 Task: Open Card Sales Contract Review in Board Customer Experience Optimization to Workspace Collaboration Software and add a team member Softage.1@softage.net, a label Orange, a checklist Estate Planning, an attachment from Trello, a color Orange and finally, add a card description 'Conduct team training session on teamwork and collaboration' and a comment 'Given the potential impact of this task on our customers, let us ensure that we approach it with a focus on customer satisfaction and experience.'. Add a start date 'Jan 01, 1900' with a due date 'Jan 08, 1900'
Action: Mouse moved to (79, 329)
Screenshot: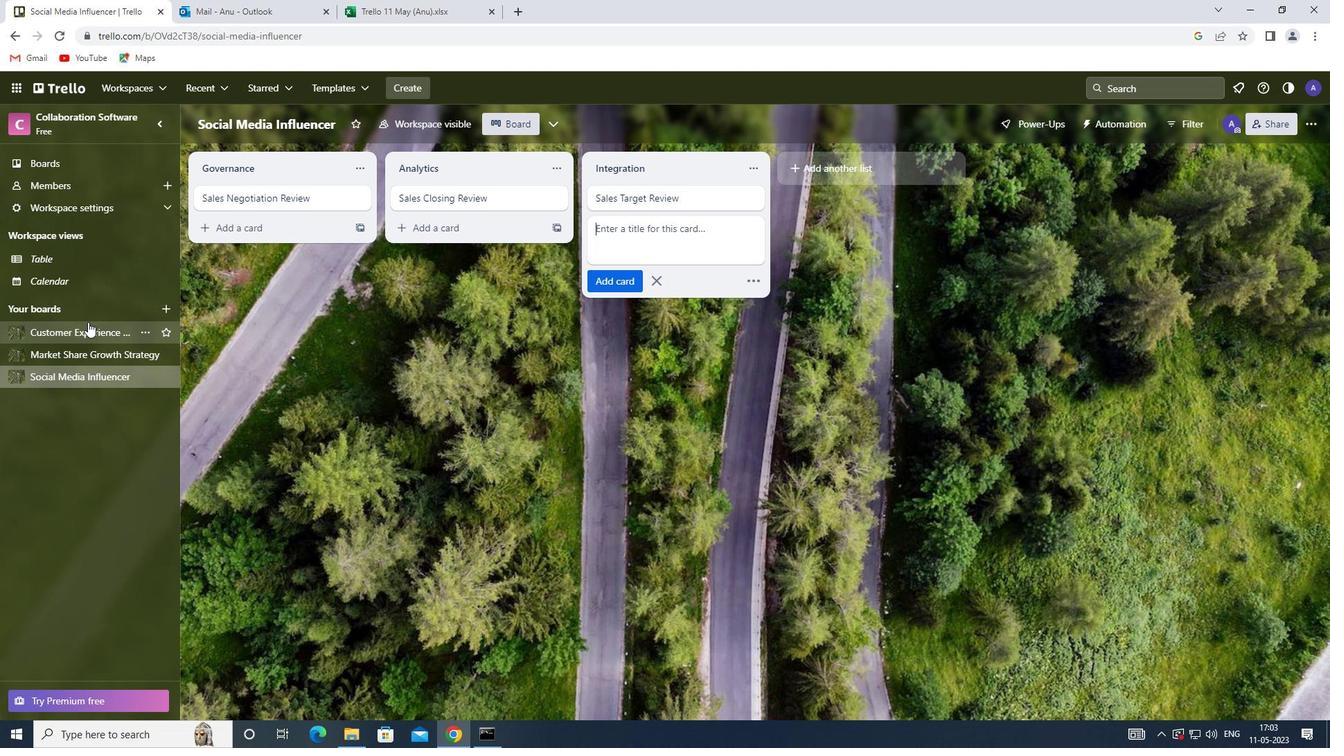 
Action: Mouse pressed left at (79, 329)
Screenshot: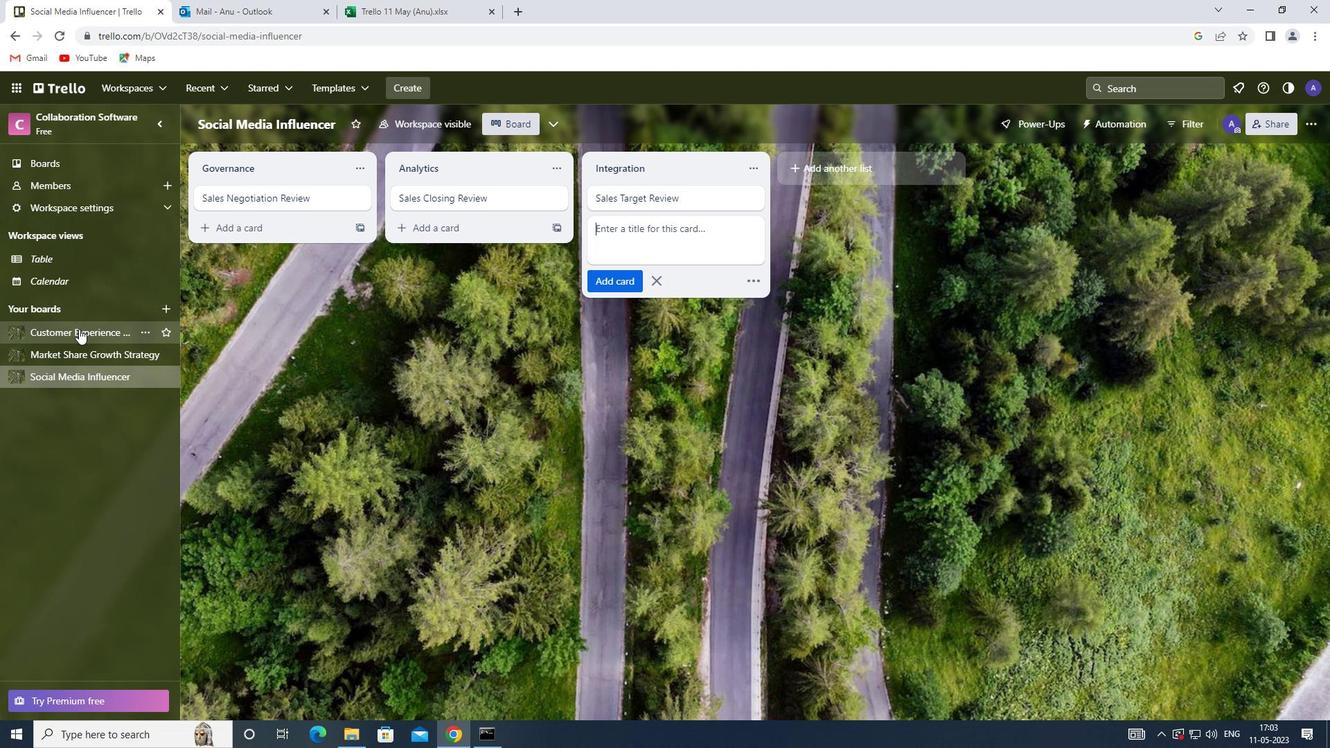 
Action: Mouse moved to (284, 196)
Screenshot: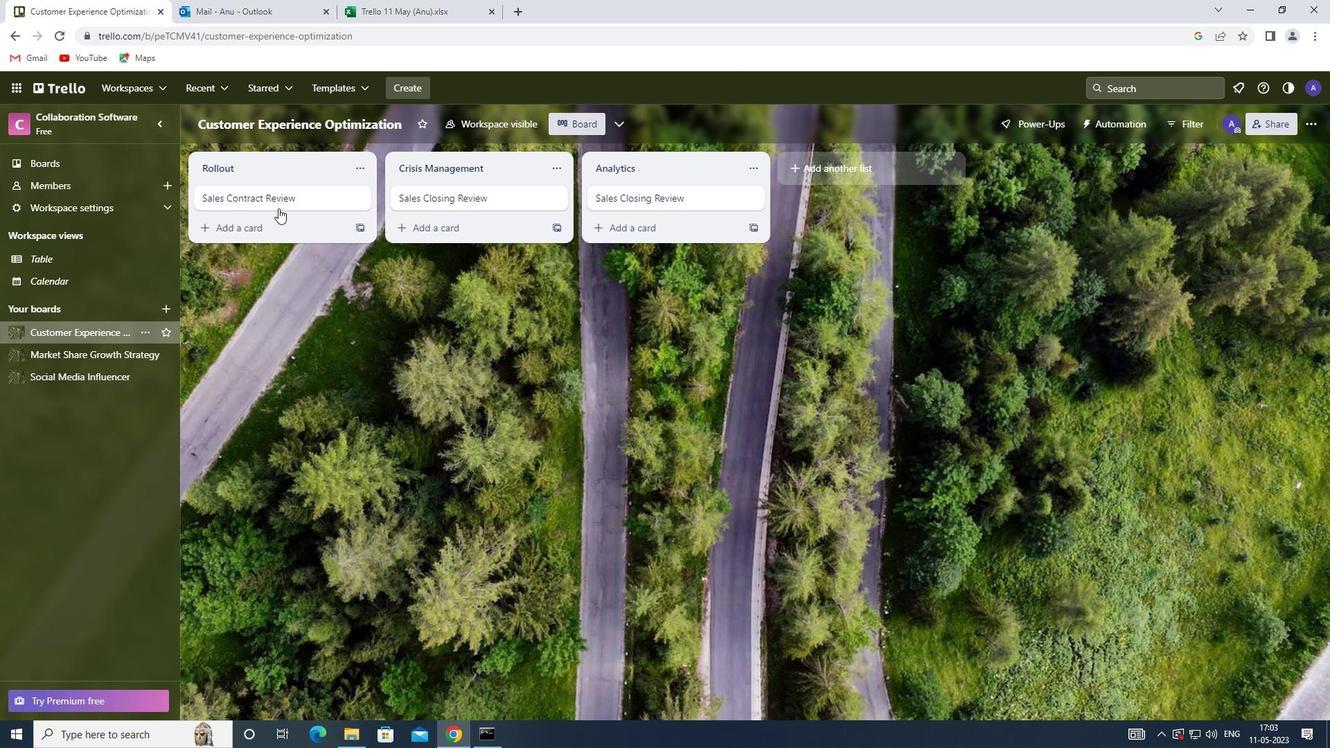 
Action: Mouse pressed left at (284, 196)
Screenshot: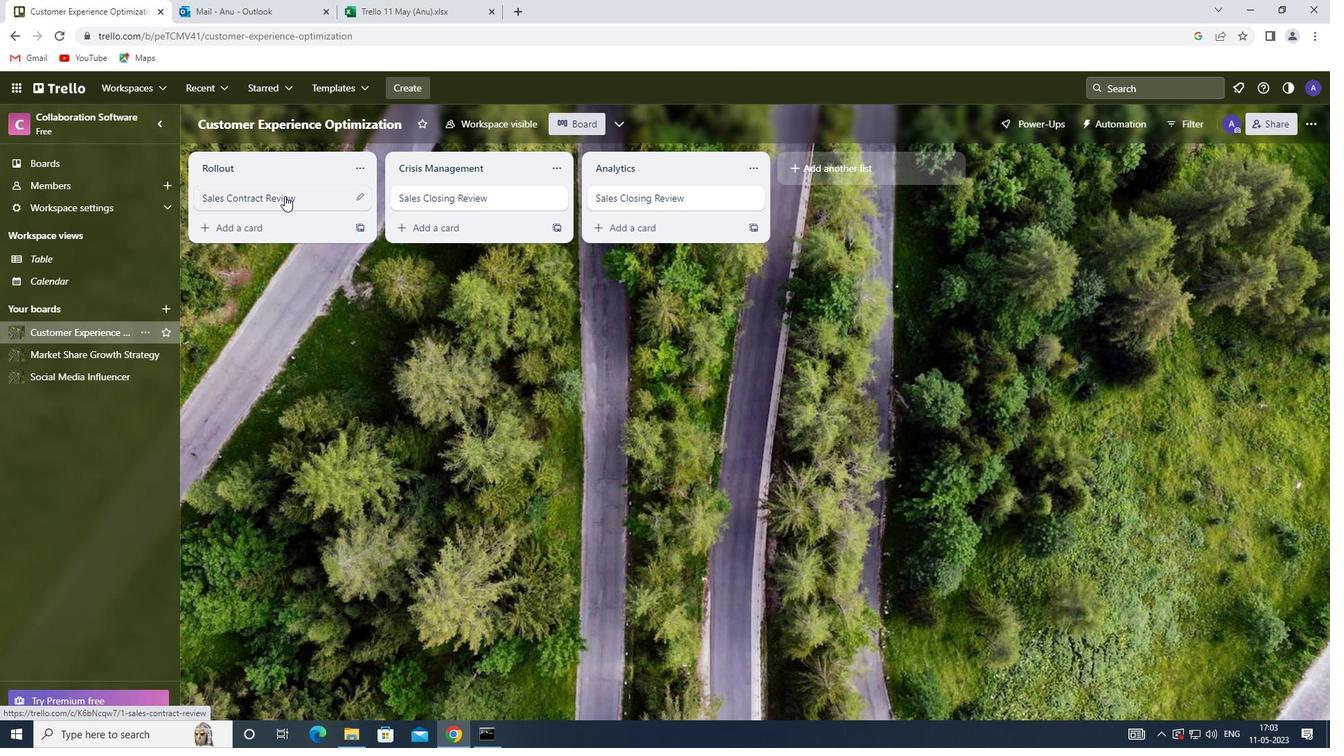 
Action: Mouse moved to (871, 200)
Screenshot: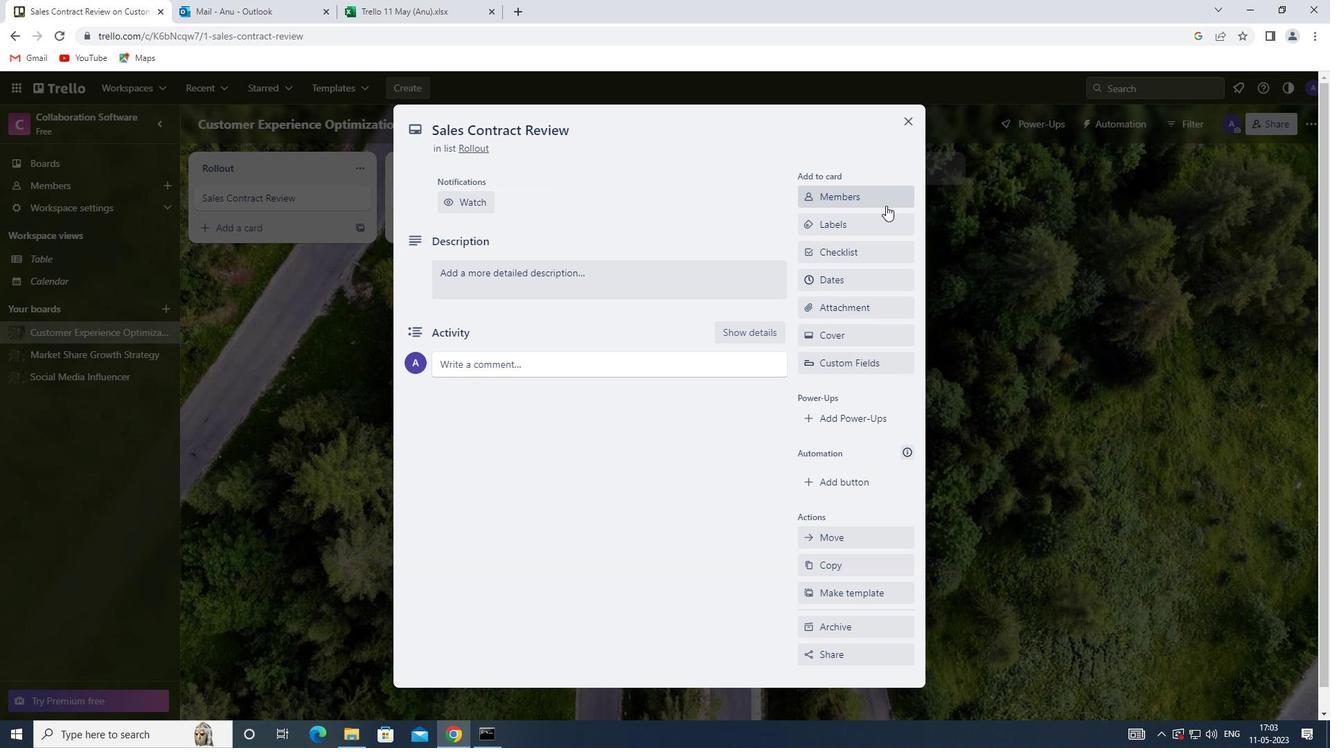 
Action: Mouse pressed left at (871, 200)
Screenshot: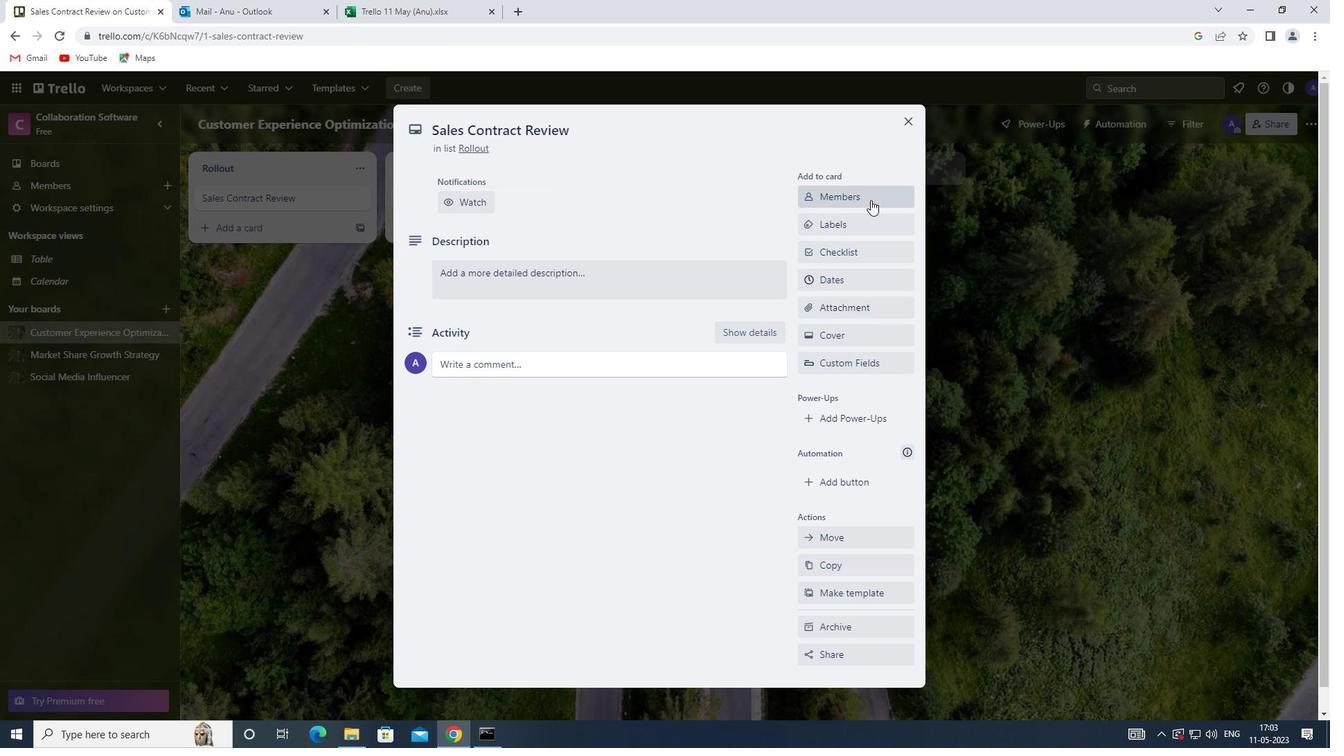 
Action: Mouse moved to (871, 199)
Screenshot: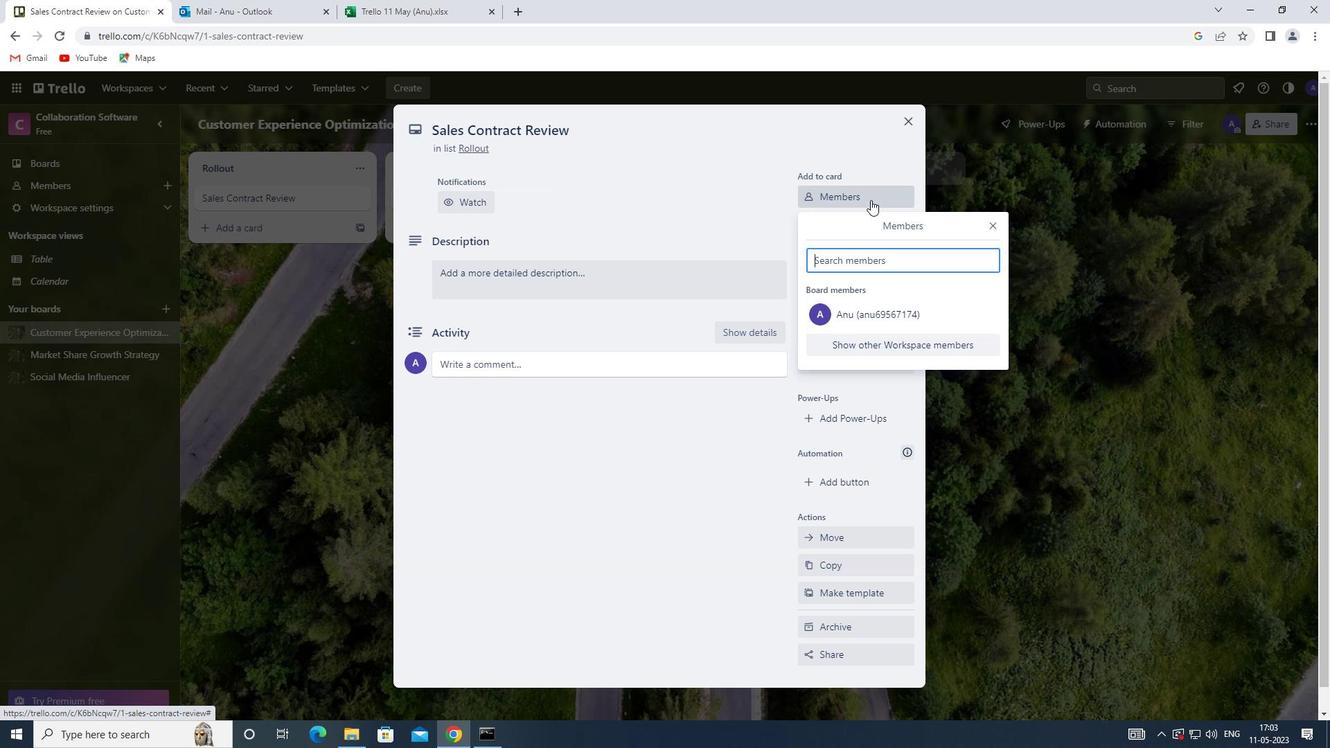 
Action: Key pressed <Key.shift>SOFTAGE.1<Key.shift>@SOFTAGE.NET
Screenshot: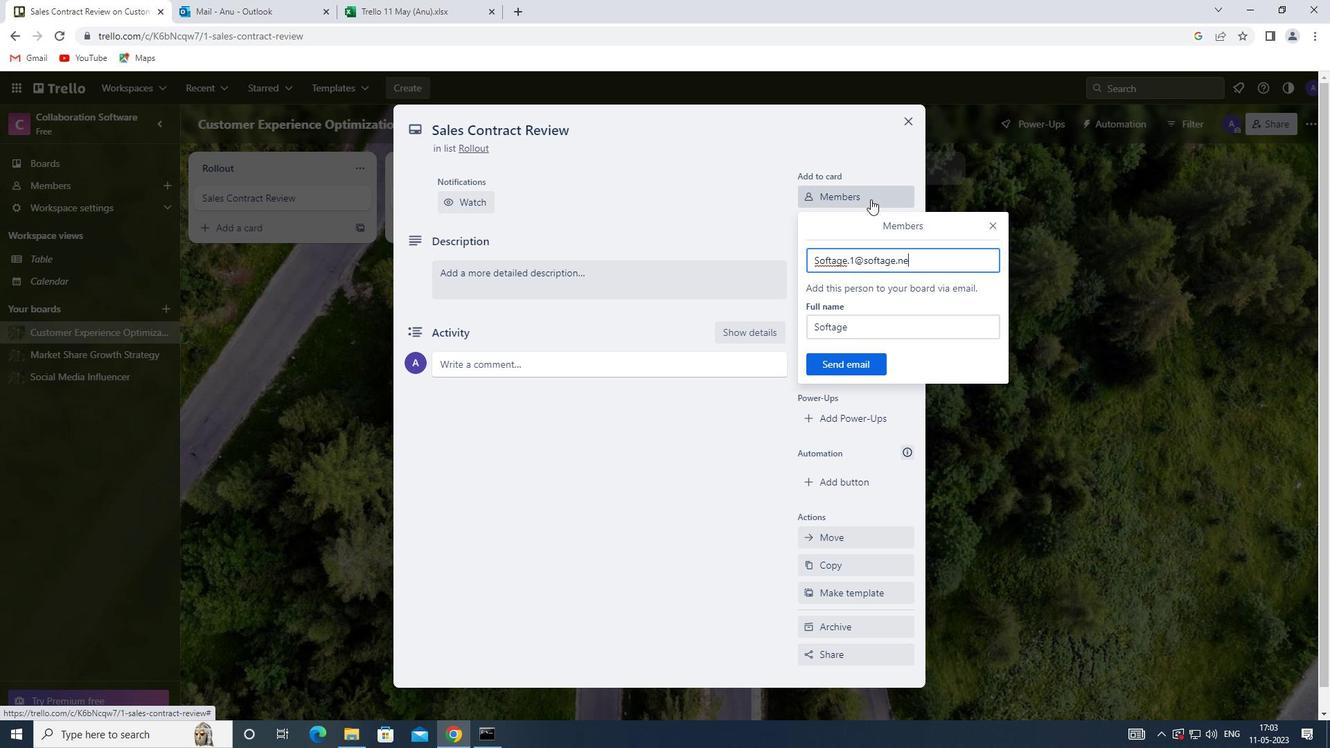 
Action: Mouse moved to (835, 361)
Screenshot: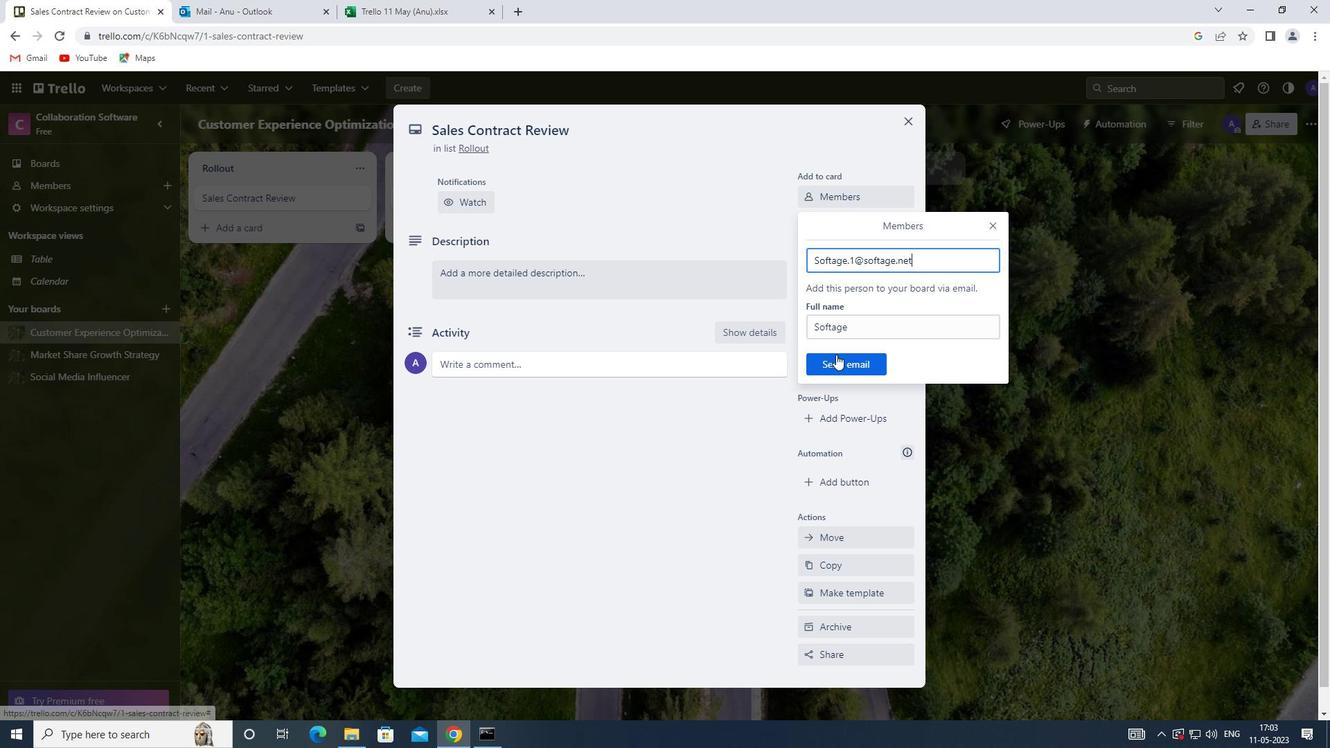 
Action: Mouse pressed left at (835, 361)
Screenshot: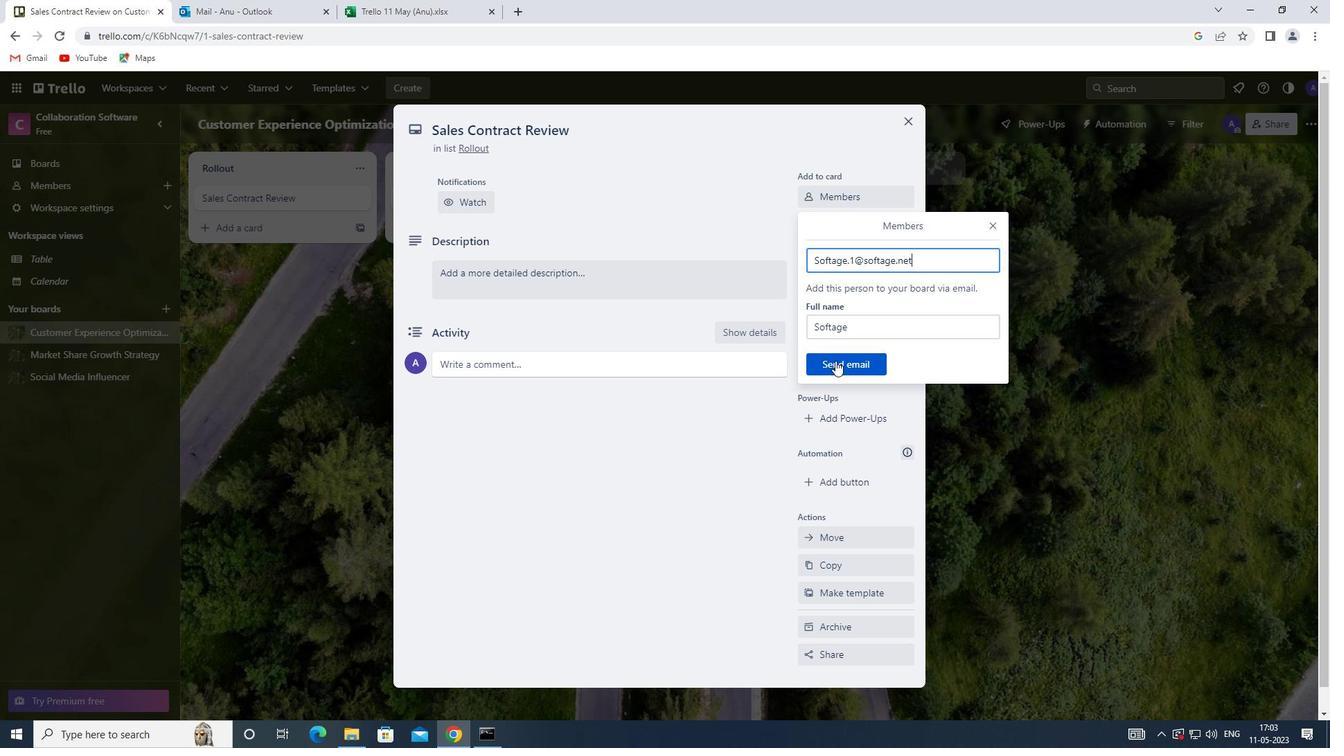 
Action: Mouse moved to (853, 273)
Screenshot: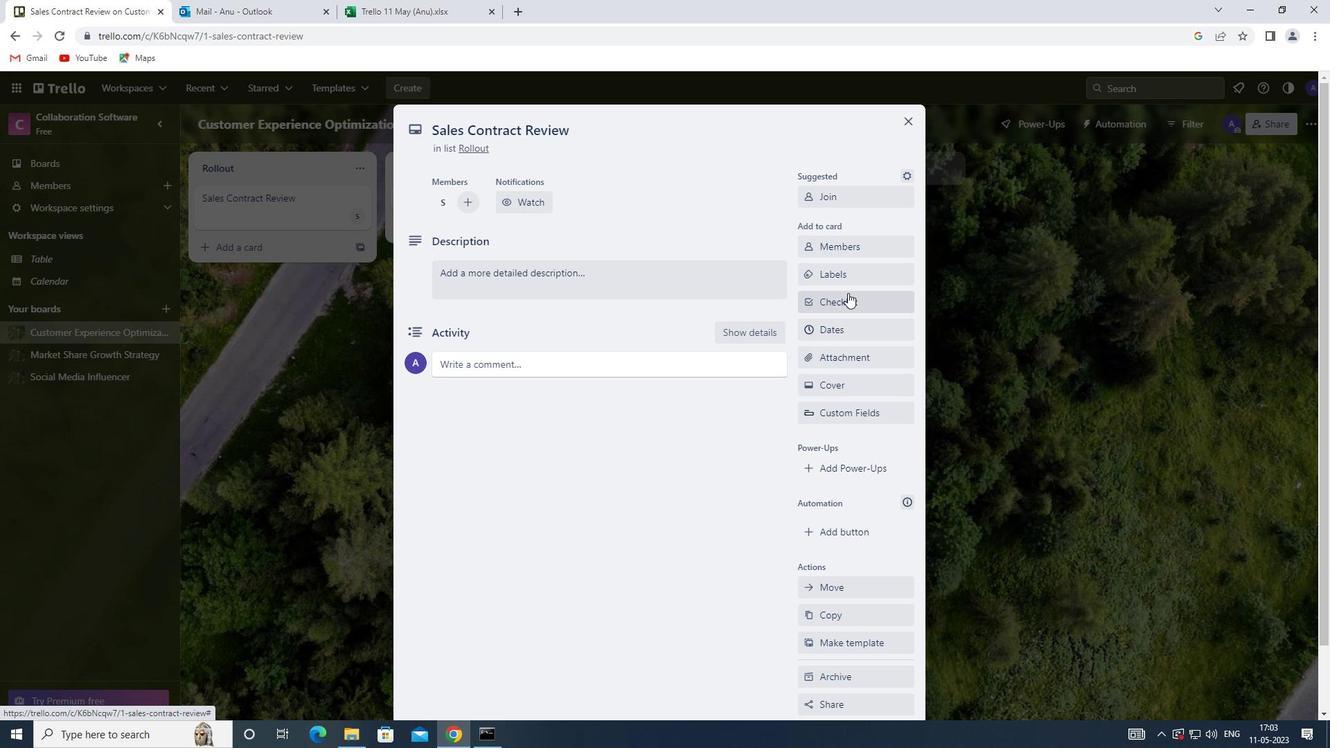 
Action: Mouse pressed left at (853, 273)
Screenshot: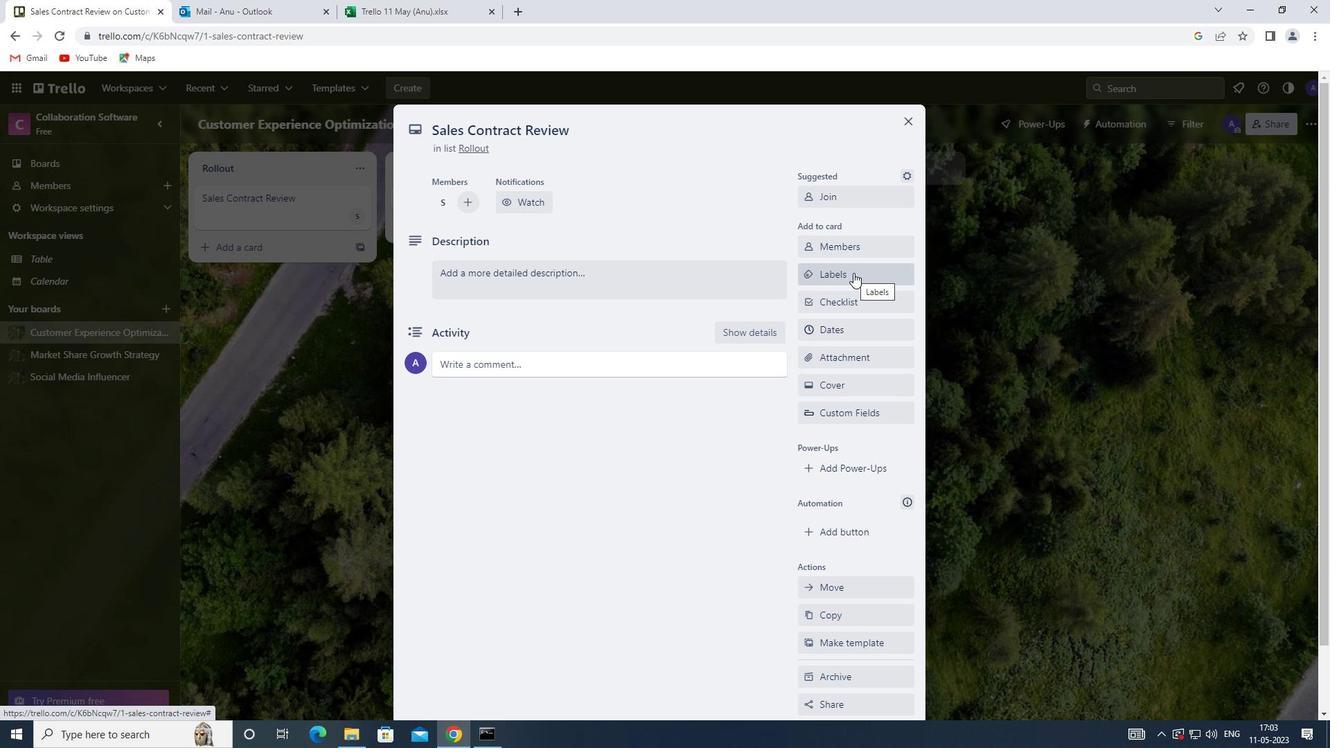 
Action: Mouse moved to (813, 433)
Screenshot: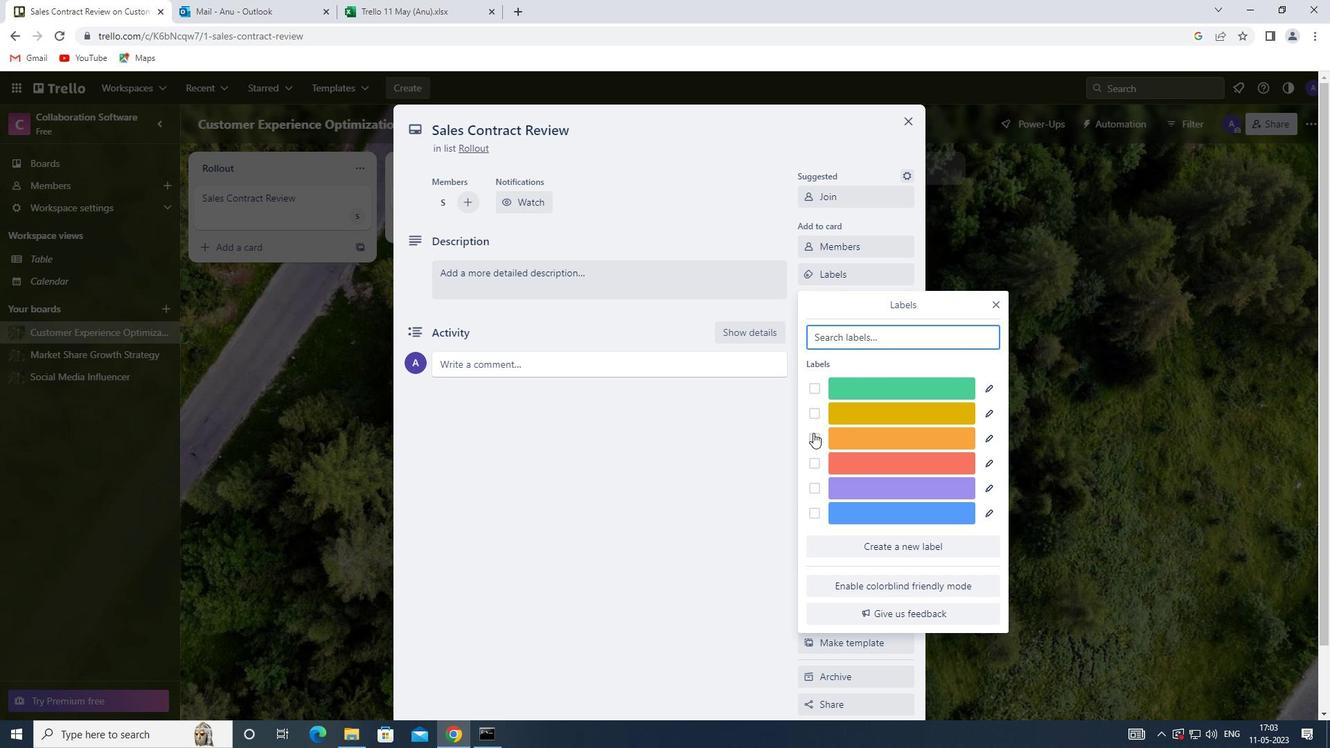 
Action: Mouse pressed left at (813, 433)
Screenshot: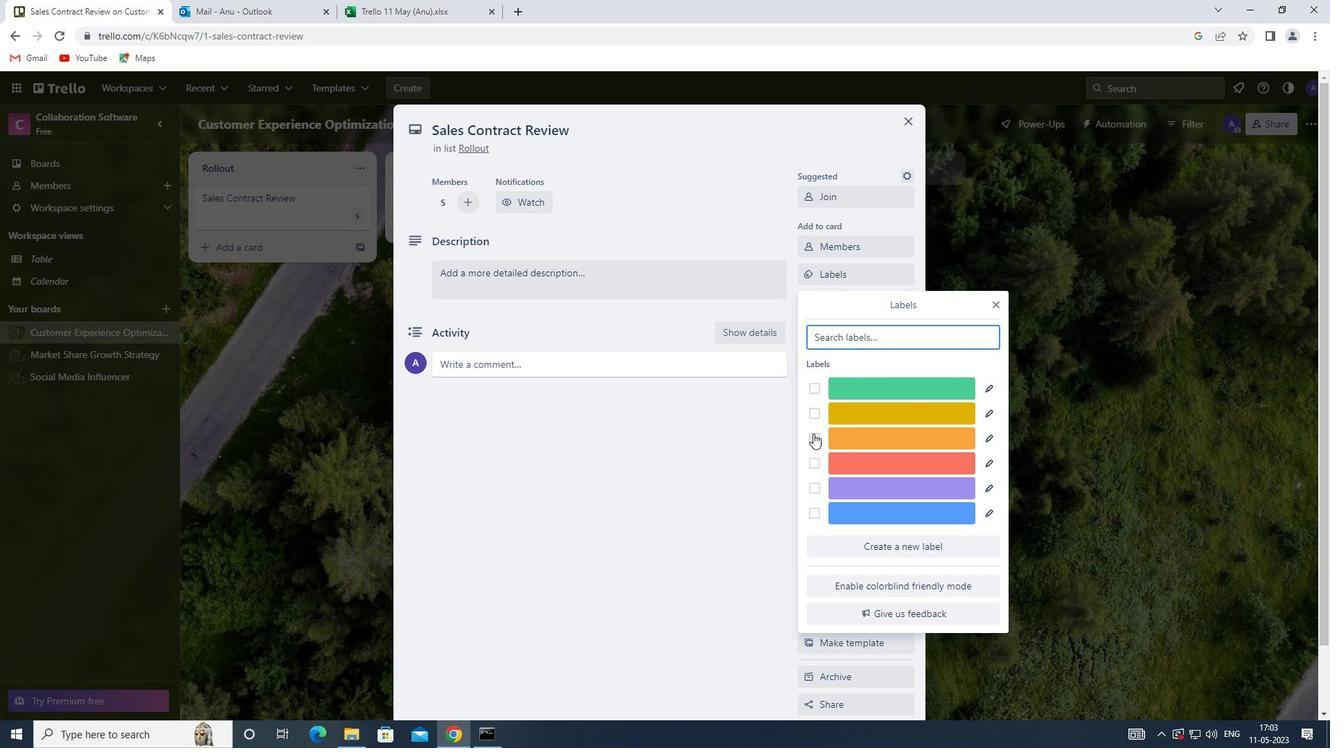 
Action: Mouse moved to (996, 299)
Screenshot: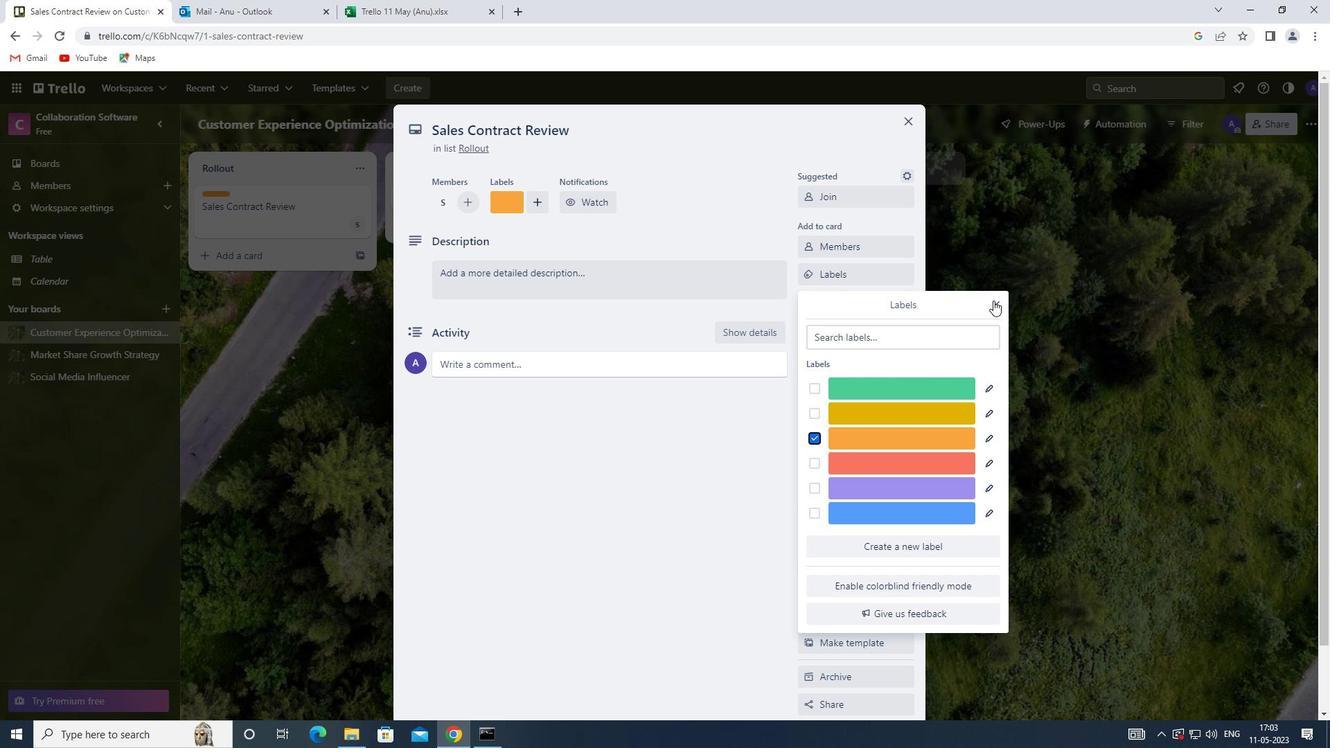 
Action: Mouse pressed left at (996, 299)
Screenshot: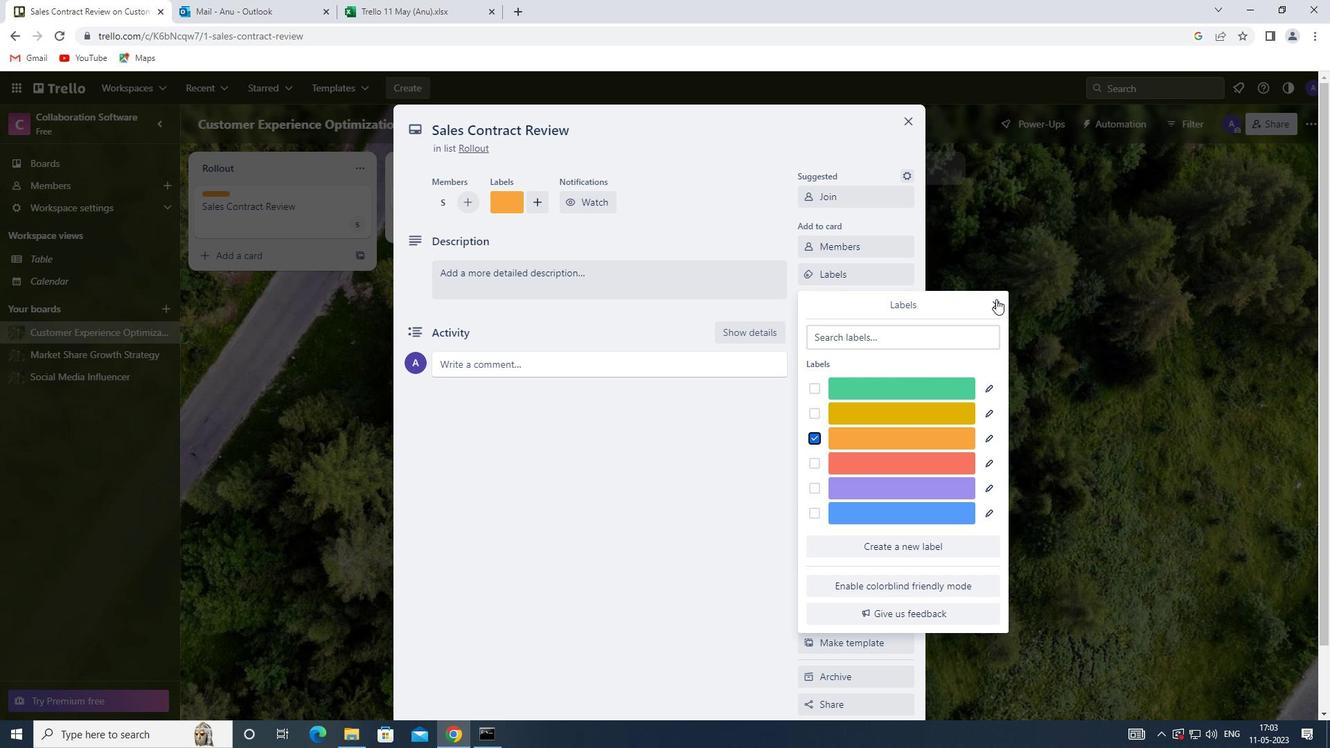 
Action: Mouse moved to (859, 303)
Screenshot: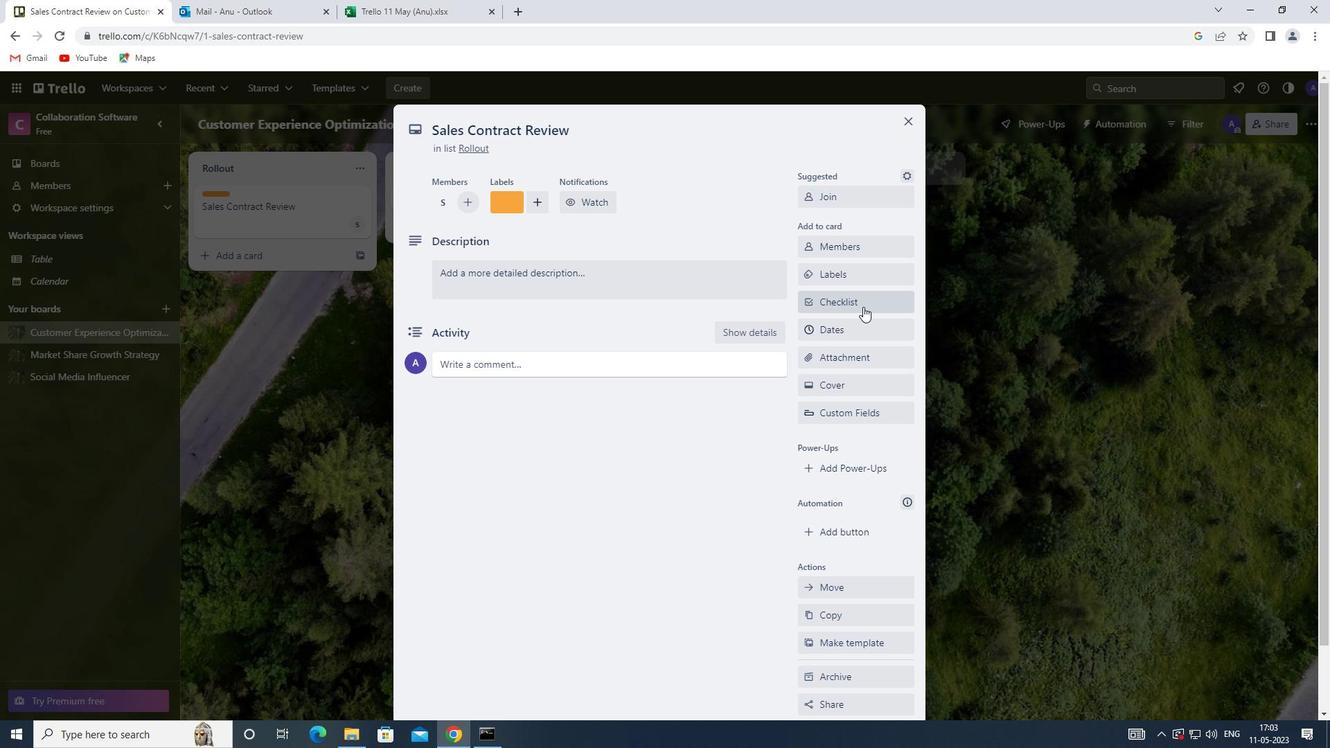 
Action: Mouse pressed left at (859, 303)
Screenshot: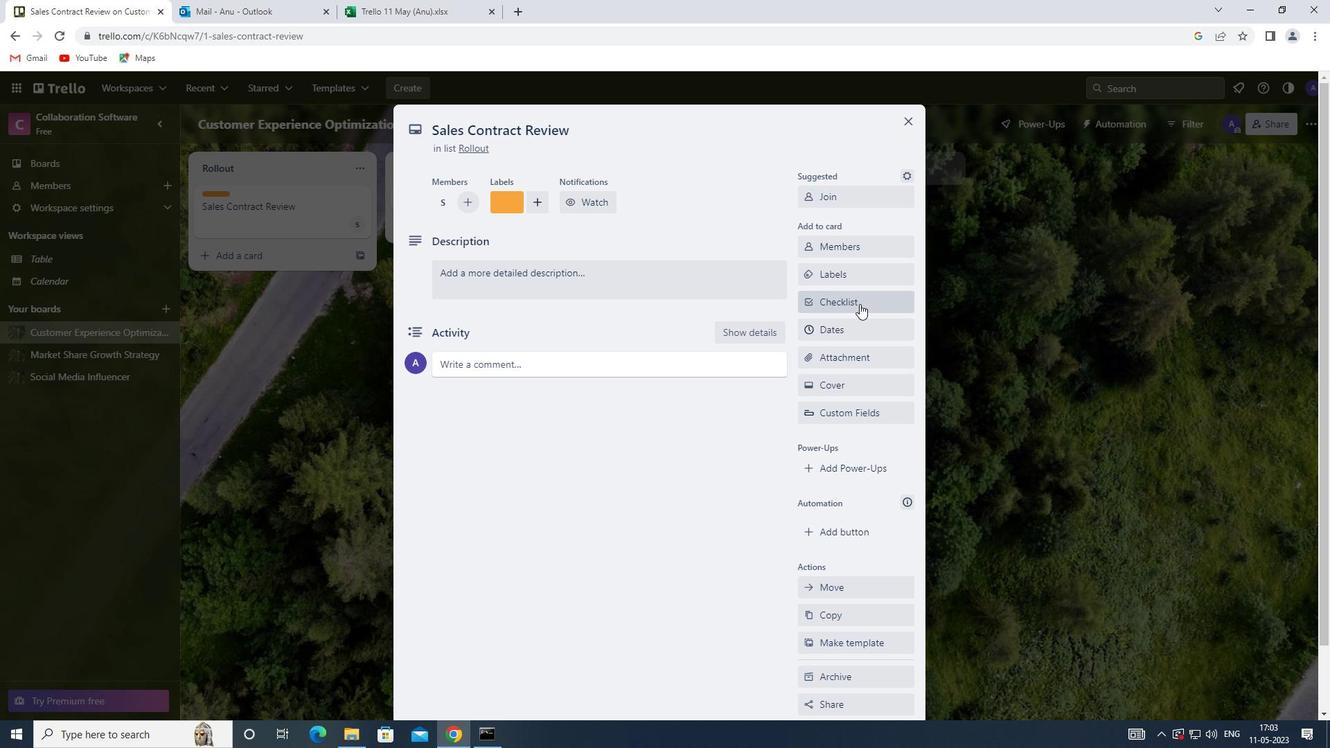 
Action: Mouse moved to (862, 383)
Screenshot: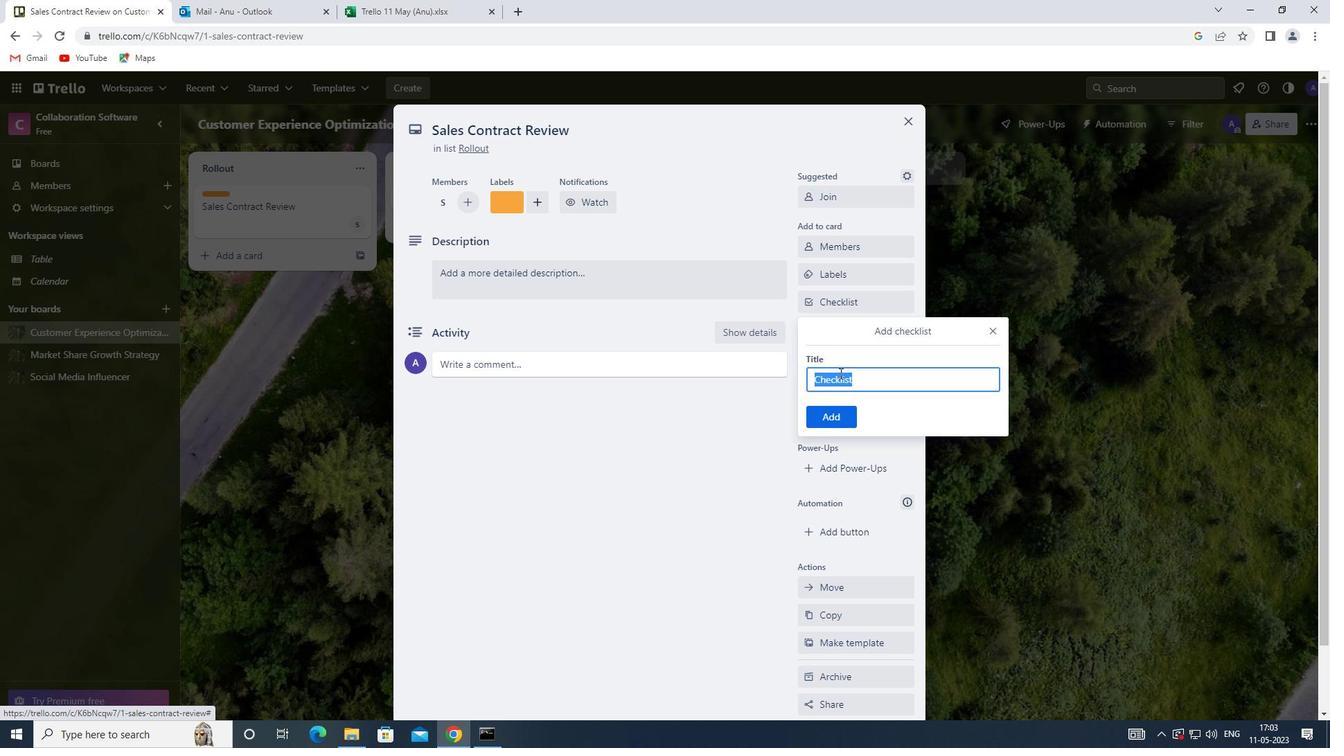 
Action: Key pressed <Key.shift><Key.shift><Key.shift><Key.shift><Key.shift><Key.shift>ESTATE<Key.space><Key.shift>PLANNING
Screenshot: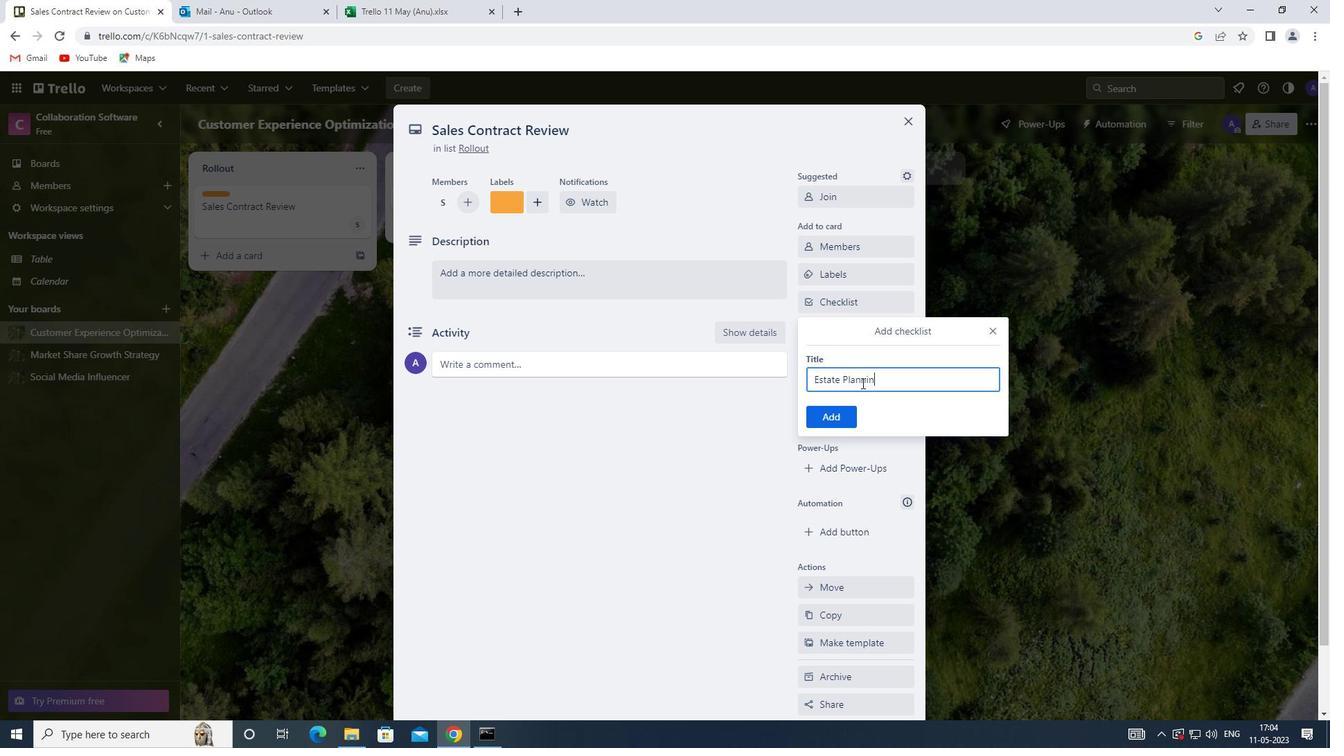 
Action: Mouse moved to (846, 420)
Screenshot: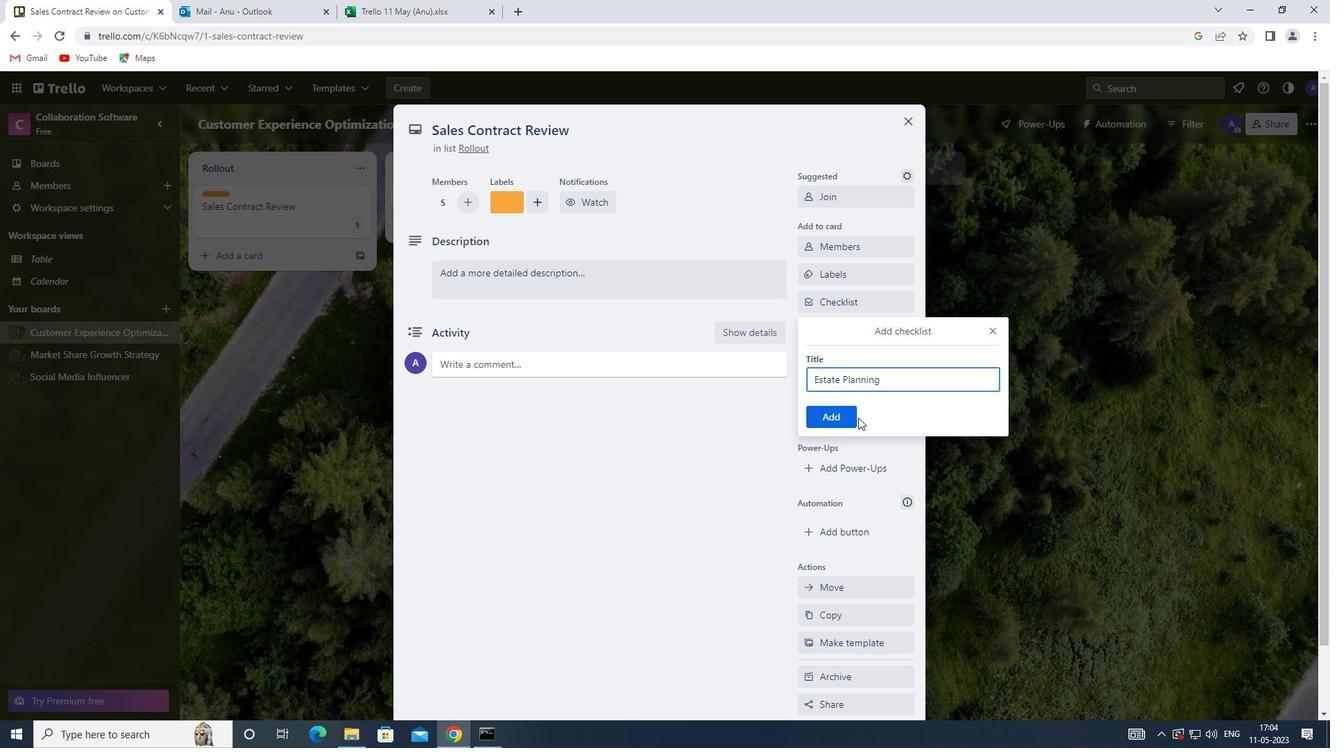 
Action: Mouse pressed left at (846, 420)
Screenshot: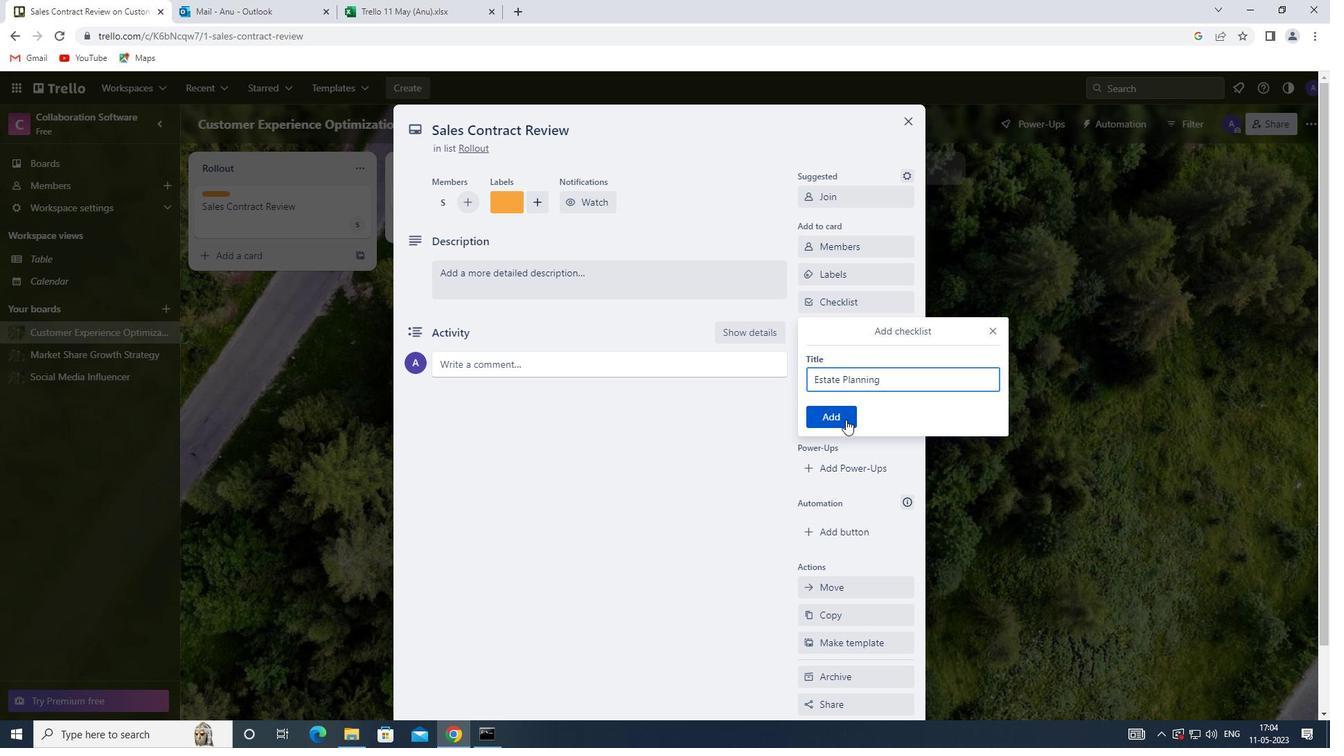 
Action: Mouse moved to (861, 361)
Screenshot: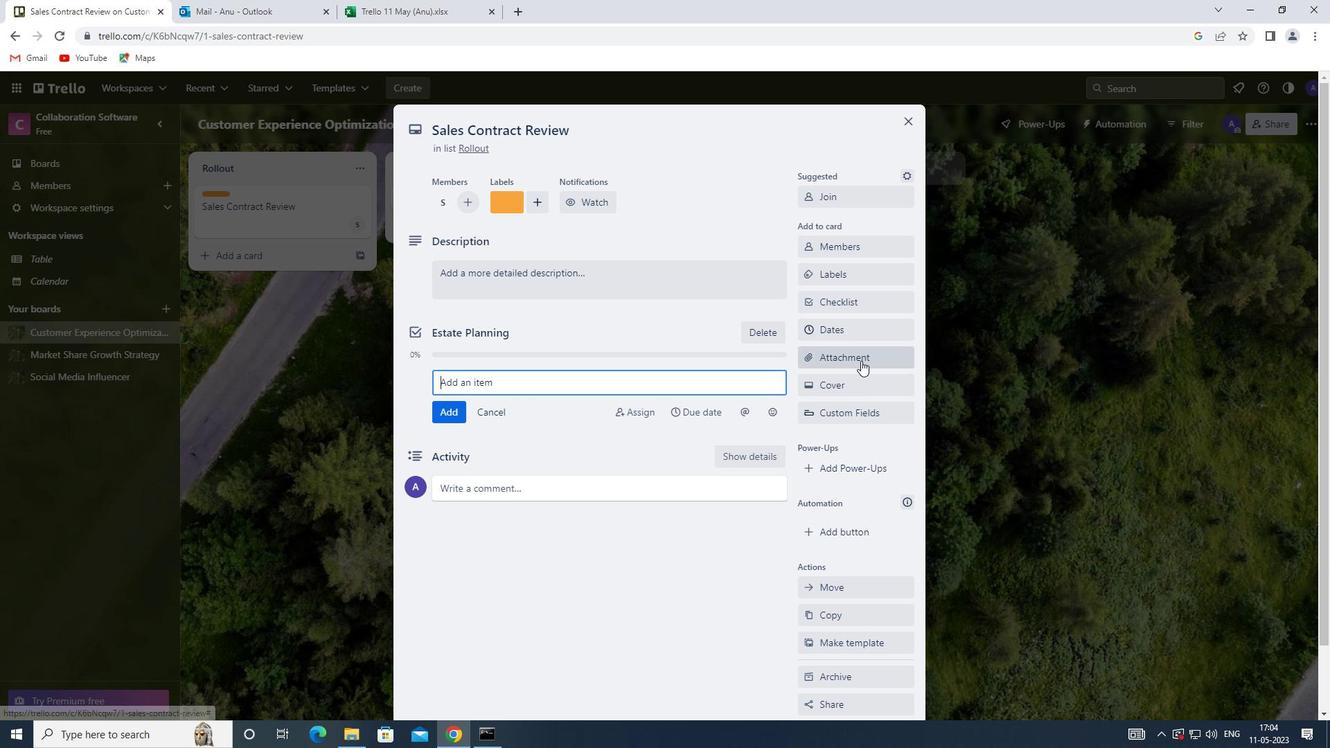 
Action: Mouse pressed left at (861, 361)
Screenshot: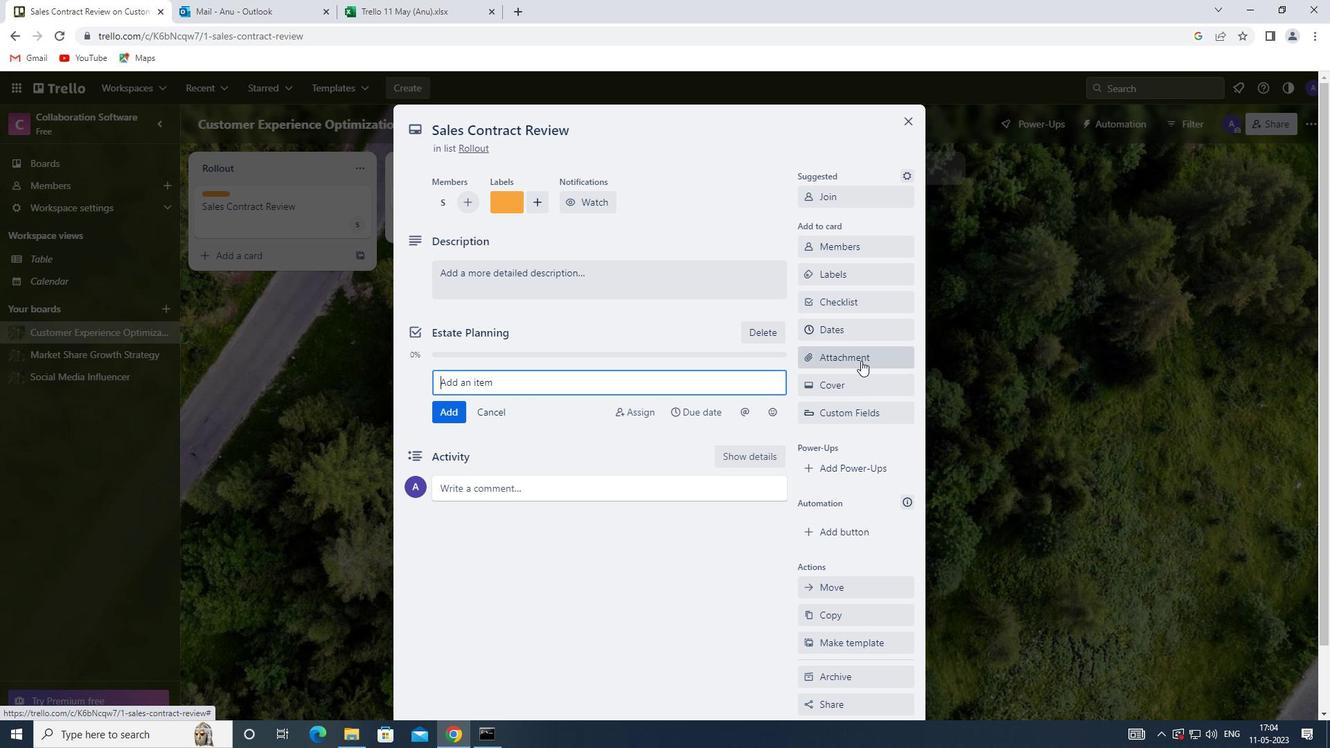 
Action: Mouse moved to (831, 439)
Screenshot: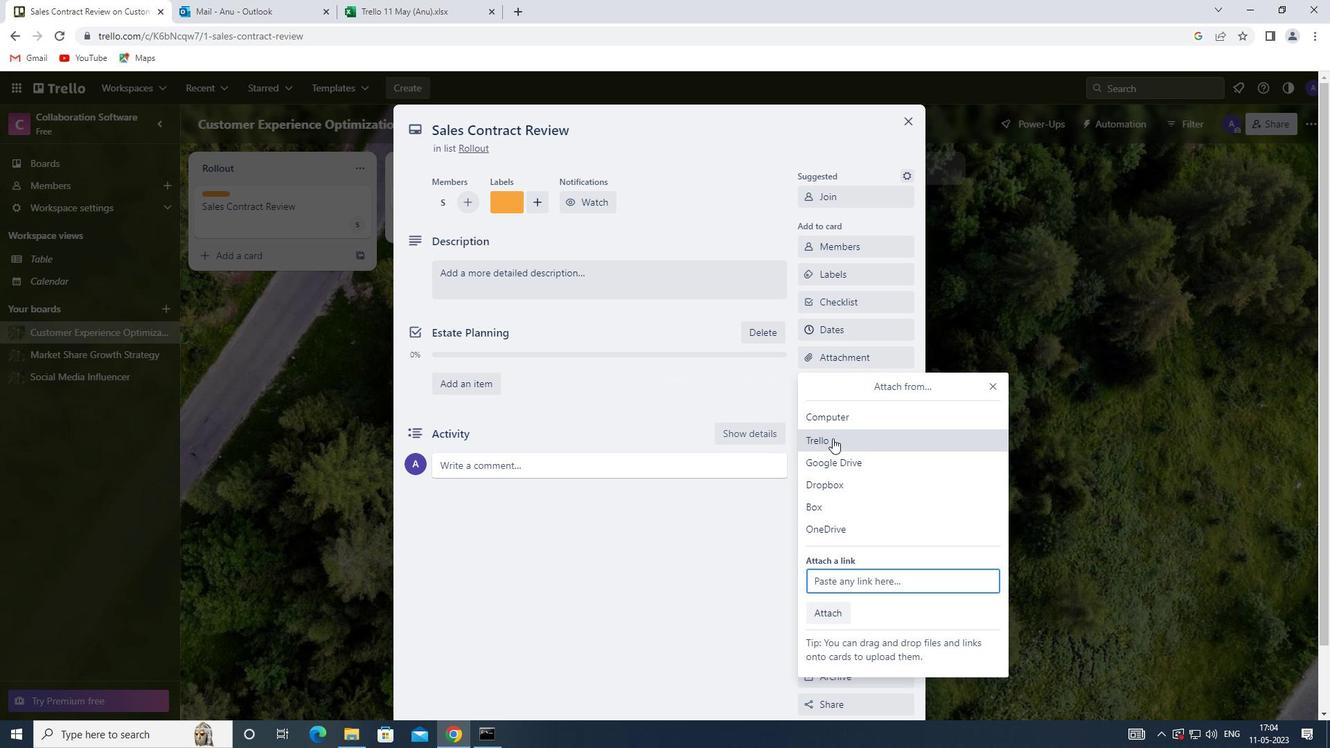 
Action: Mouse pressed left at (831, 439)
Screenshot: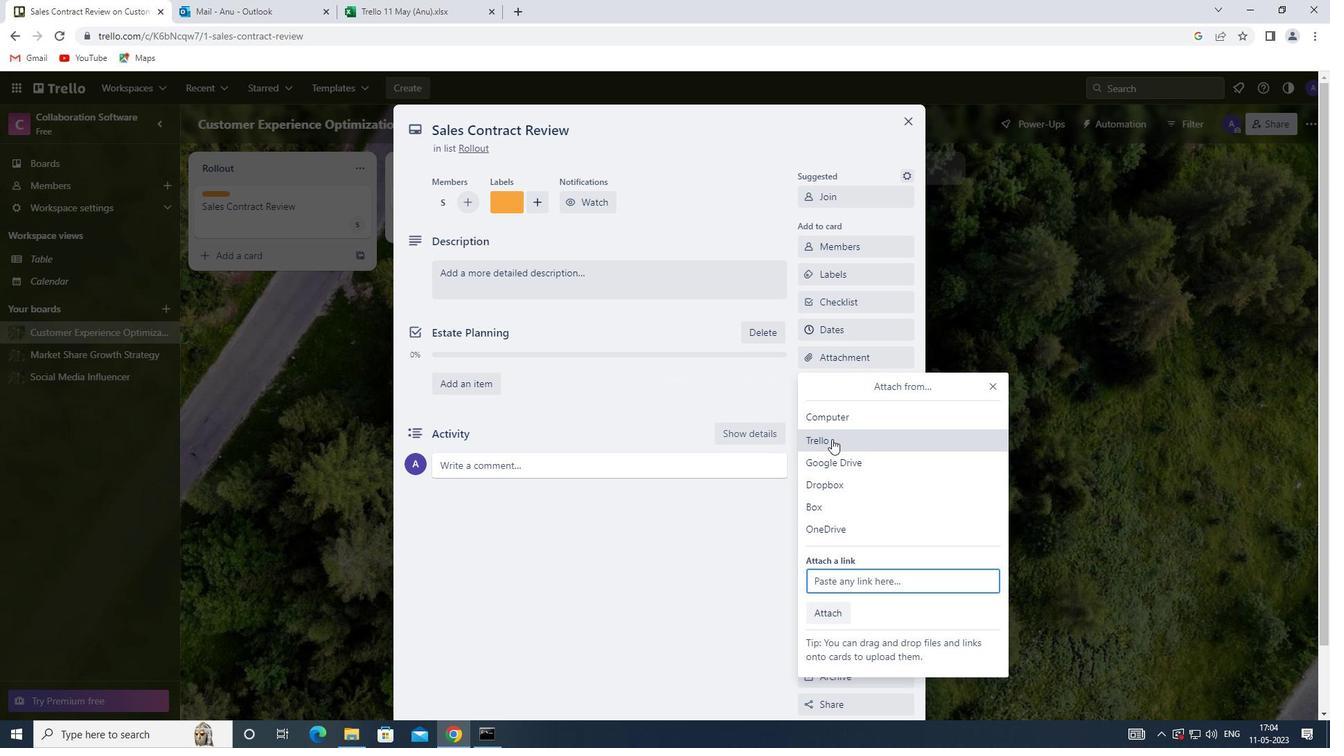 
Action: Mouse moved to (862, 515)
Screenshot: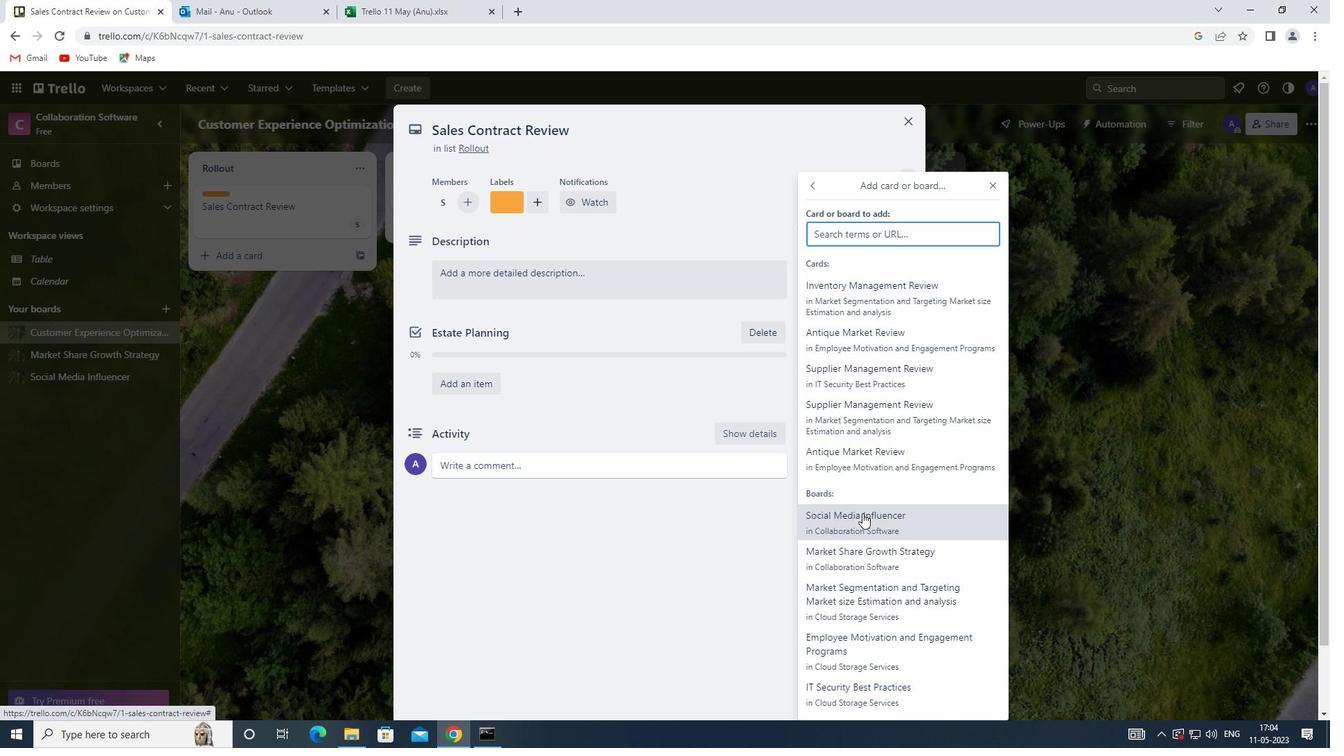 
Action: Mouse pressed left at (862, 515)
Screenshot: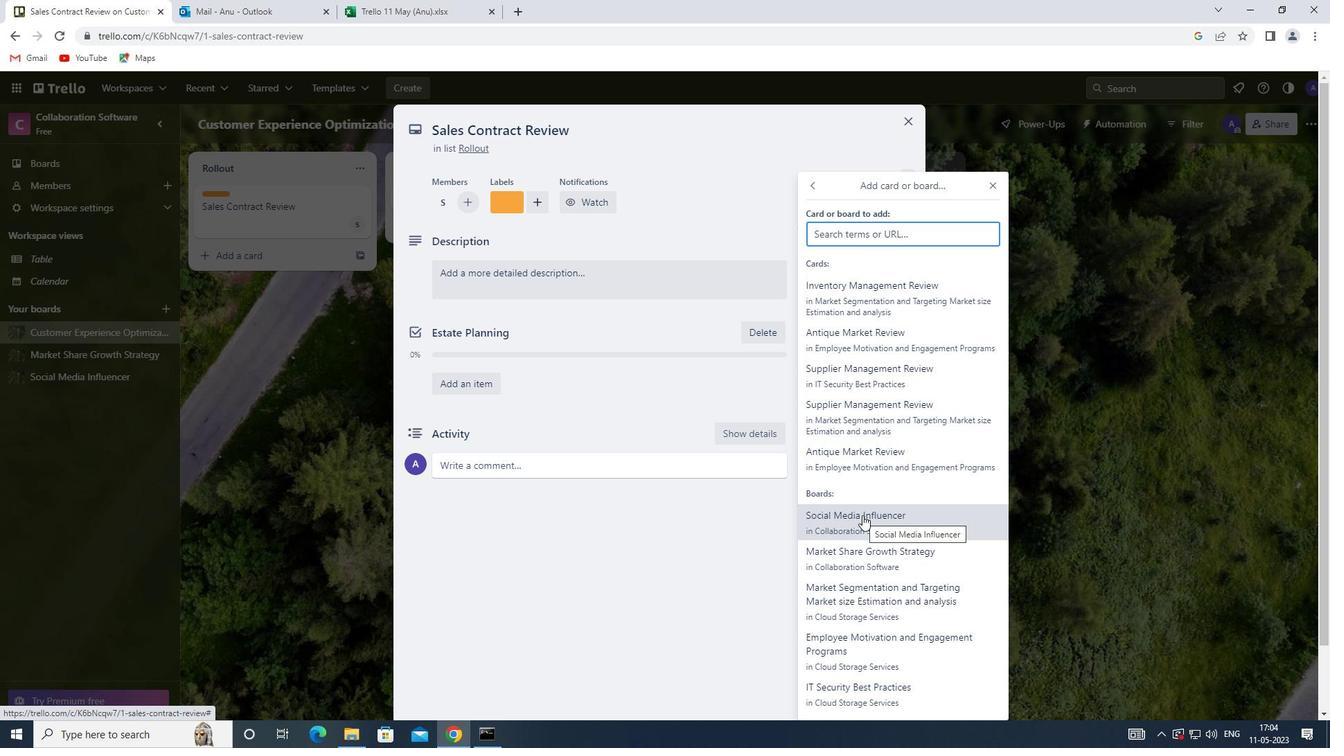 
Action: Mouse moved to (844, 386)
Screenshot: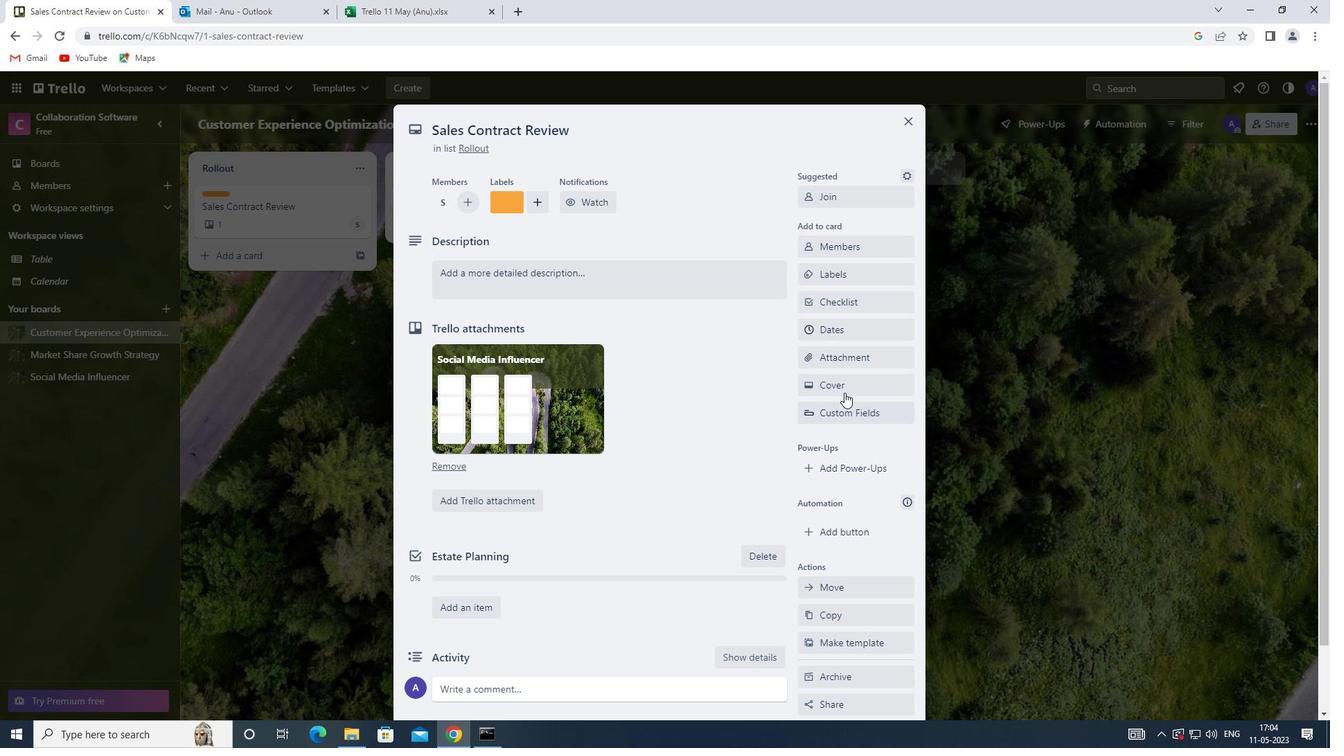 
Action: Mouse pressed left at (844, 386)
Screenshot: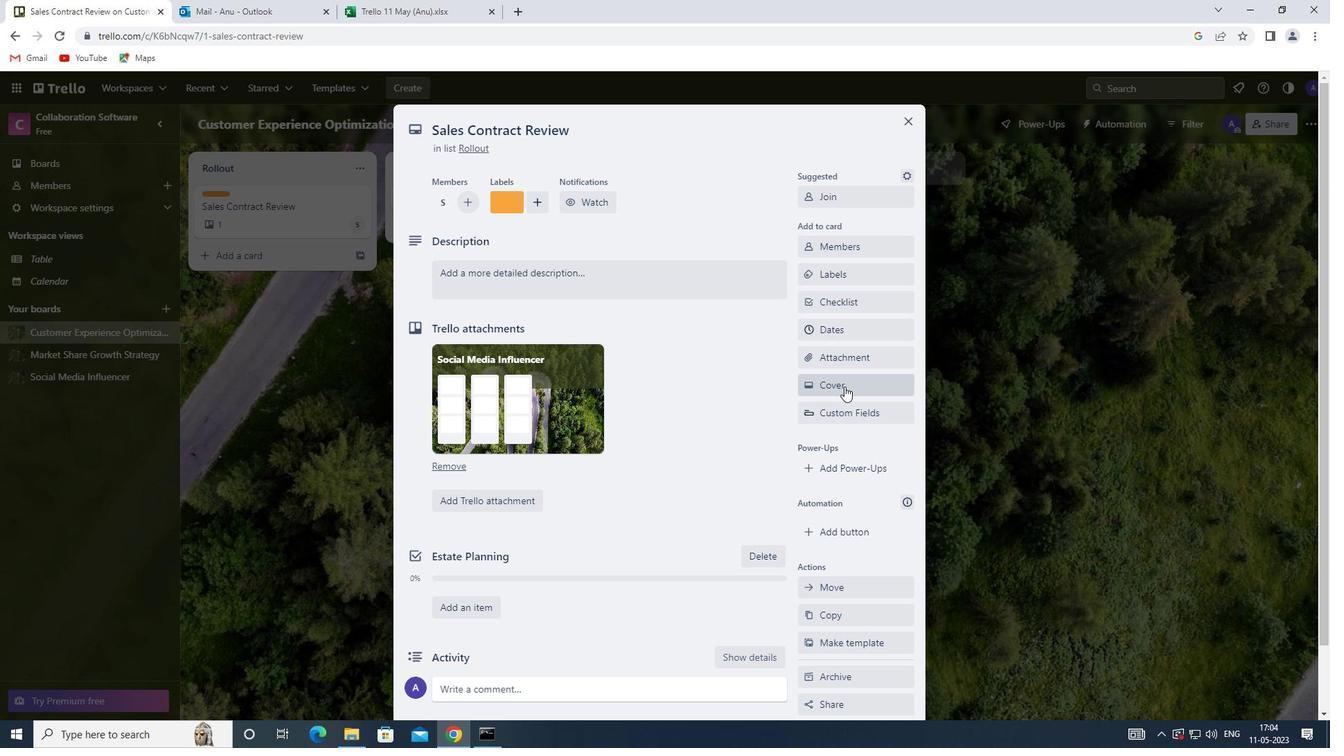 
Action: Mouse moved to (900, 442)
Screenshot: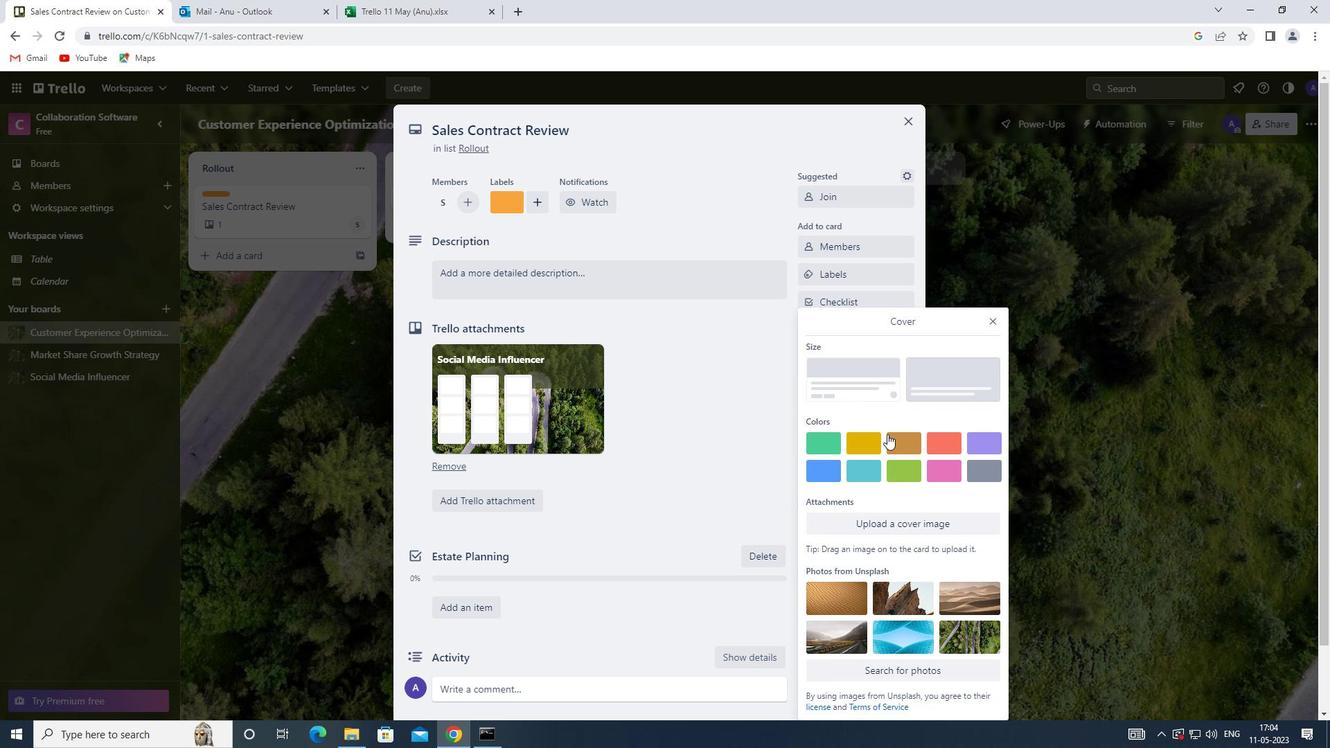 
Action: Mouse pressed left at (900, 442)
Screenshot: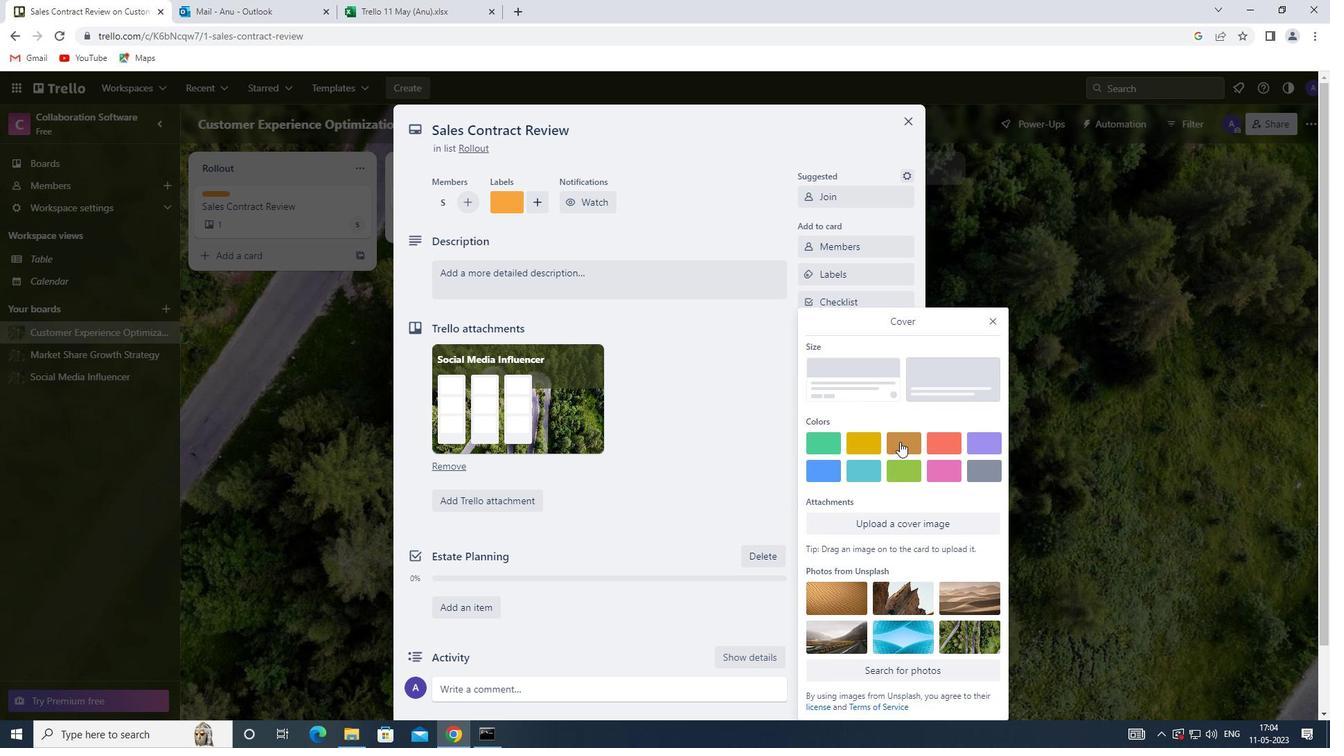 
Action: Mouse moved to (997, 291)
Screenshot: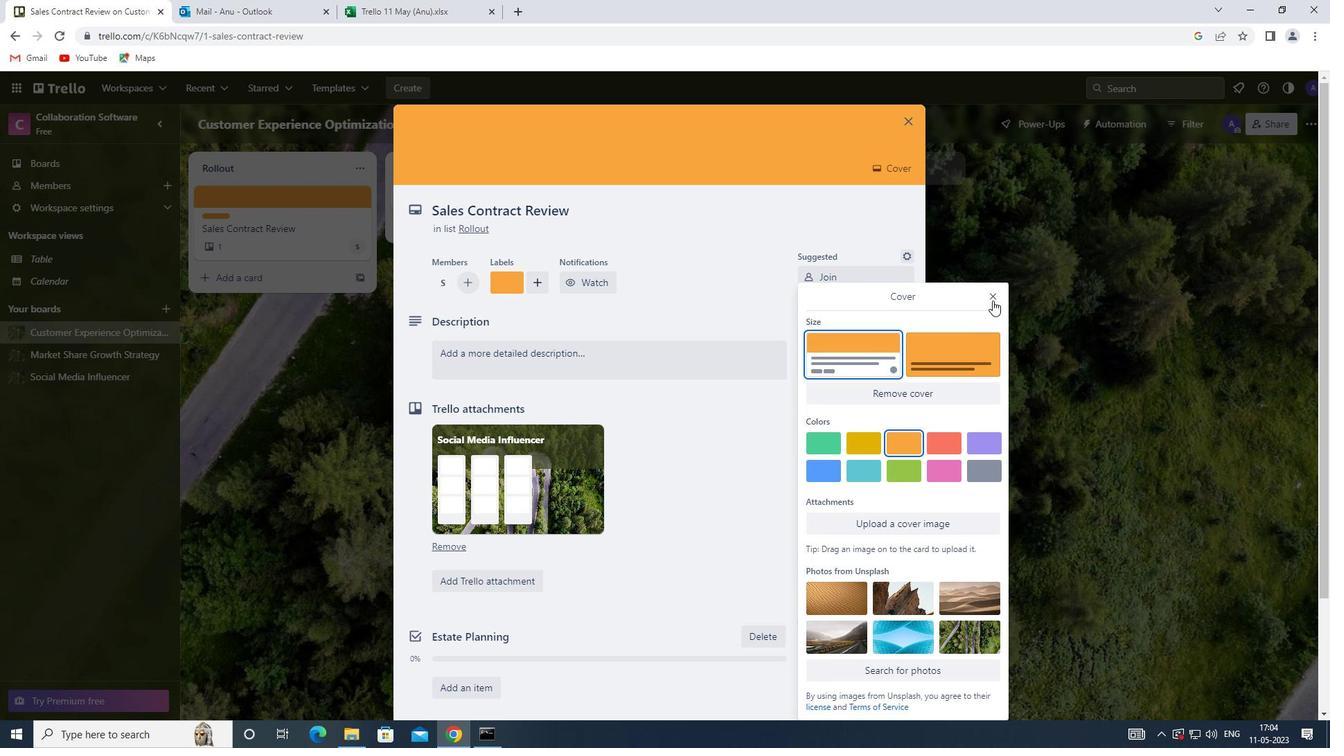 
Action: Mouse pressed left at (997, 291)
Screenshot: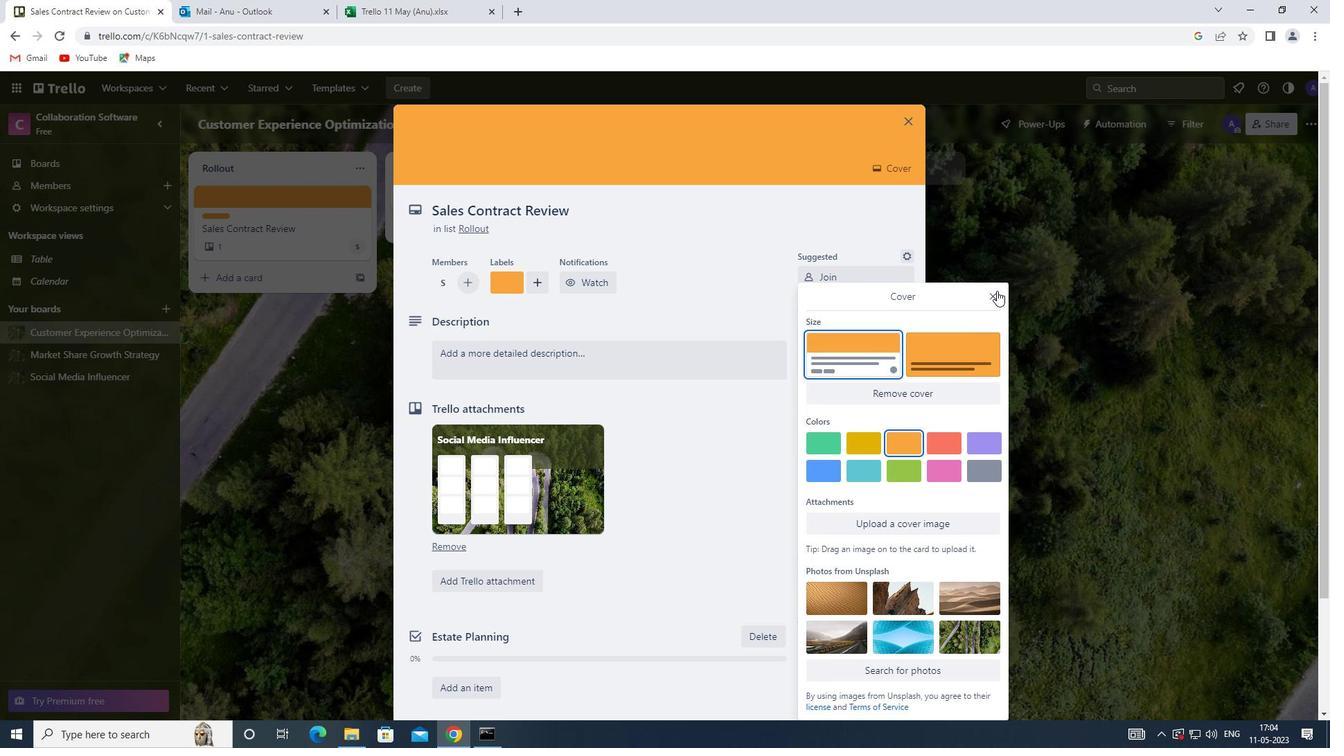 
Action: Mouse moved to (684, 523)
Screenshot: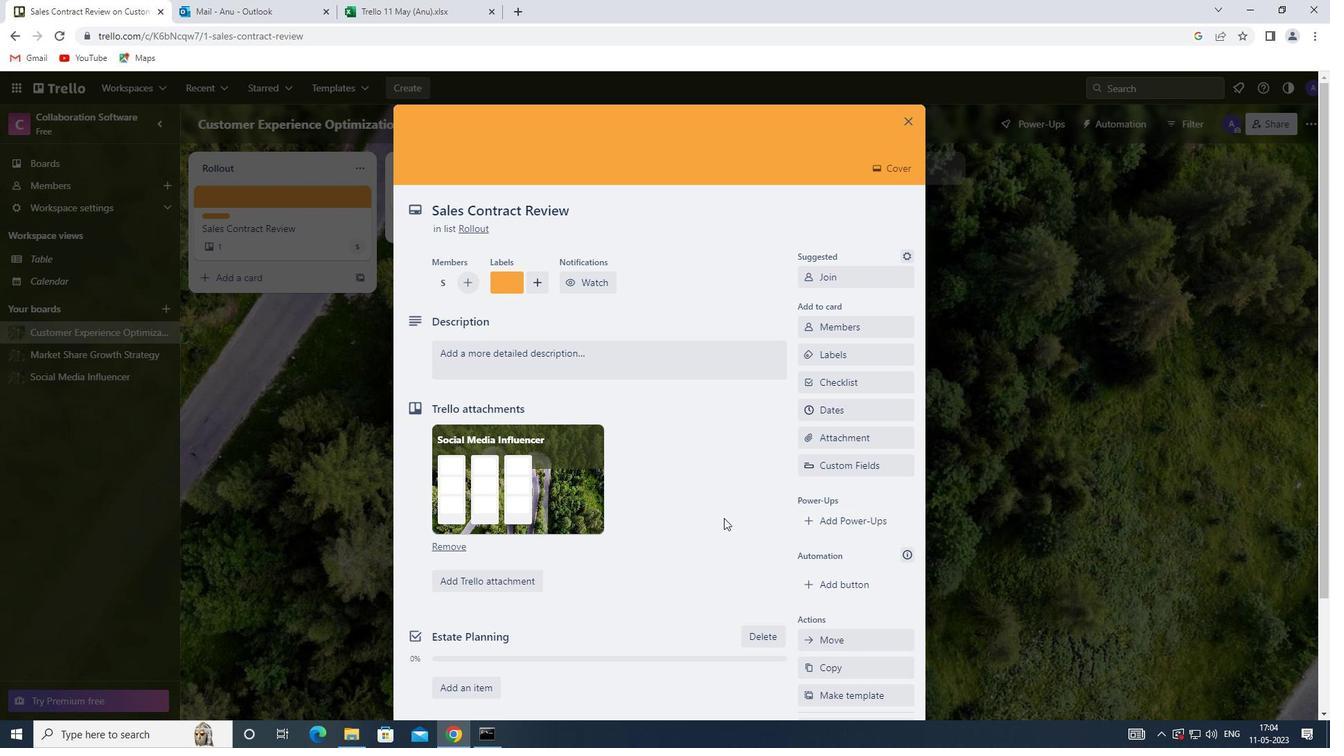 
Action: Mouse scrolled (684, 522) with delta (0, 0)
Screenshot: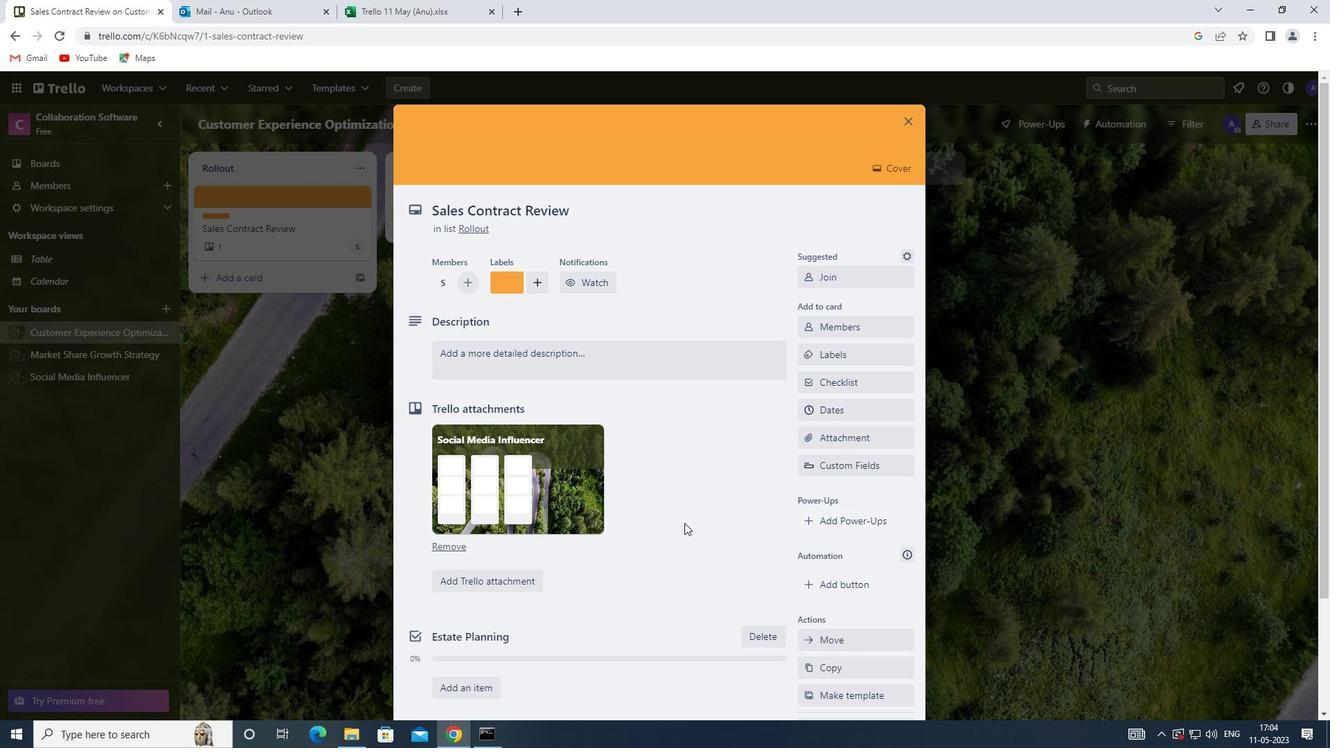 
Action: Mouse moved to (503, 289)
Screenshot: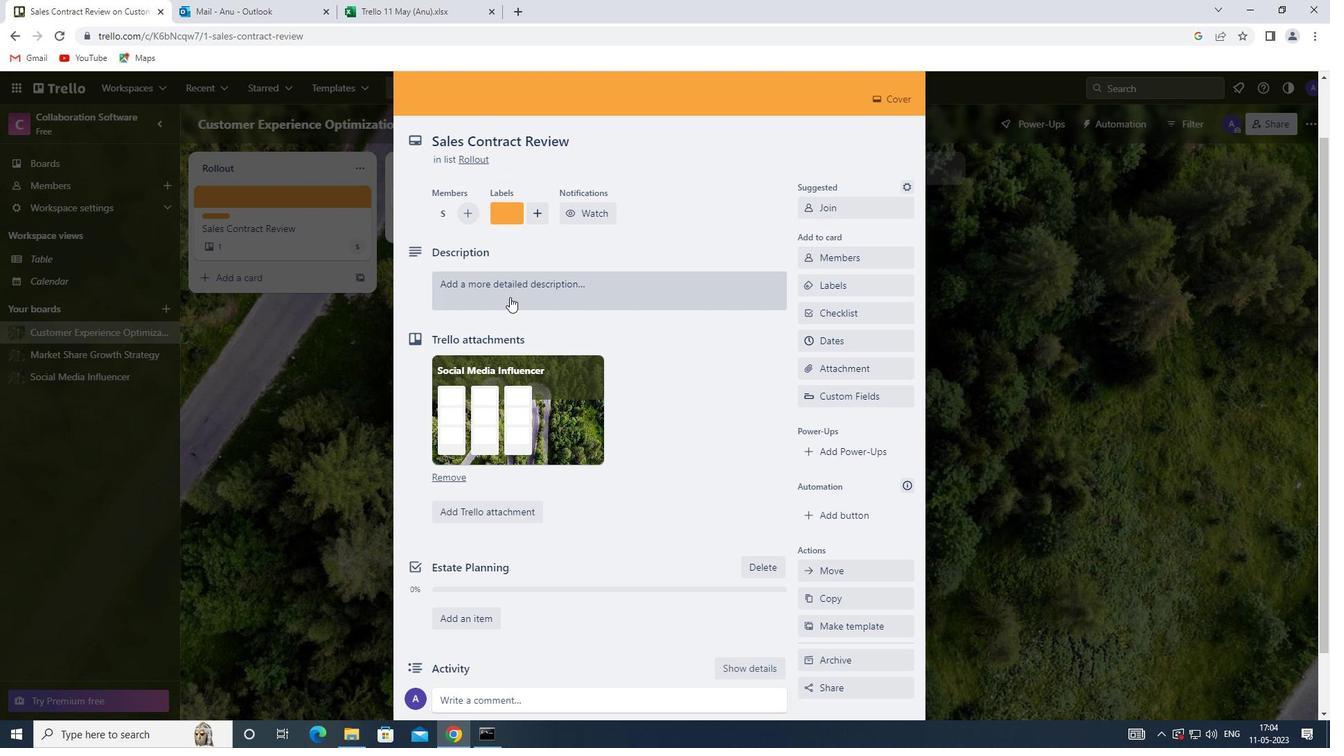 
Action: Mouse pressed left at (503, 289)
Screenshot: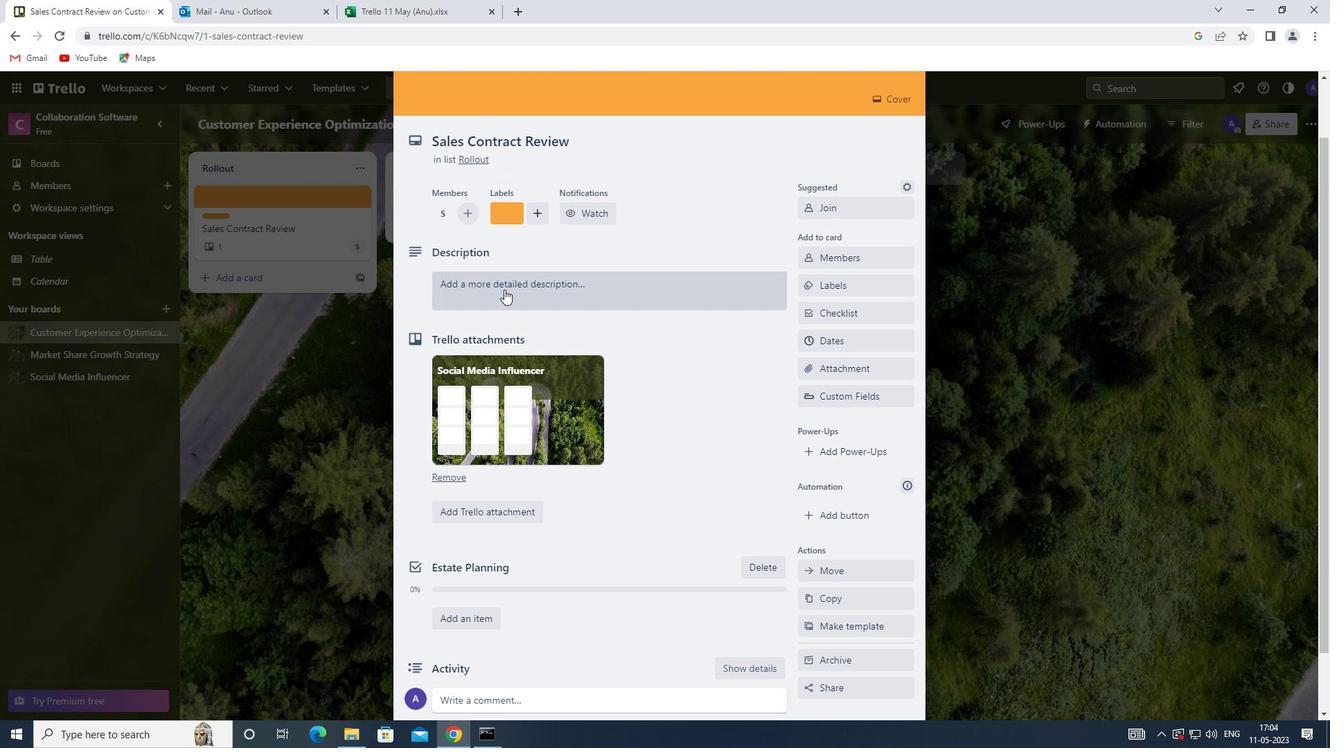 
Action: Mouse moved to (449, 332)
Screenshot: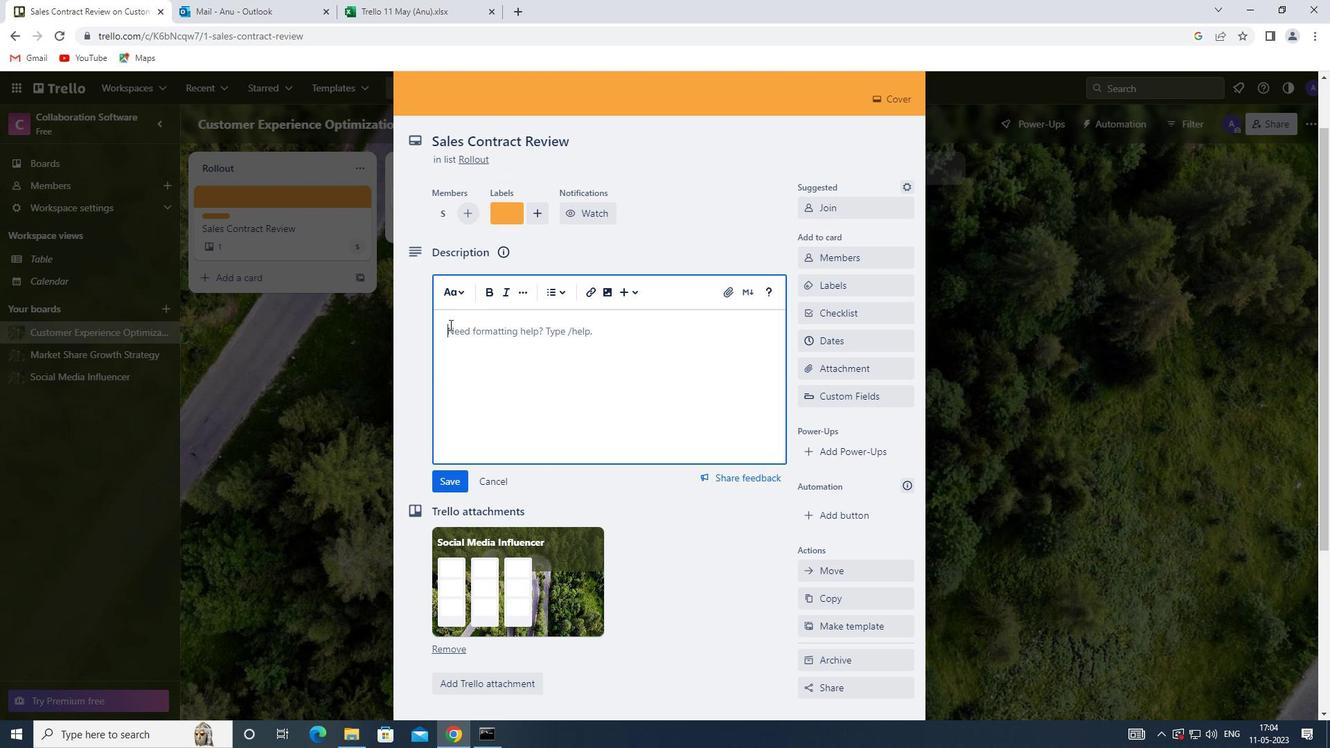 
Action: Mouse pressed left at (449, 332)
Screenshot: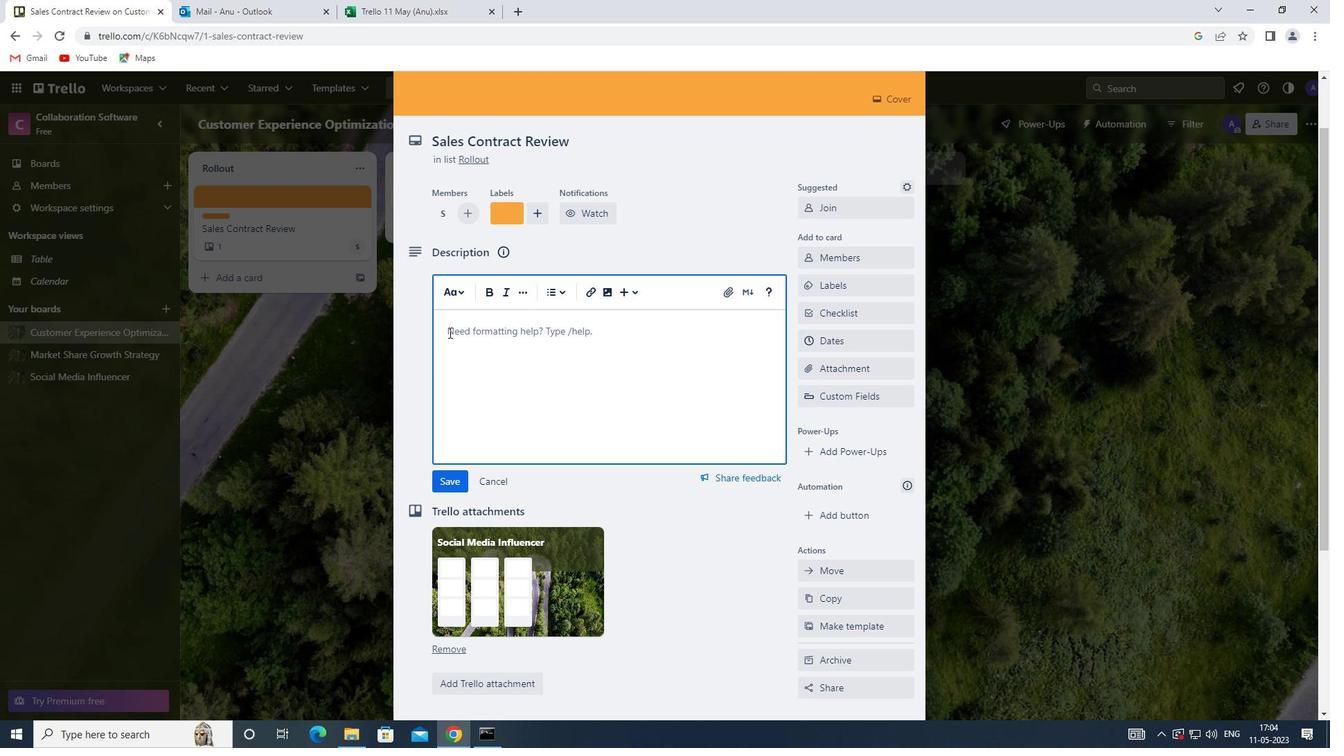 
Action: Key pressed <Key.shift>CONDUCT<Key.space>TEAM<Key.space>TRAINING<Key.space>SESSION<Key.space>ON<Key.space>TEAMWORK<Key.space>AND<Key.space>COLLABORATION
Screenshot: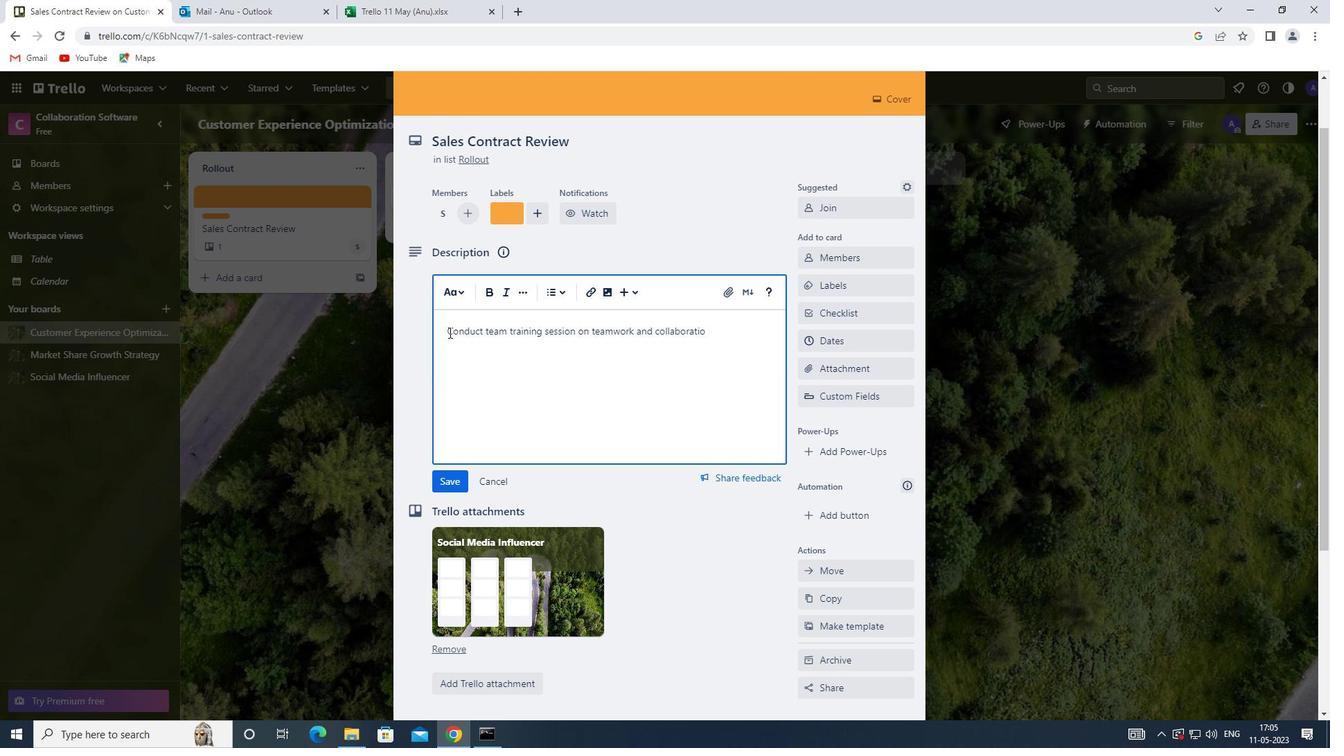 
Action: Mouse moved to (444, 482)
Screenshot: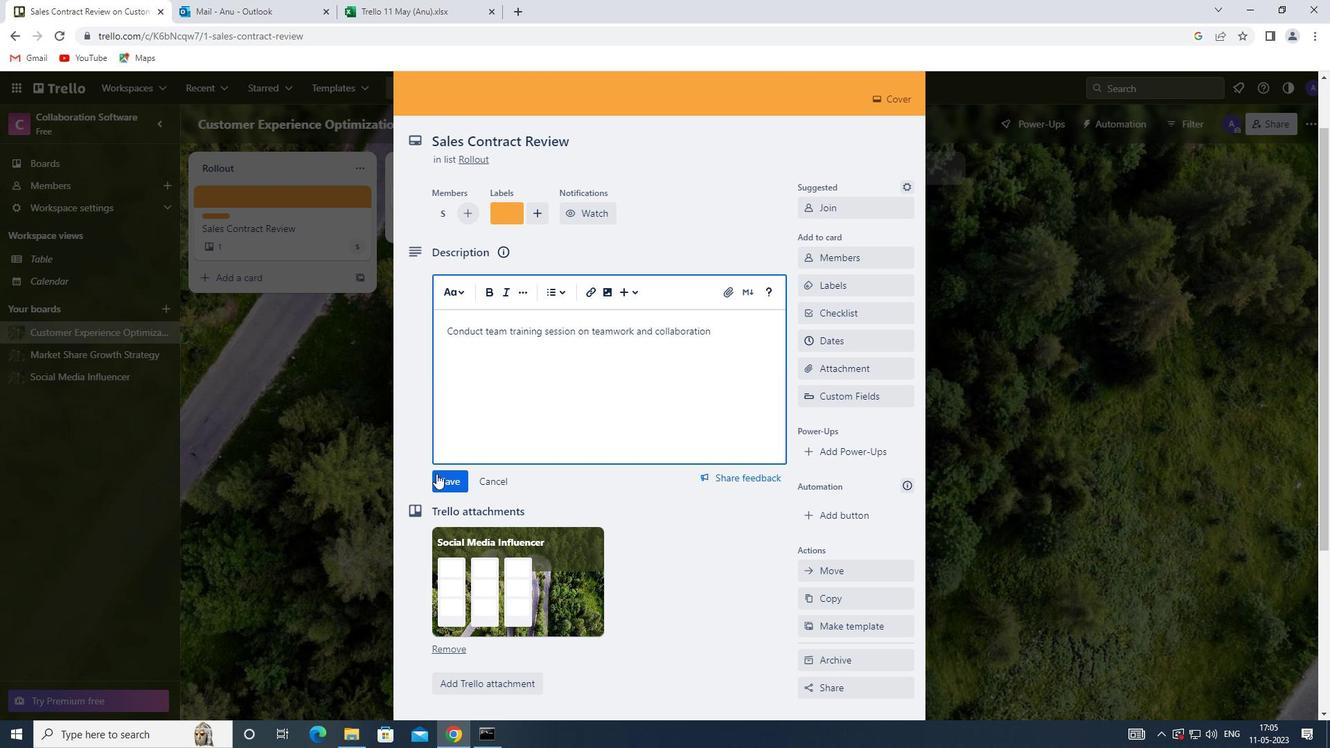 
Action: Mouse pressed left at (444, 482)
Screenshot: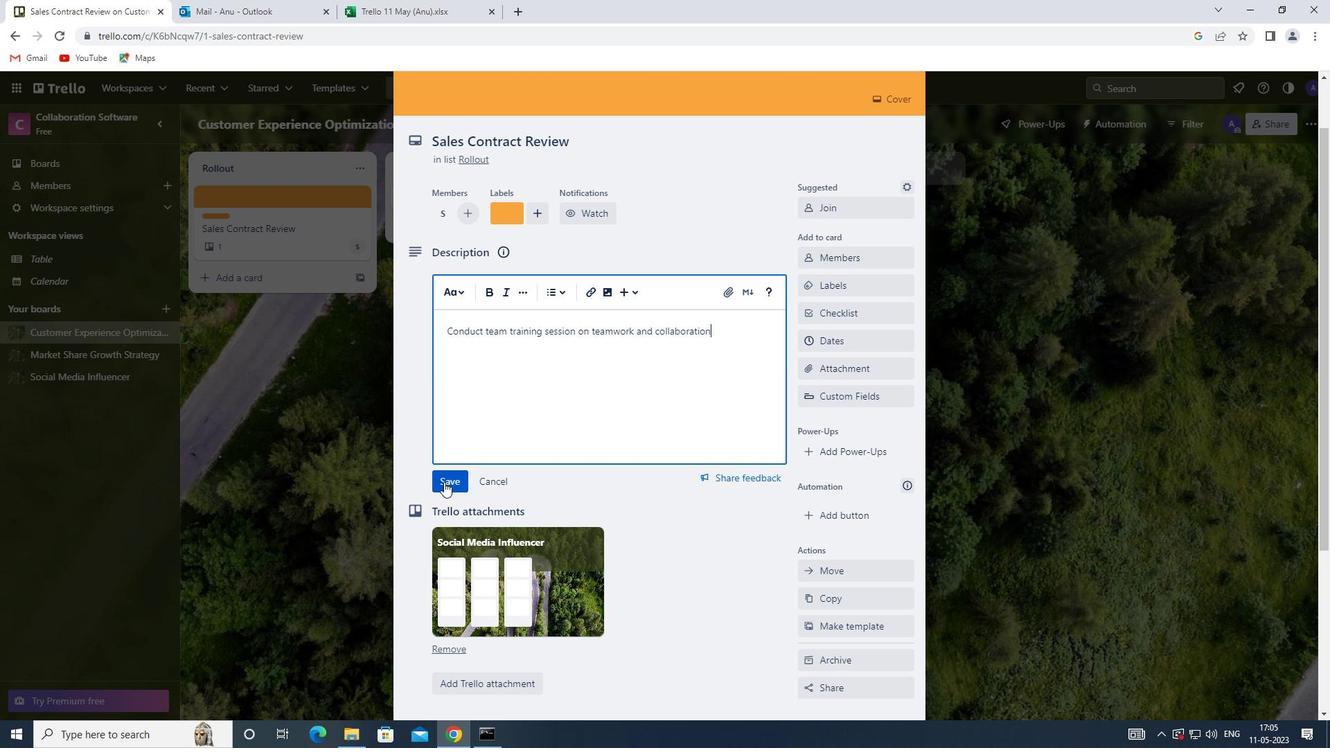 
Action: Mouse moved to (480, 458)
Screenshot: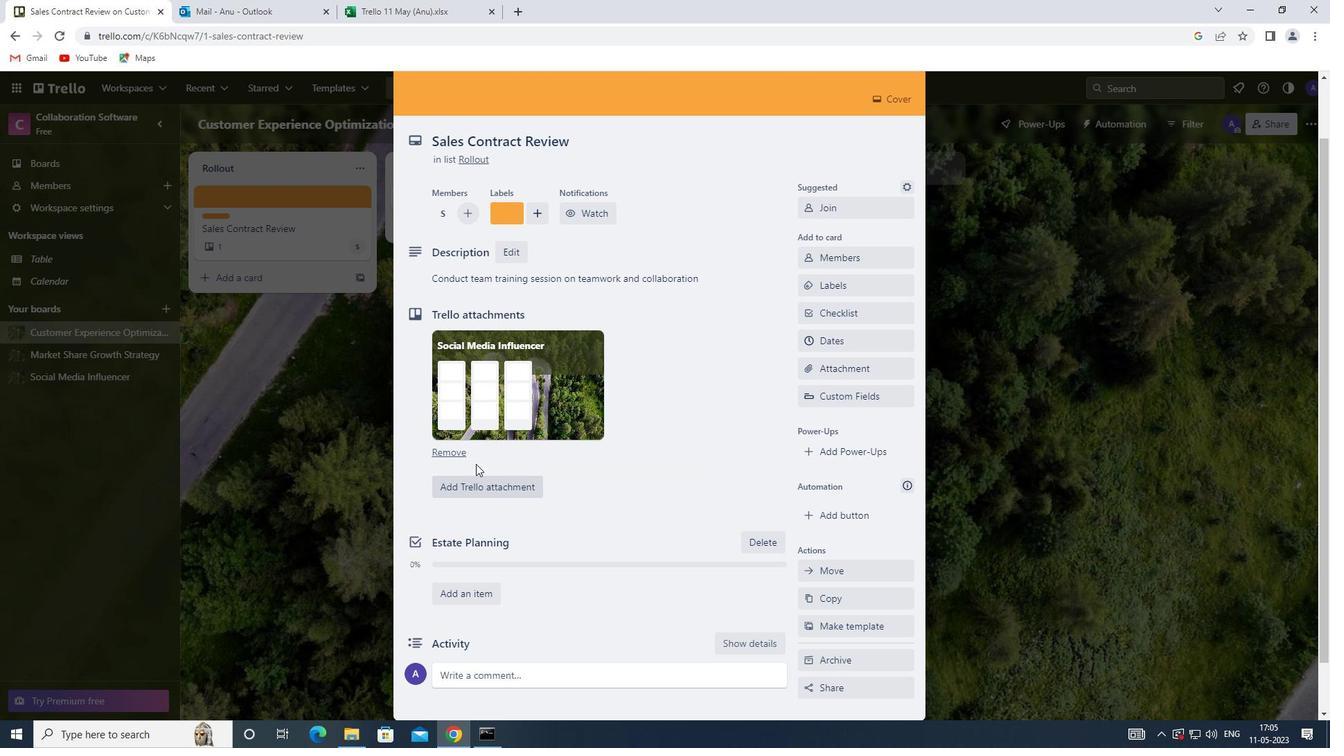 
Action: Mouse scrolled (480, 457) with delta (0, 0)
Screenshot: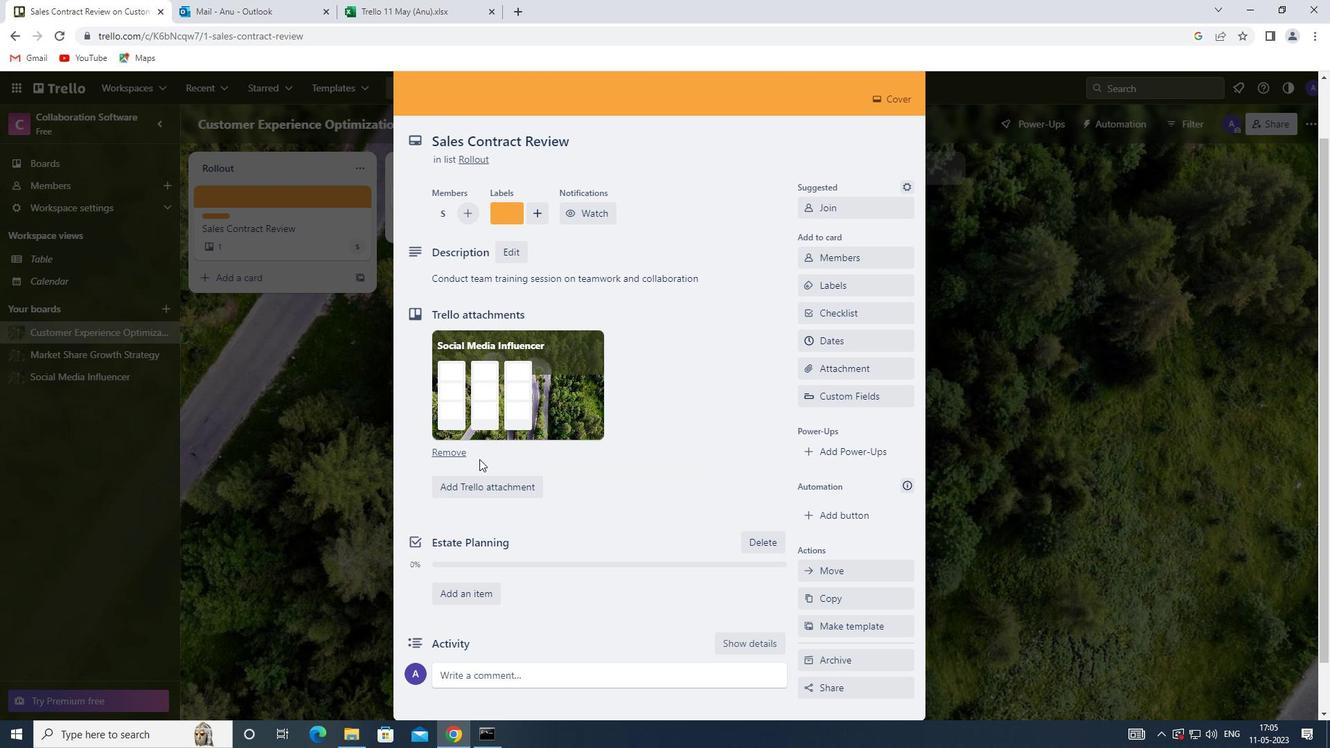 
Action: Mouse scrolled (480, 457) with delta (0, 0)
Screenshot: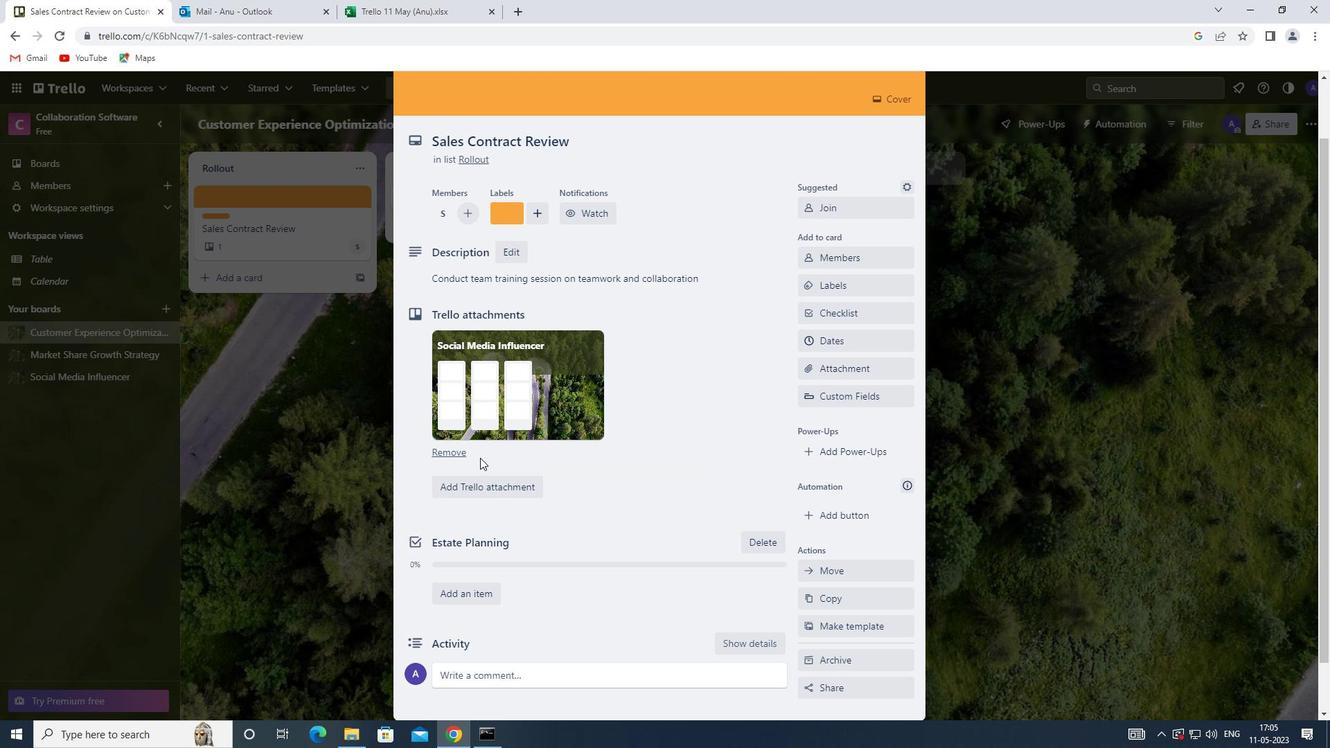 
Action: Mouse moved to (480, 457)
Screenshot: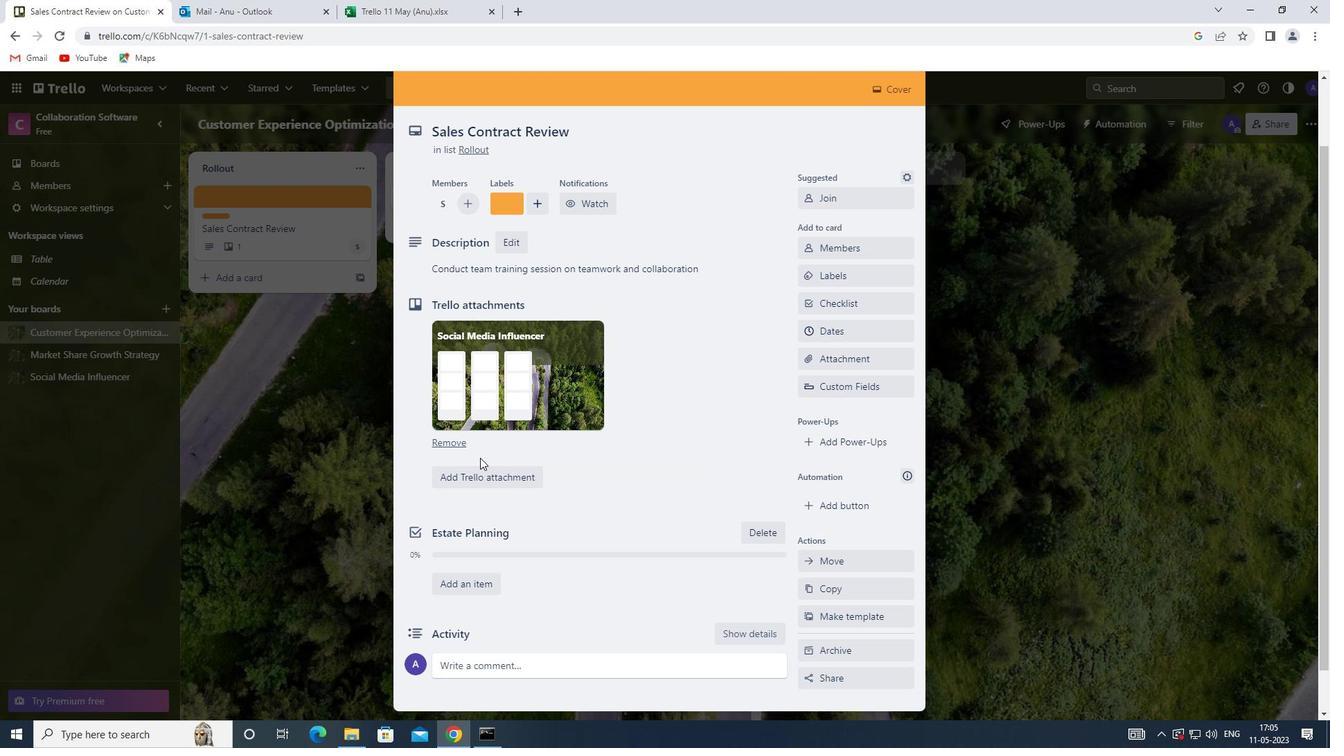 
Action: Mouse scrolled (480, 456) with delta (0, 0)
Screenshot: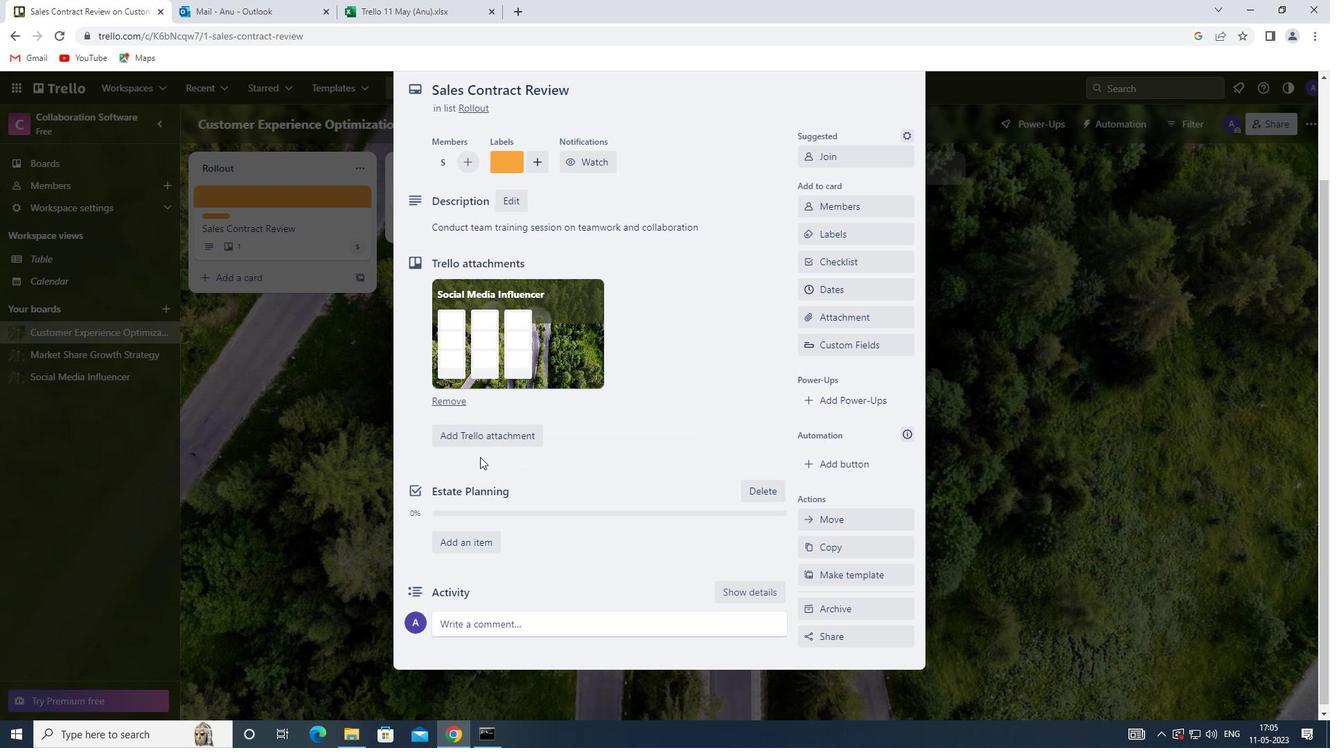 
Action: Mouse scrolled (480, 456) with delta (0, 0)
Screenshot: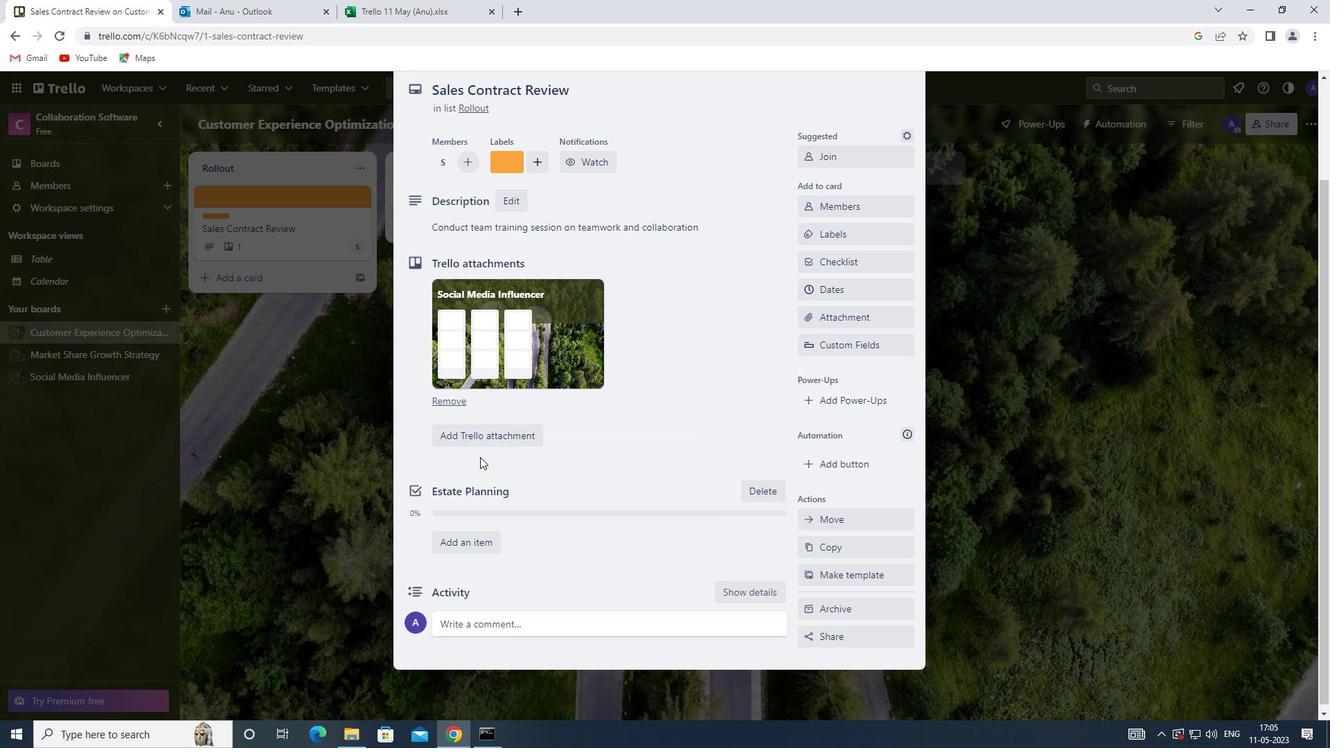 
Action: Mouse moved to (467, 616)
Screenshot: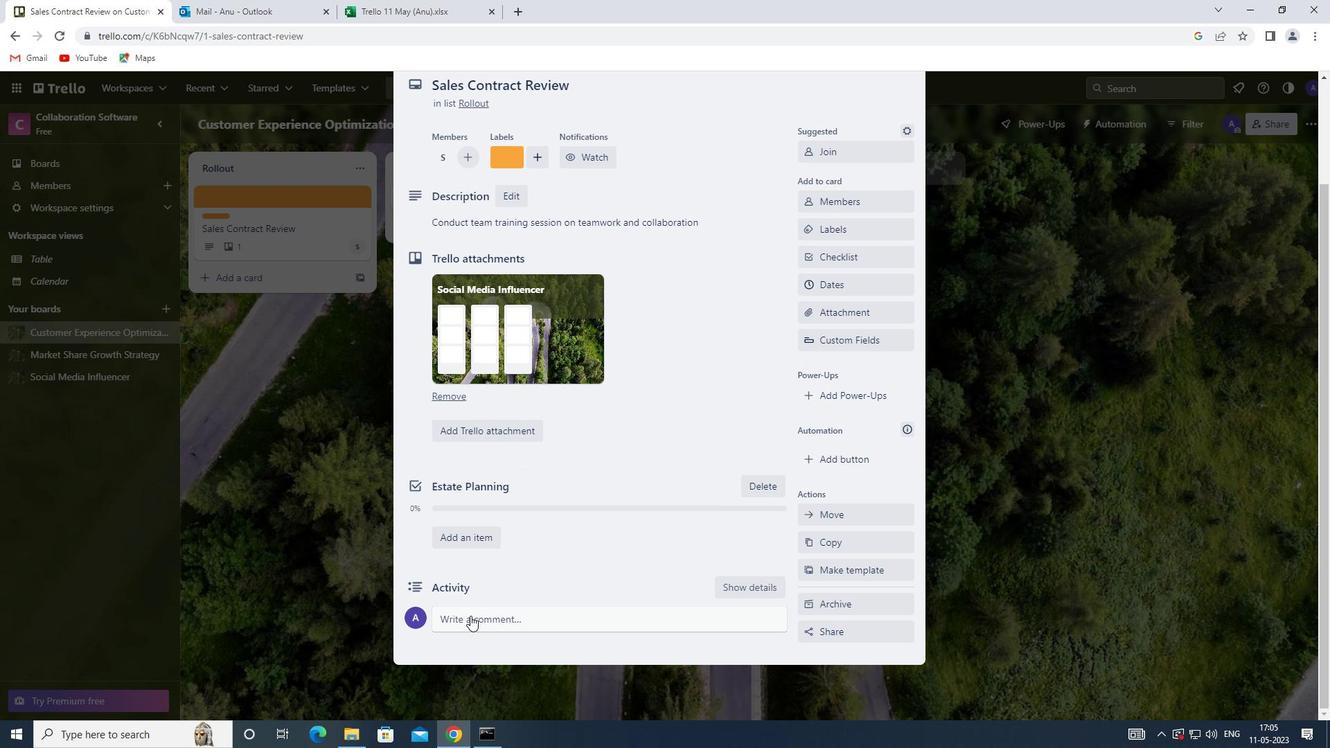 
Action: Mouse pressed left at (467, 616)
Screenshot: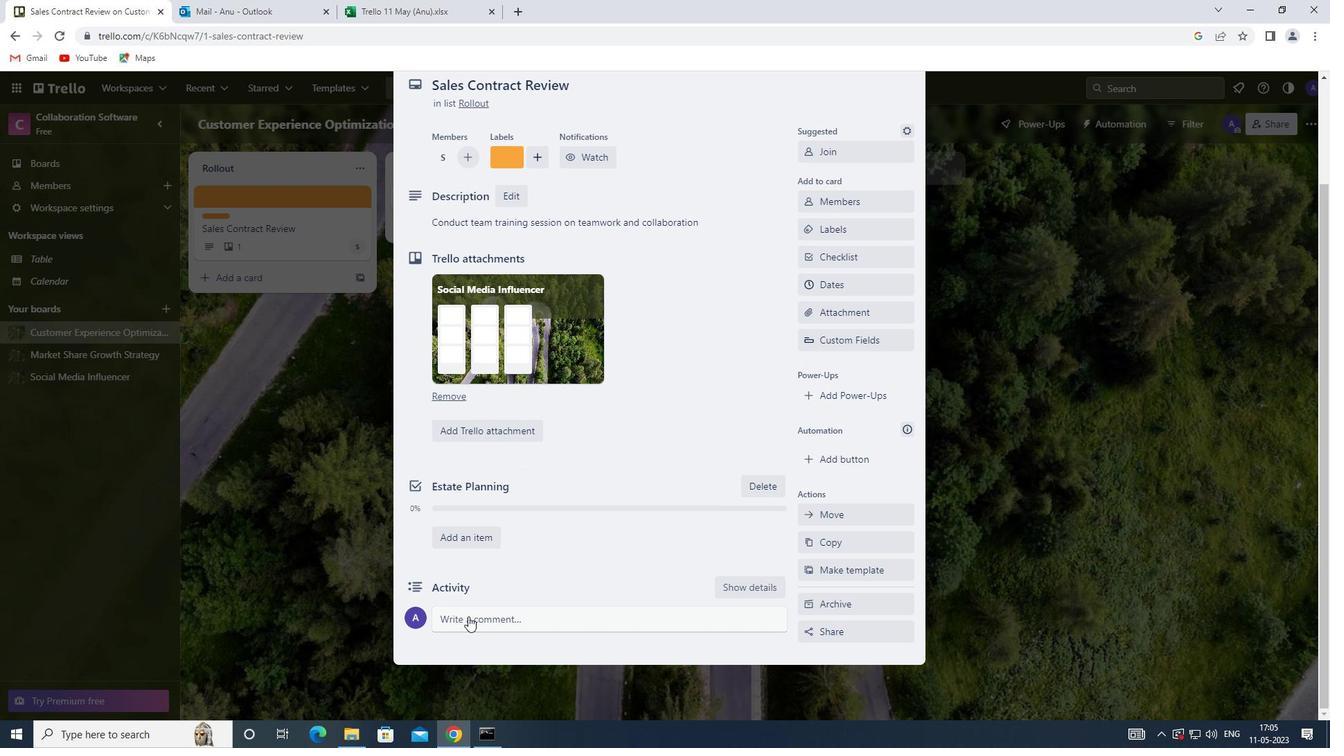 
Action: Mouse moved to (472, 659)
Screenshot: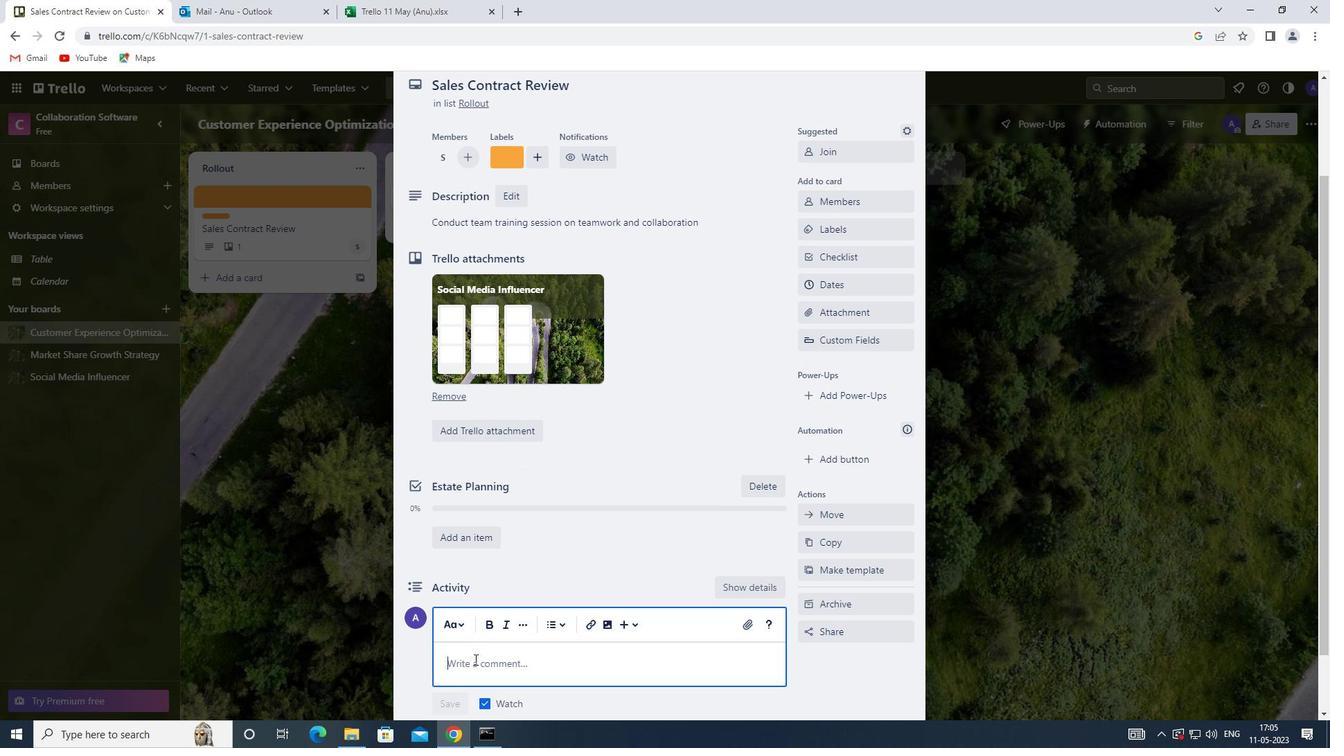 
Action: Mouse pressed left at (472, 659)
Screenshot: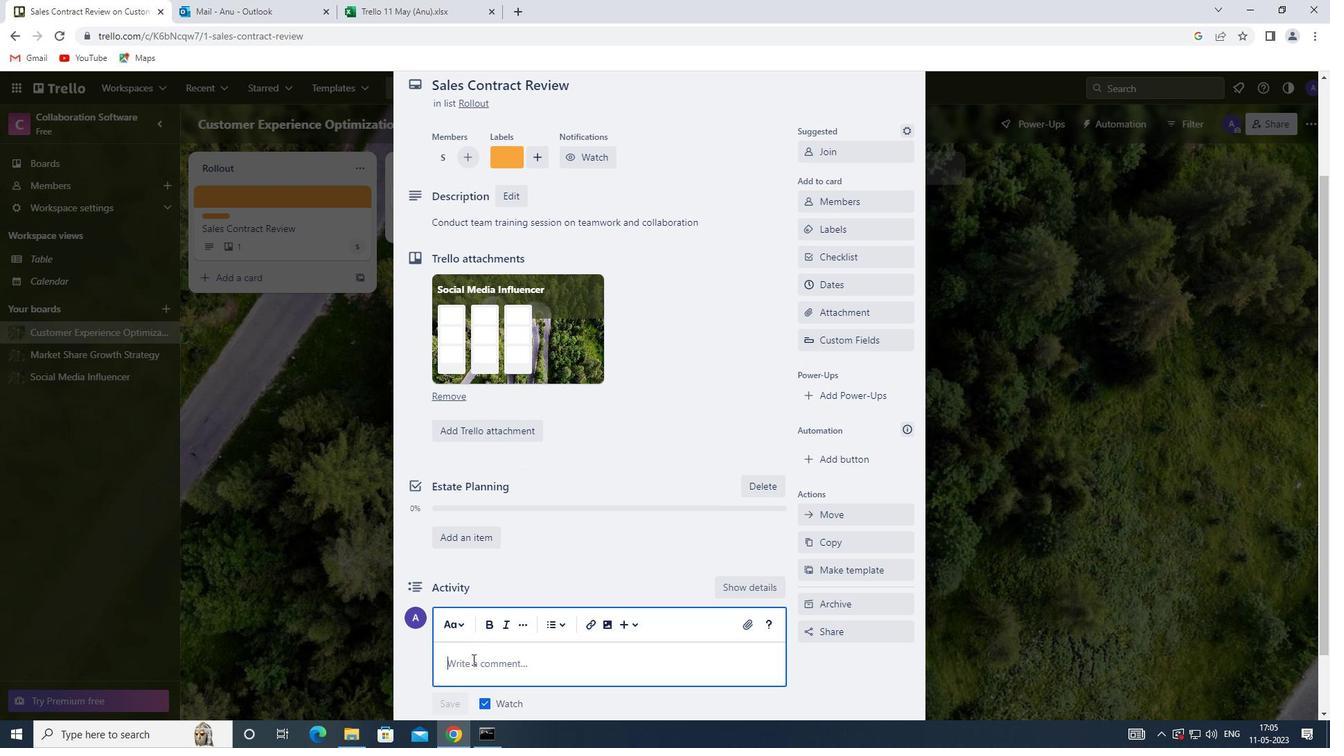 
Action: Key pressed <Key.shift><Key.shift><Key.shift><Key.shift><Key.shift><Key.shift><Key.shift><Key.shift><Key.shift><Key.shift><Key.shift><Key.shift><Key.shift><Key.shift><Key.shift><Key.shift>GIVEN<Key.space>THE<Key.space>POTENTIAL<Key.space>IMPACT<Key.space>OF<Key.space>THIS<Key.space>TASK<Key.space>ON<Key.space>OUR<Key.space>CUSTOMERS.<Key.backspace>,LET<Key.space>US<Key.space>ENSURE<Key.space>THAT<Key.space>WE<Key.space>APPROACH<Key.space>IT<Key.space>WITH<Key.space>A<Key.space>FOCUS<Key.space>ON<Key.space>CUSTOMER<Key.space>SATISFACTION<Key.space>AND<Key.space>EXPERIENCE
Screenshot: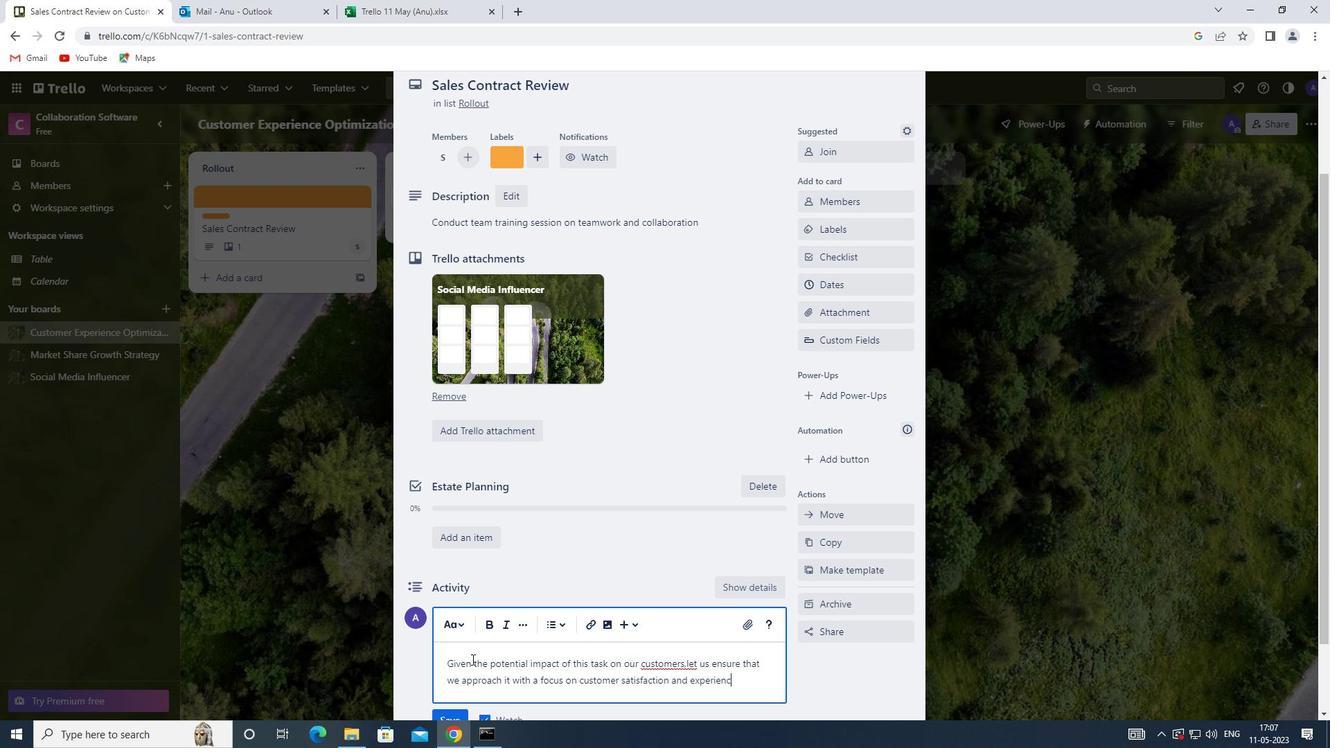 
Action: Mouse moved to (481, 665)
Screenshot: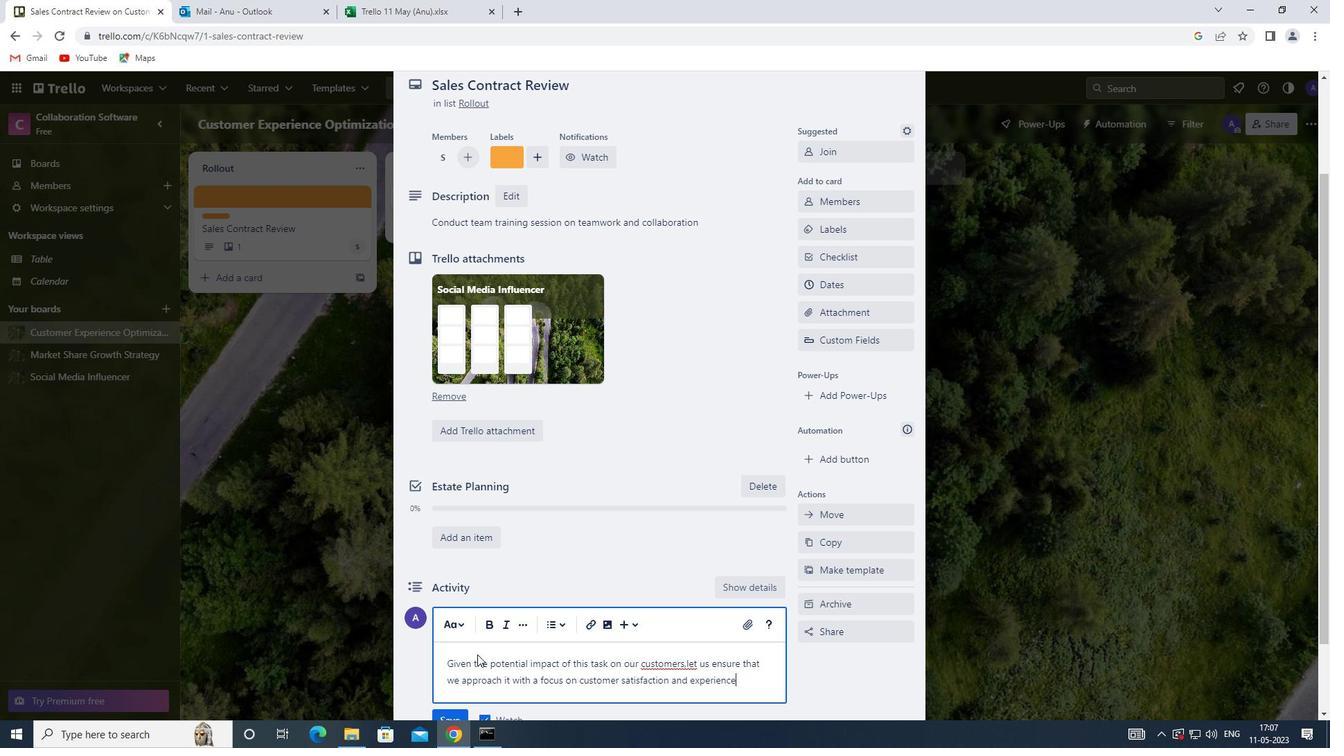 
Action: Mouse scrolled (481, 664) with delta (0, 0)
Screenshot: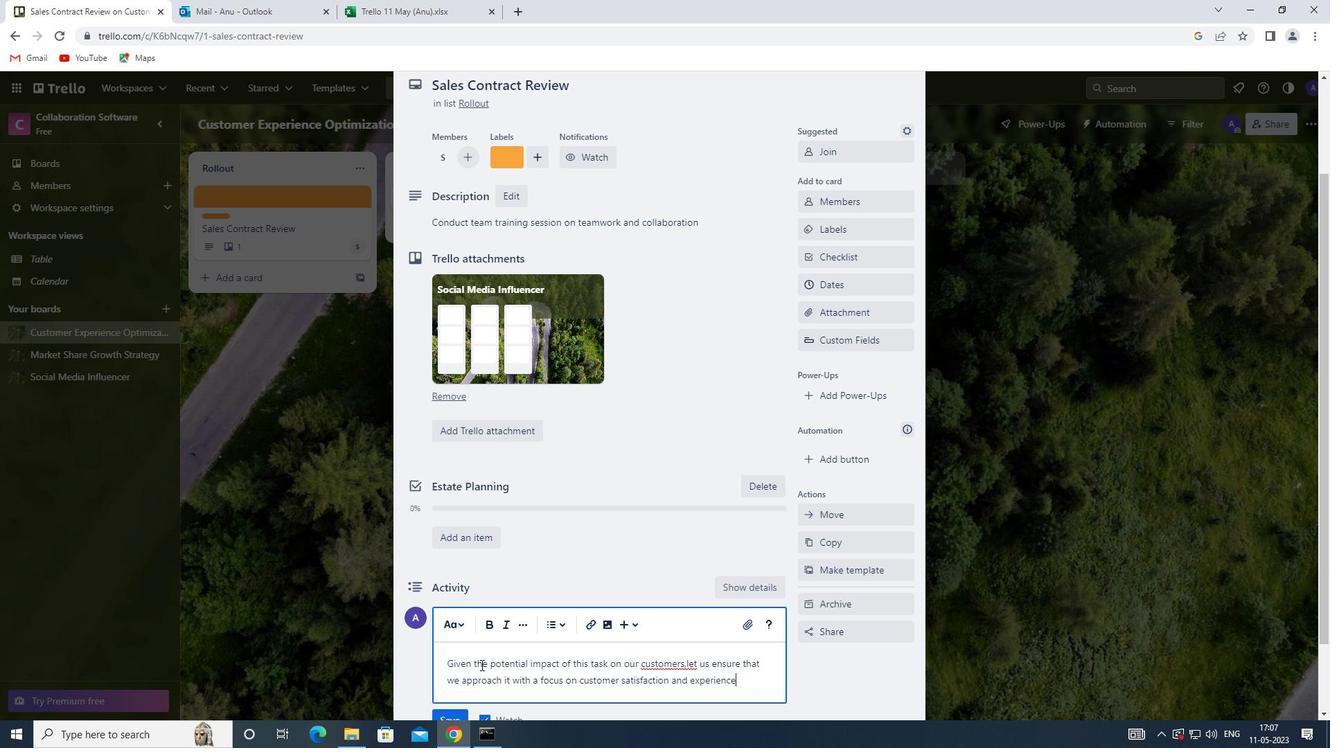 
Action: Mouse scrolled (481, 664) with delta (0, 0)
Screenshot: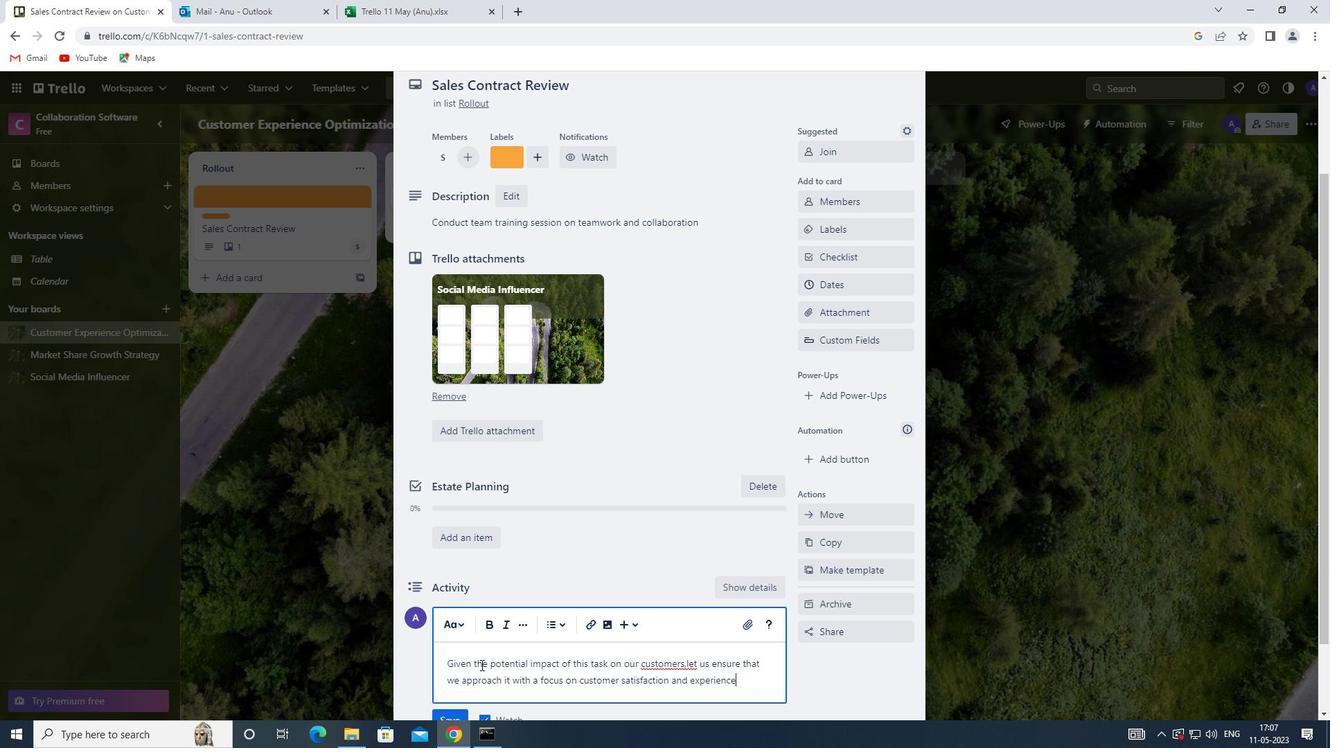 
Action: Mouse moved to (447, 633)
Screenshot: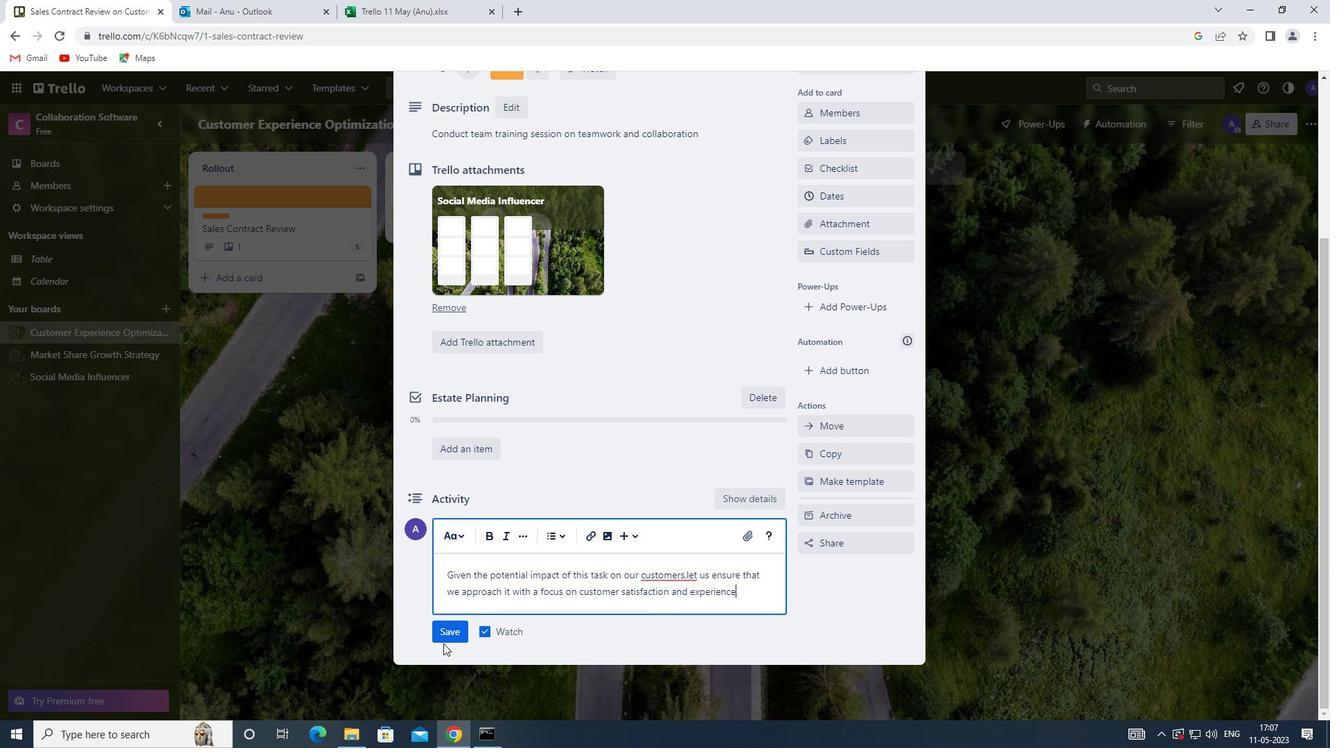 
Action: Mouse pressed left at (447, 633)
Screenshot: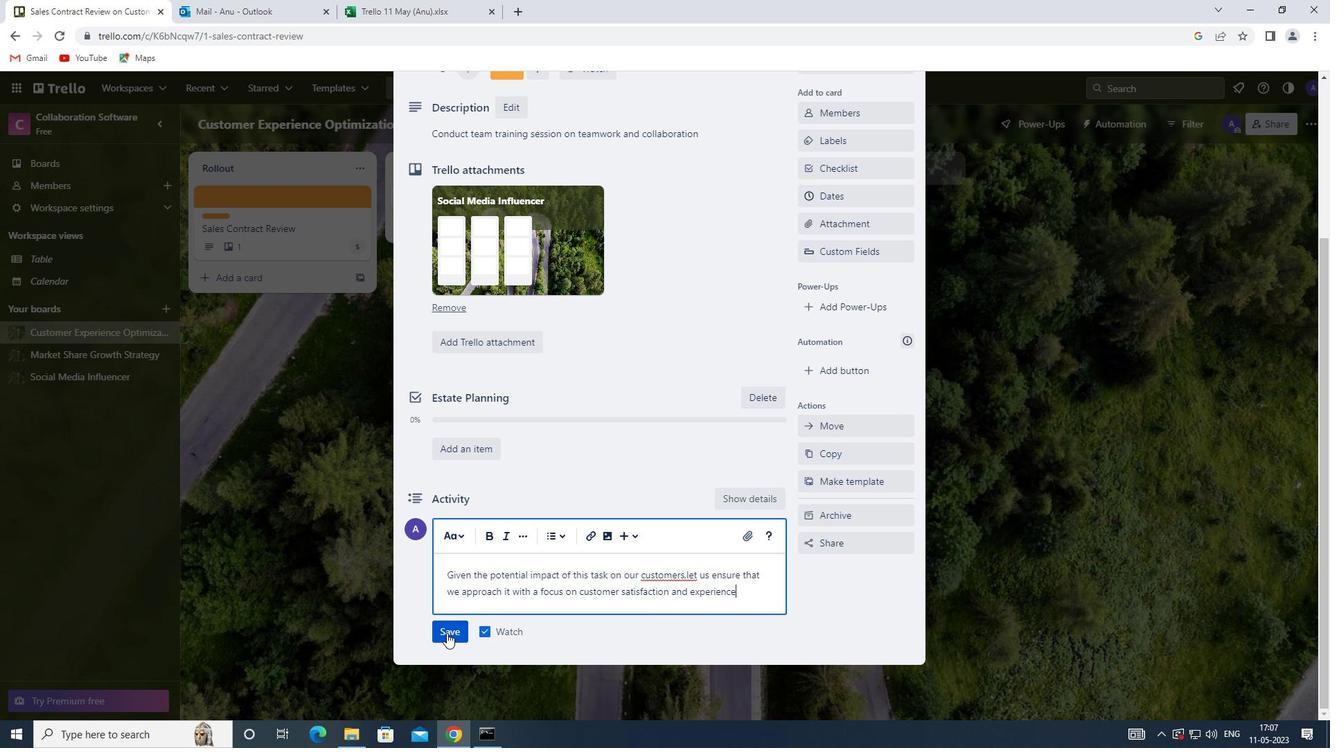 
Action: Mouse moved to (686, 614)
Screenshot: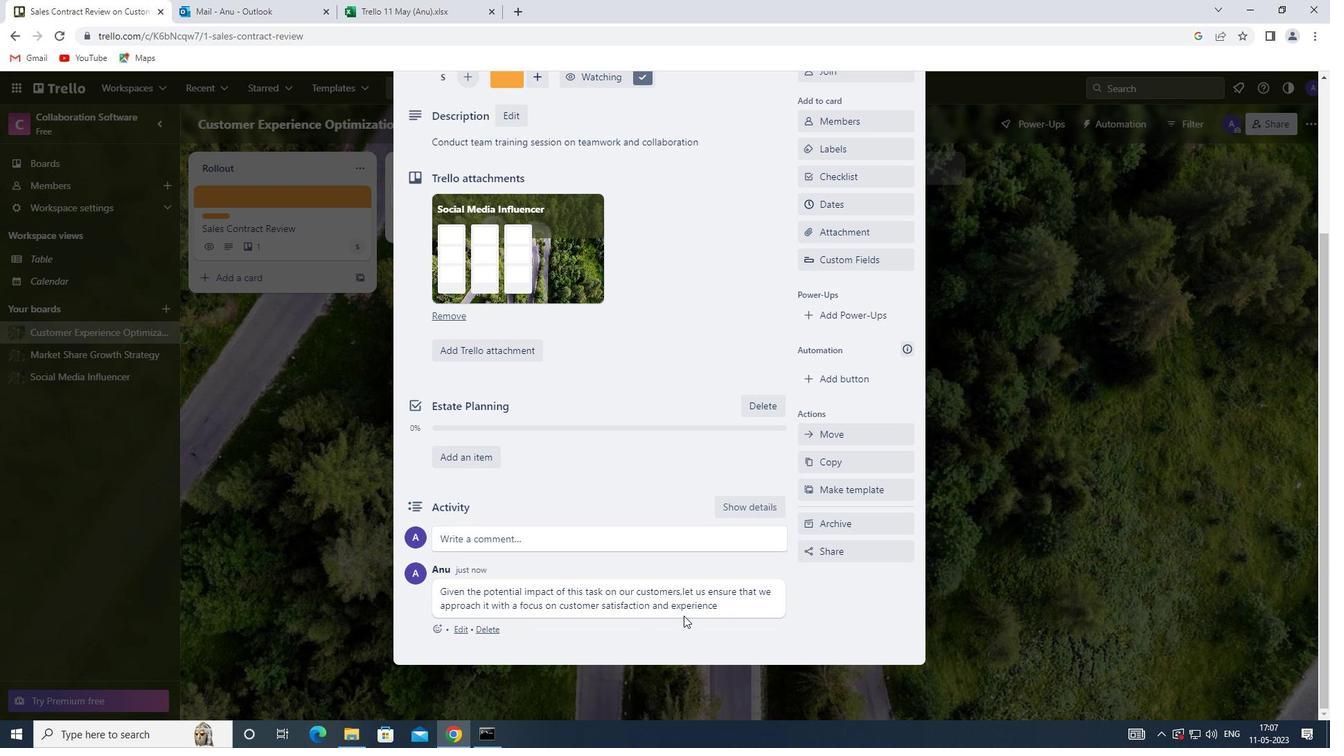 
Action: Mouse scrolled (686, 615) with delta (0, 0)
Screenshot: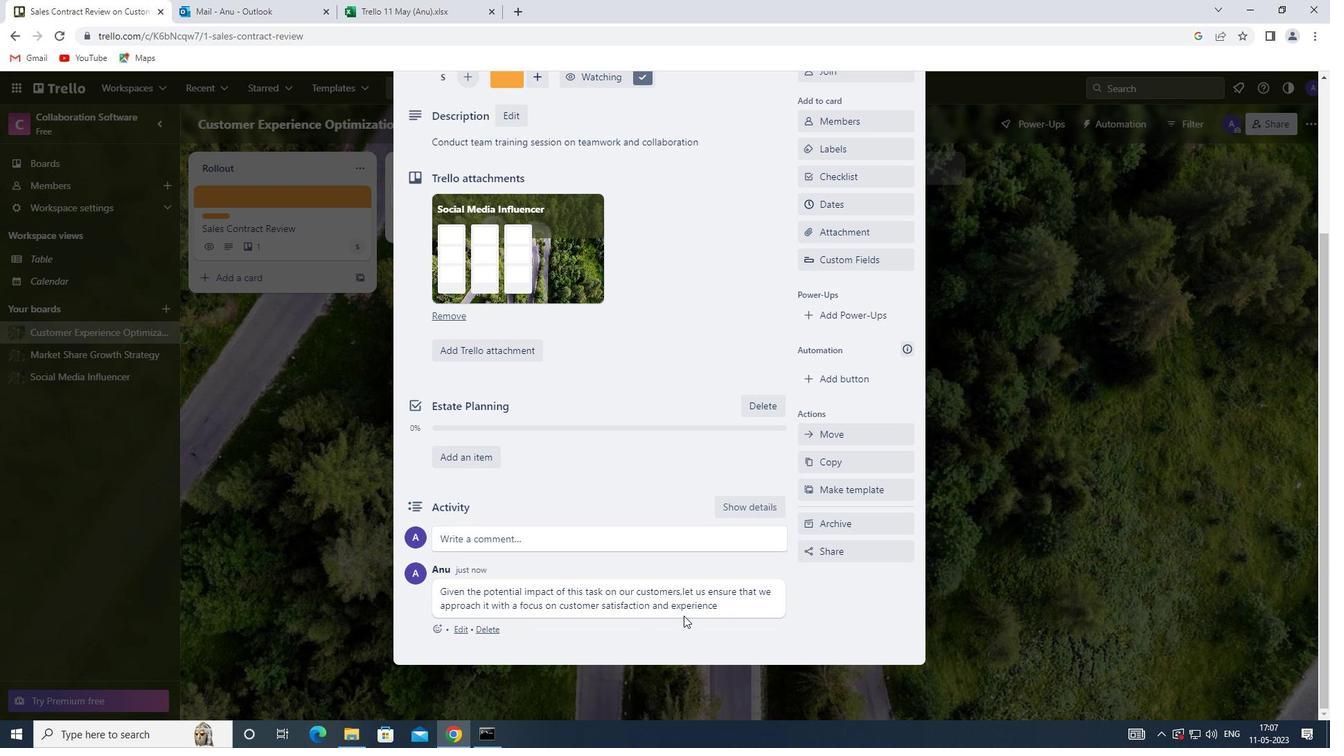
Action: Mouse moved to (686, 614)
Screenshot: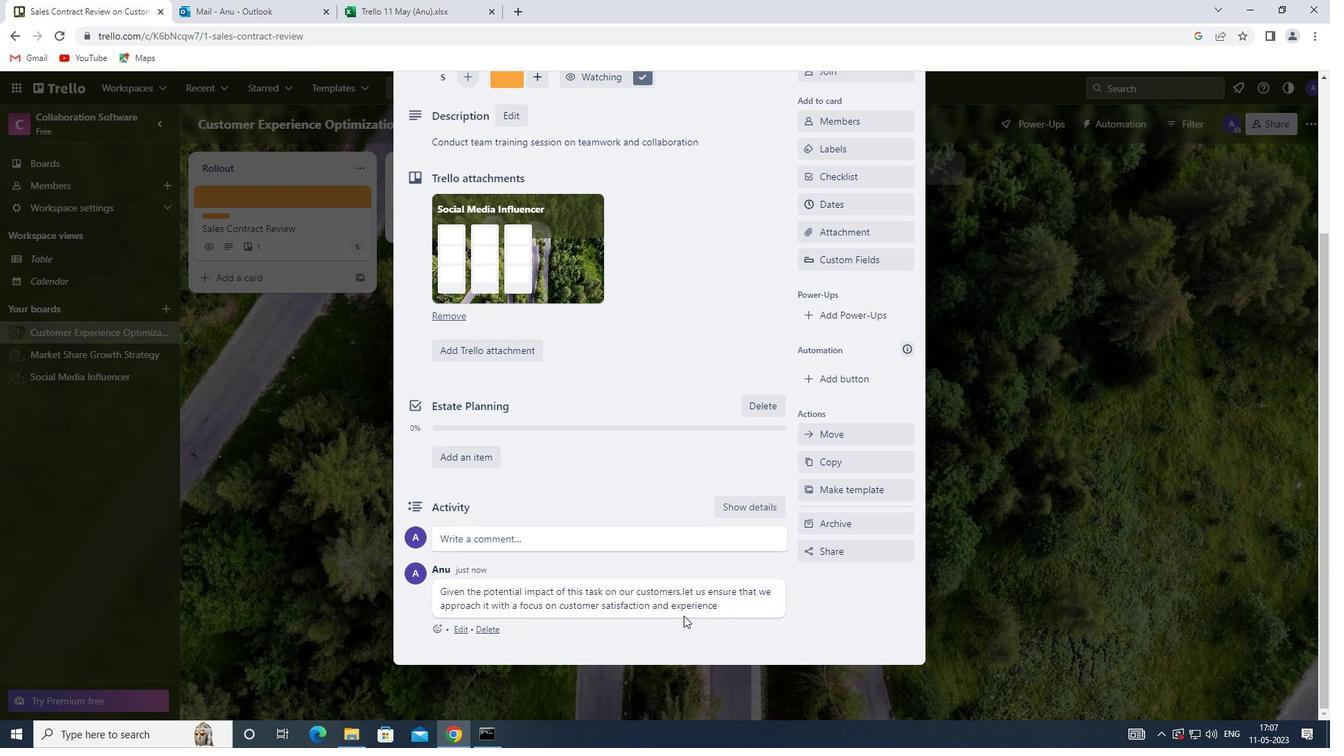 
Action: Mouse scrolled (686, 615) with delta (0, 0)
Screenshot: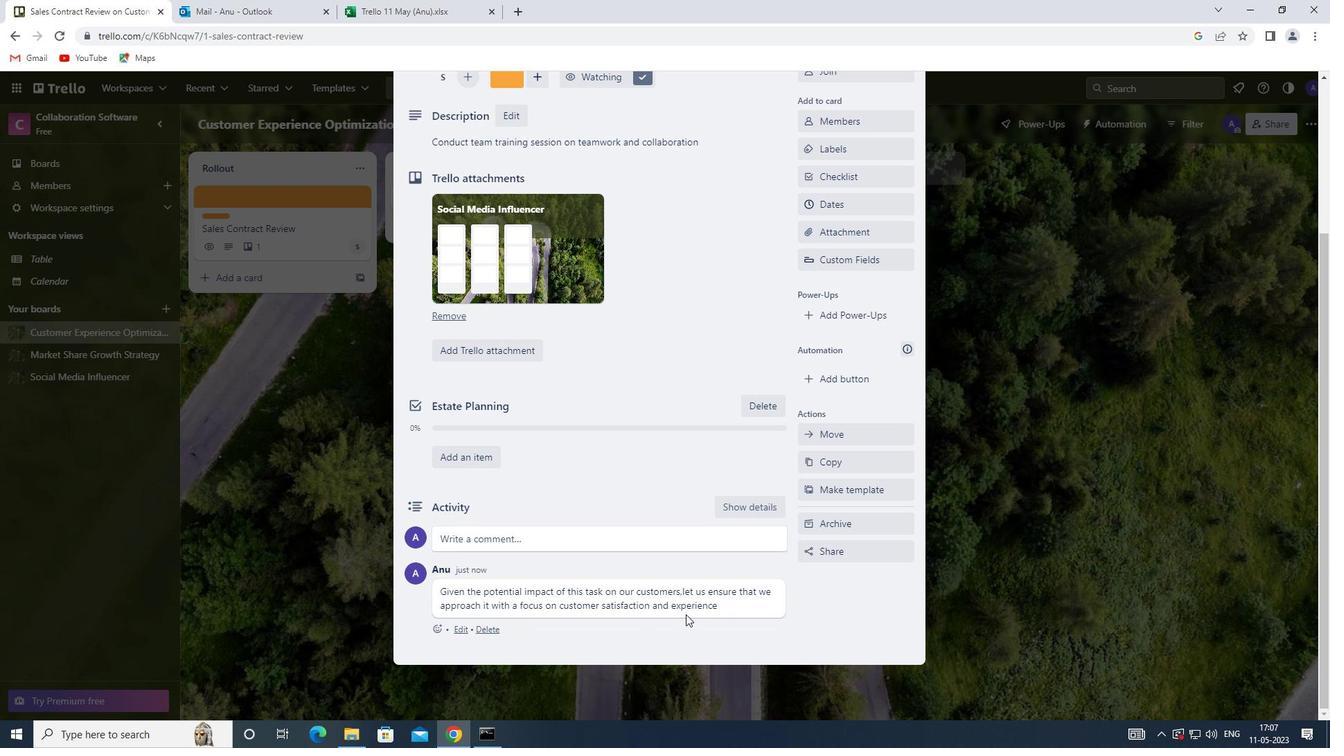 
Action: Mouse moved to (846, 345)
Screenshot: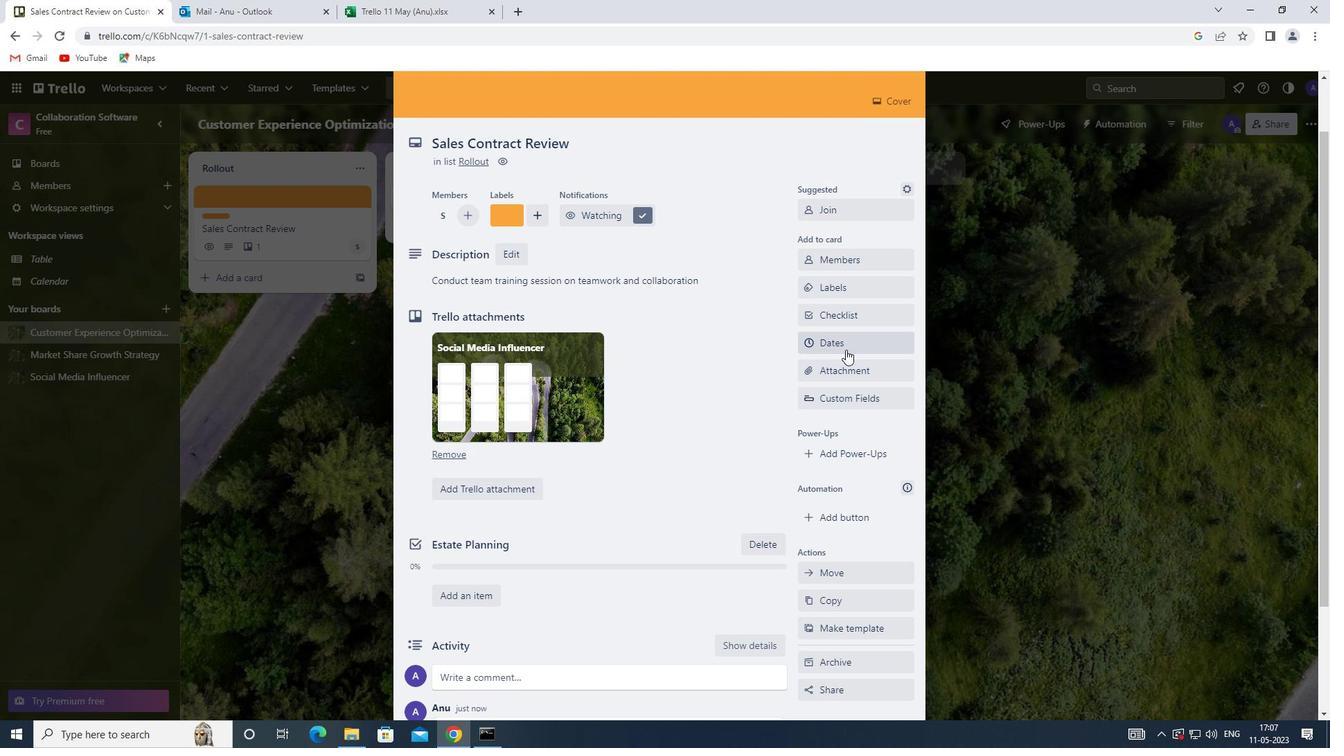 
Action: Mouse pressed left at (846, 345)
Screenshot: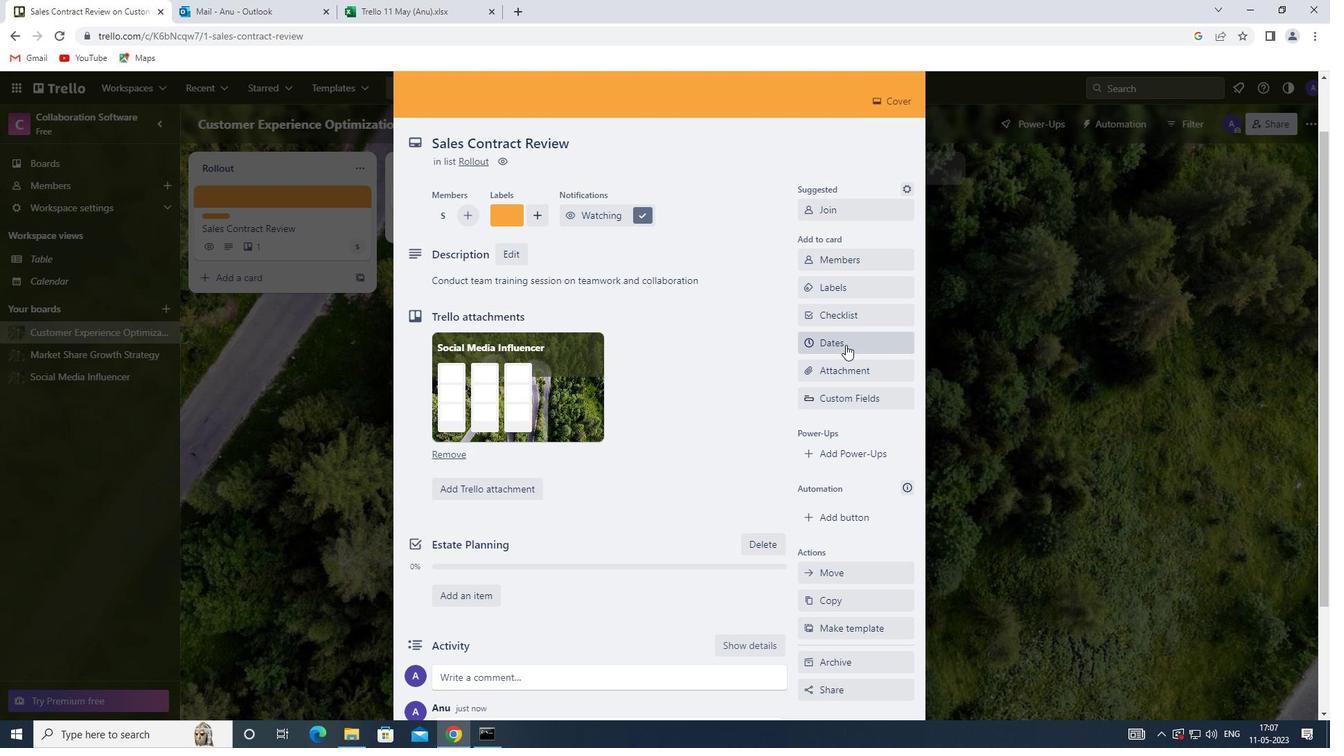 
Action: Mouse moved to (814, 374)
Screenshot: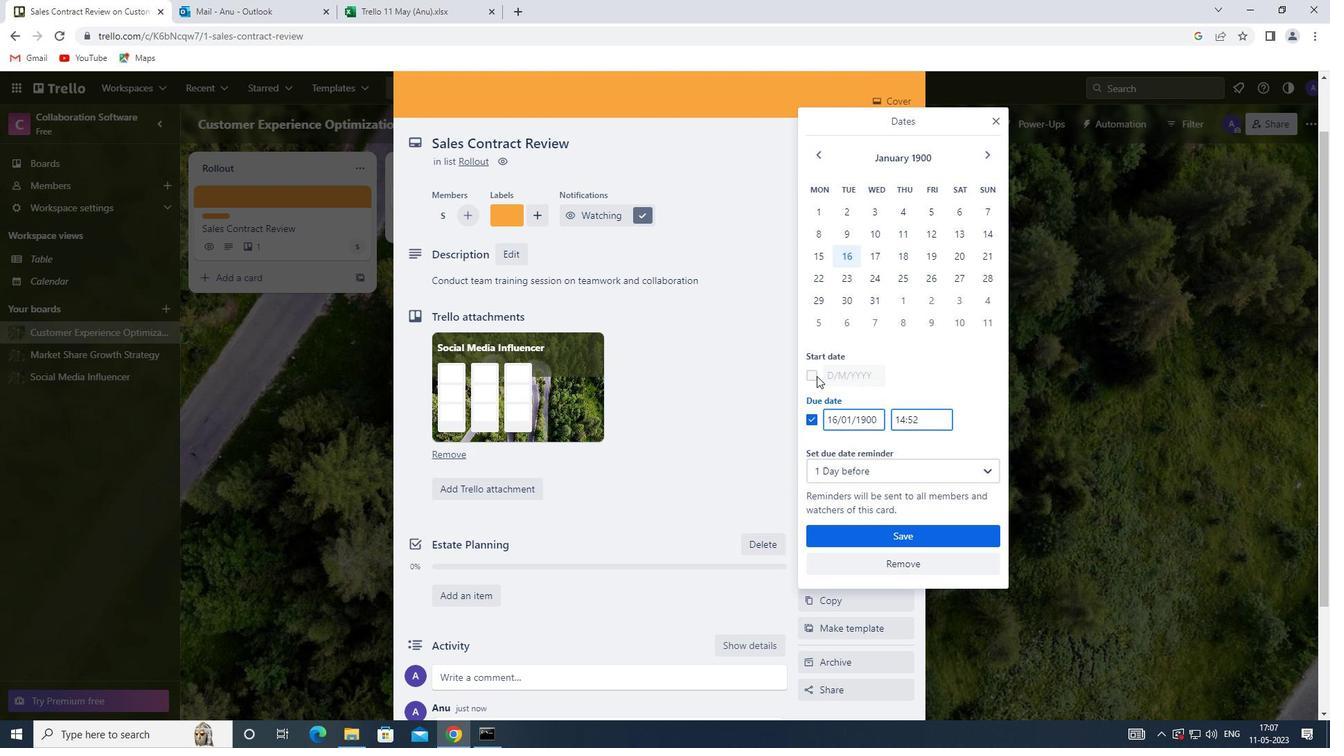 
Action: Mouse pressed left at (814, 374)
Screenshot: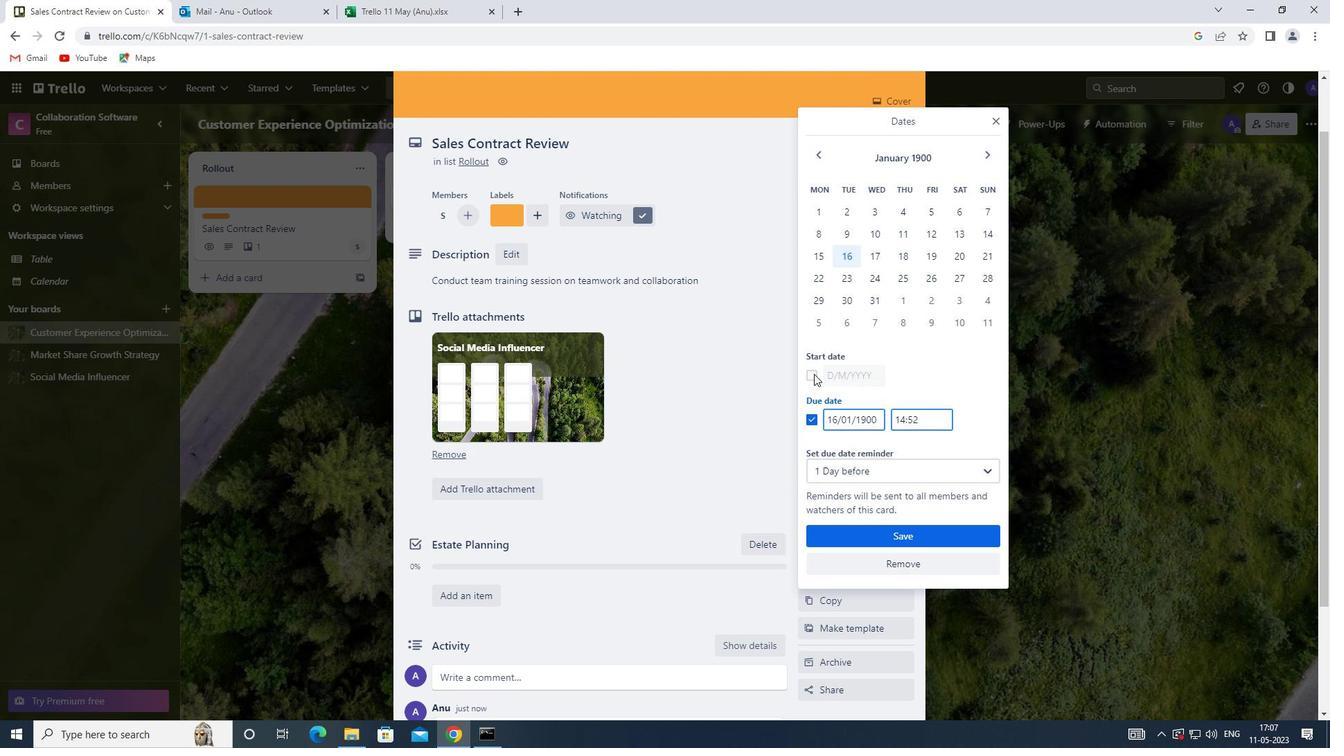 
Action: Mouse moved to (817, 214)
Screenshot: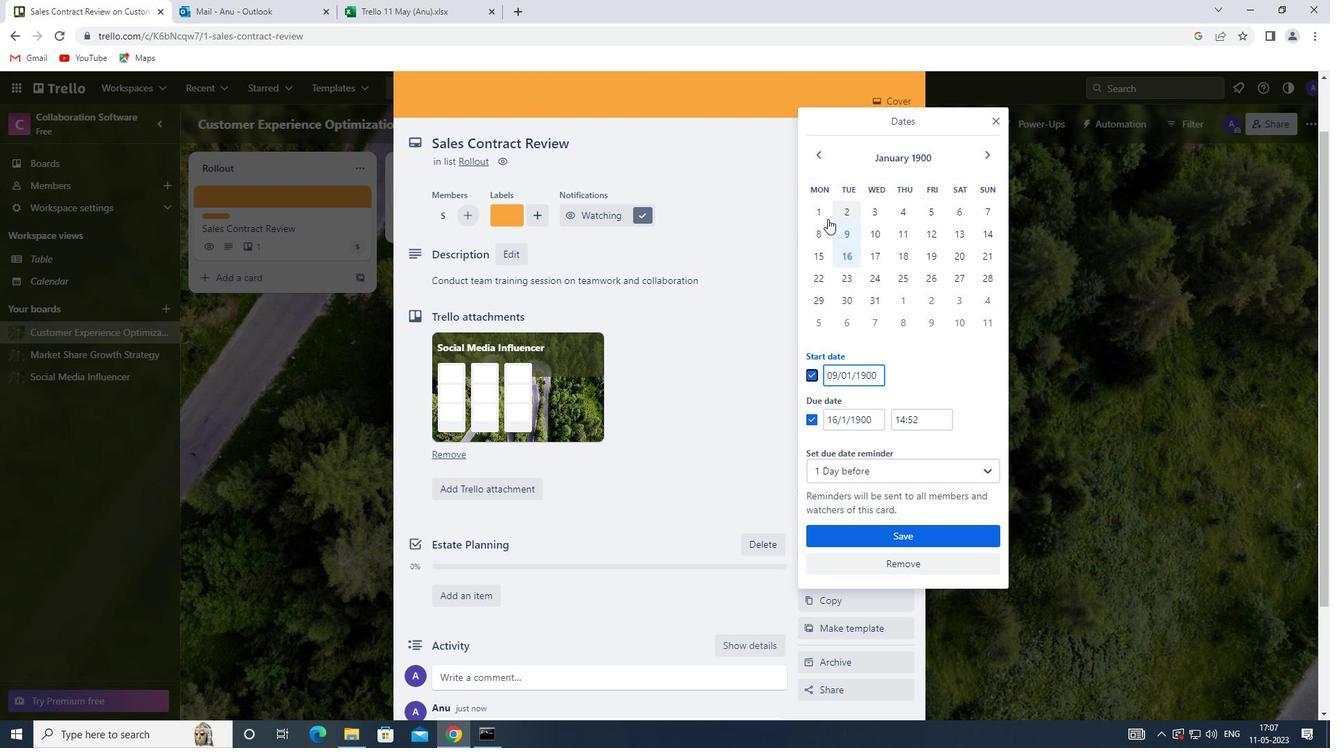 
Action: Mouse pressed left at (817, 214)
Screenshot: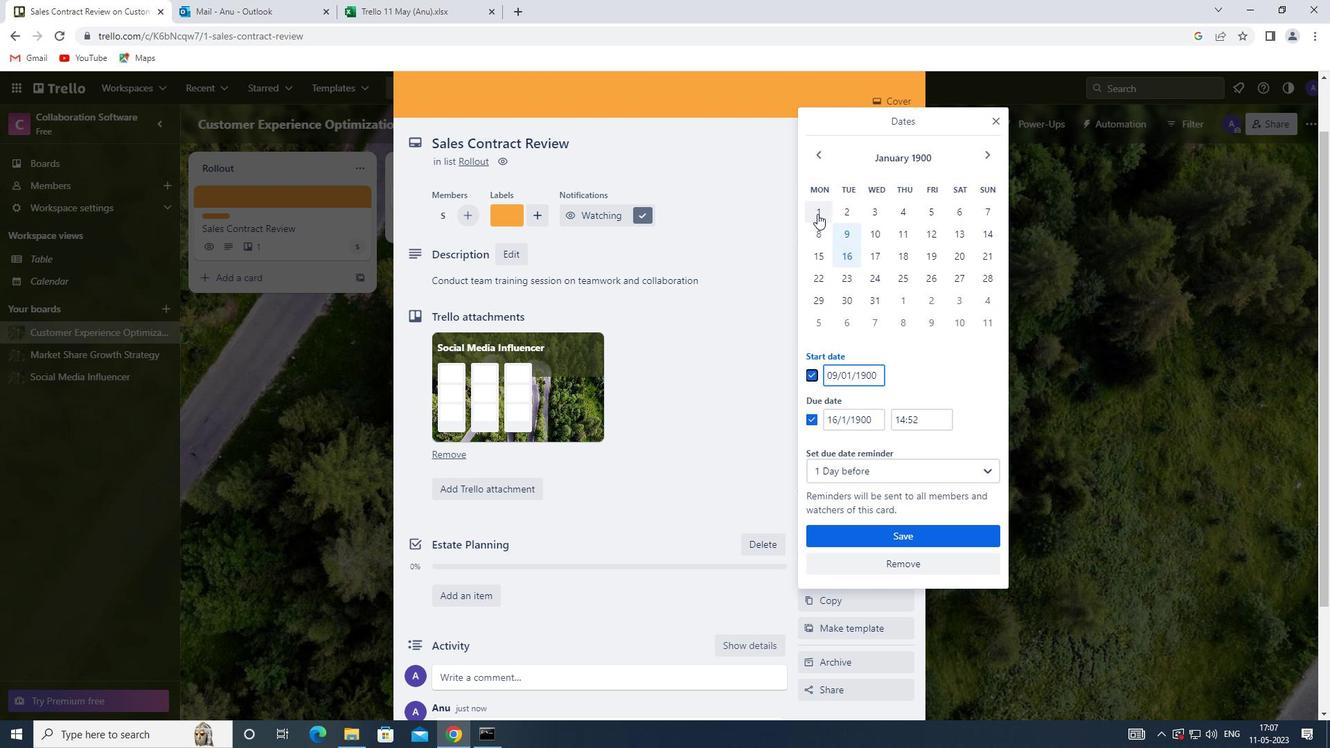 
Action: Mouse moved to (819, 241)
Screenshot: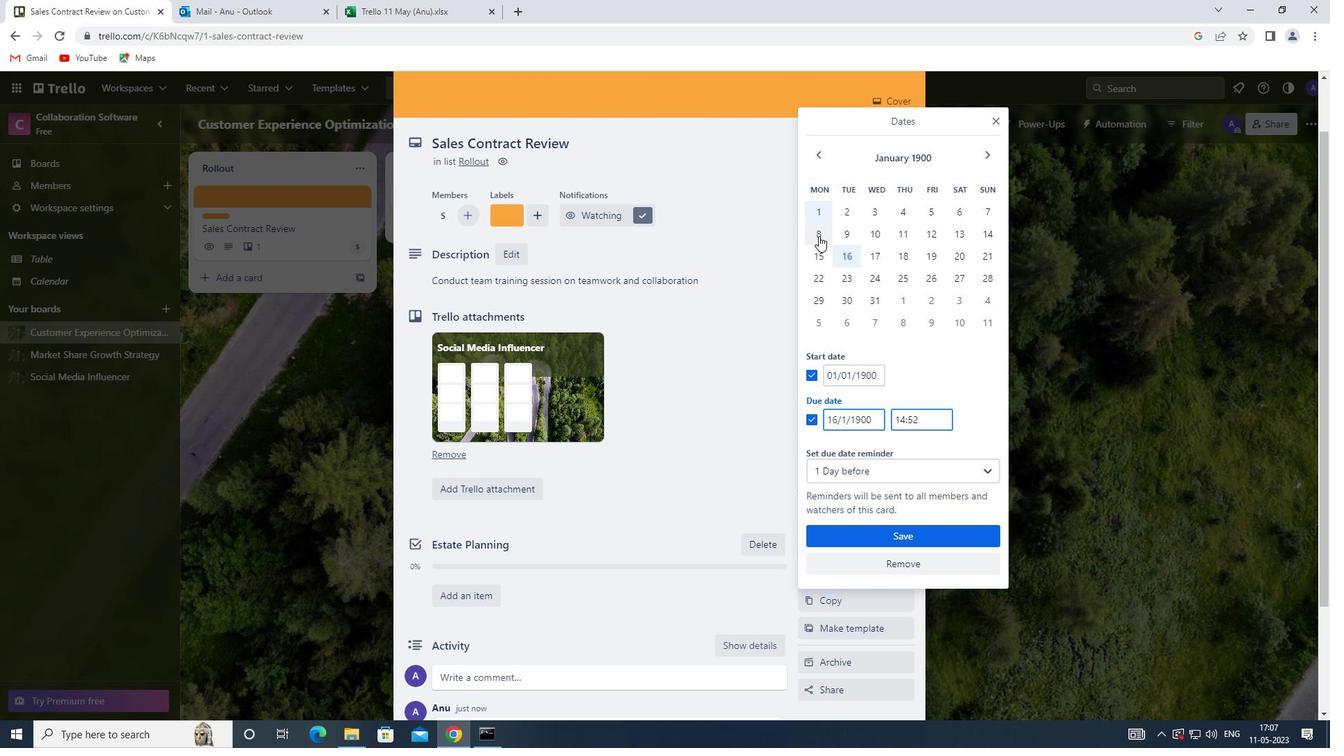
Action: Mouse pressed left at (819, 241)
Screenshot: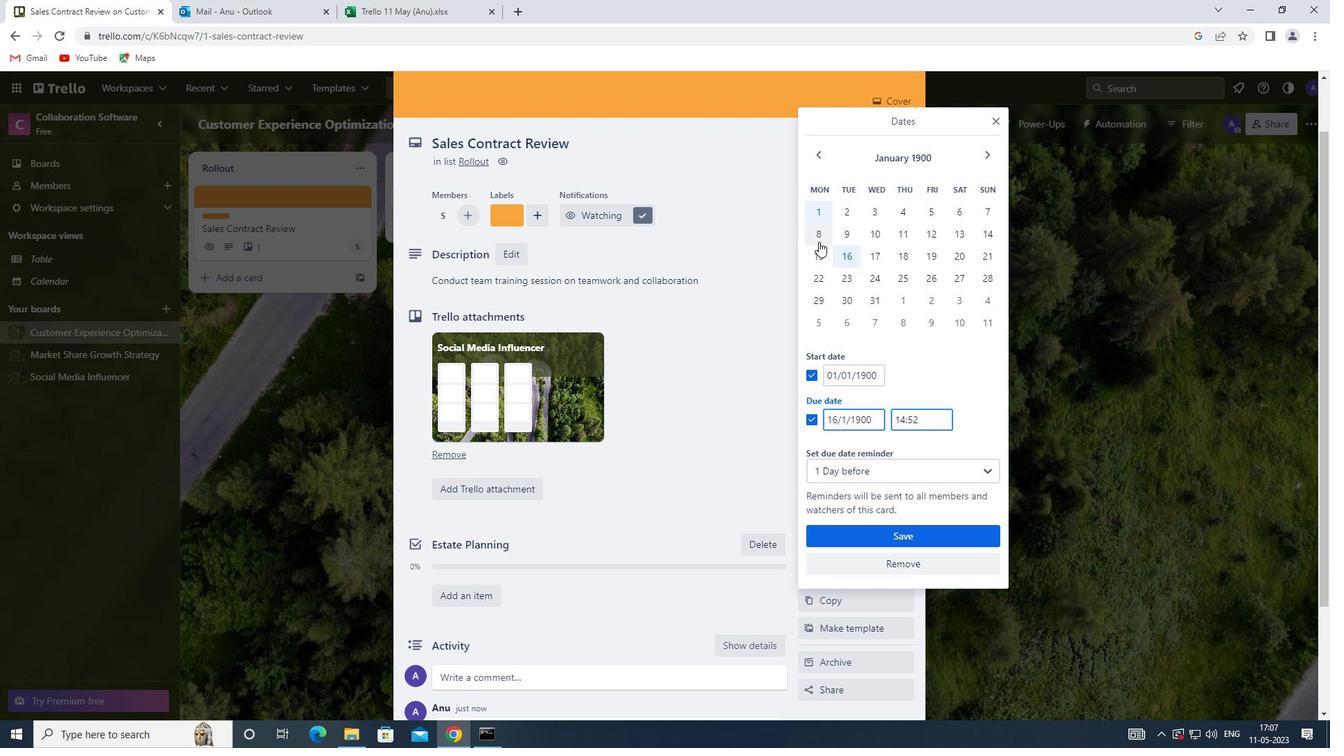 
Action: Mouse moved to (923, 533)
Screenshot: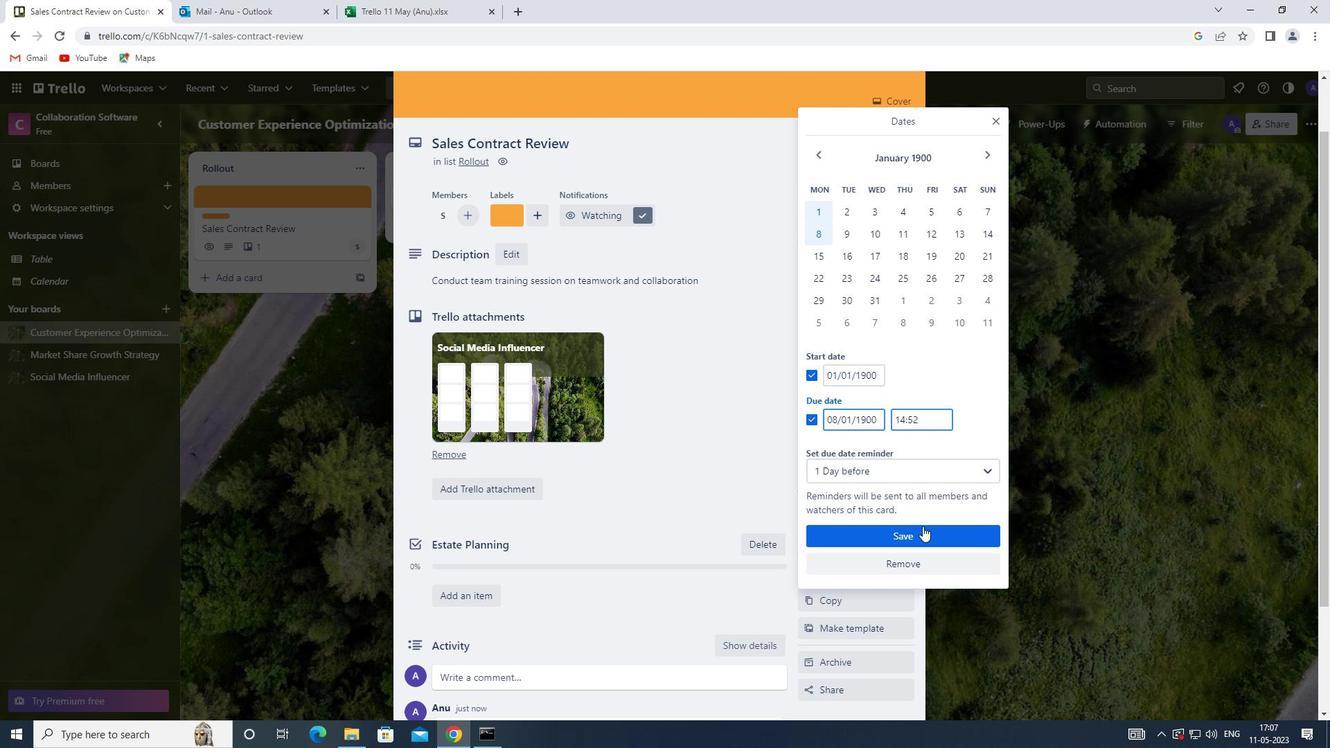 
Action: Mouse pressed left at (923, 533)
Screenshot: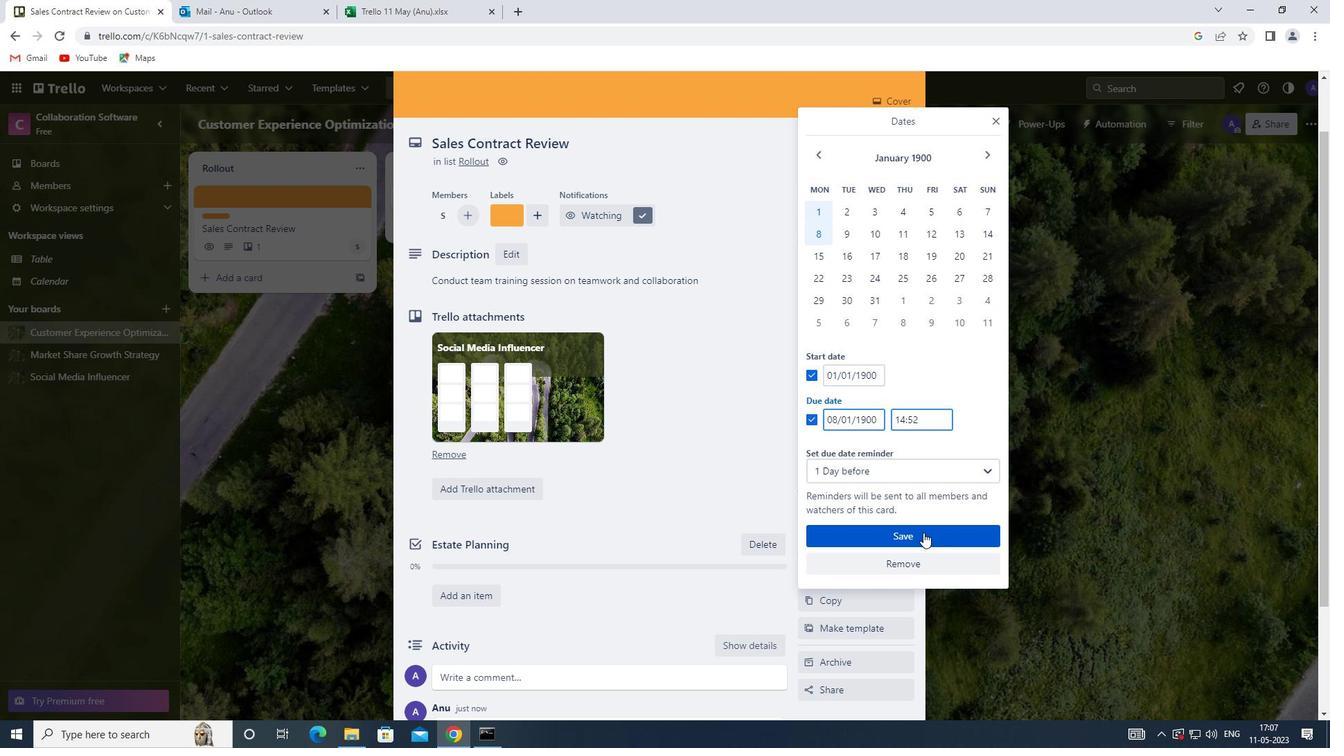 
Action: Mouse moved to (954, 476)
Screenshot: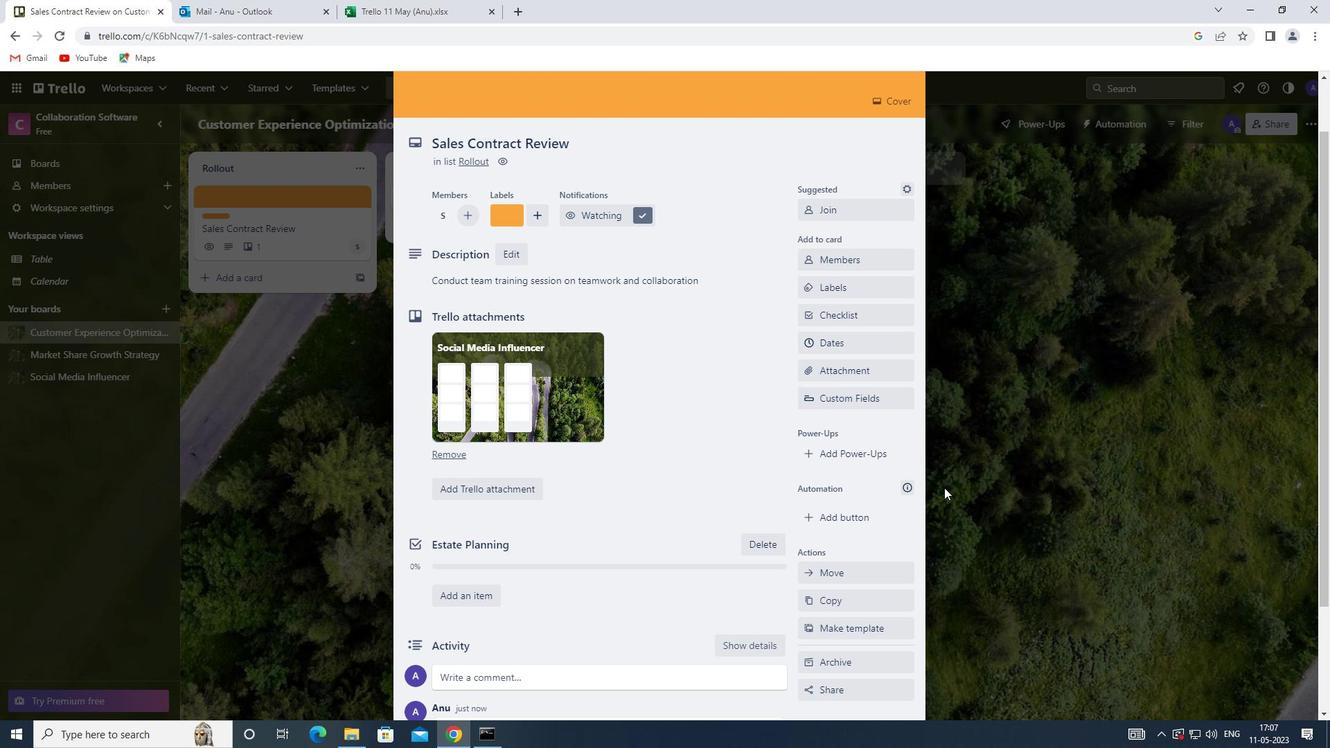 
Action: Mouse pressed left at (954, 476)
Screenshot: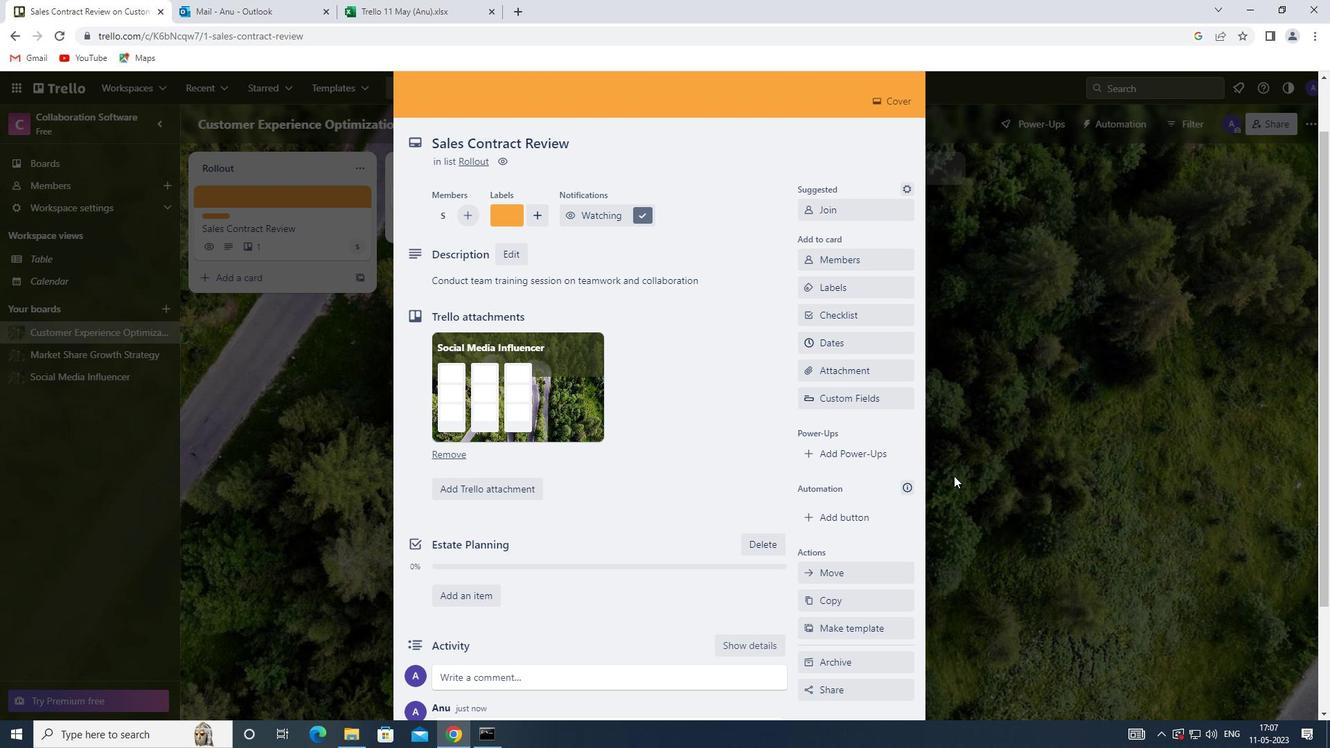 
